 Task: Look for space in João Pessoa, Brazil from 15th June, 2023 to 21st June, 2023 for 5 adults in price range Rs.14000 to Rs.25000. Place can be entire place with 3 bedrooms having 3 beds and 3 bathrooms. Property type can be house, flat, guest house. Booking option can be shelf check-in. Required host language is Spanish.
Action: Mouse moved to (506, 116)
Screenshot: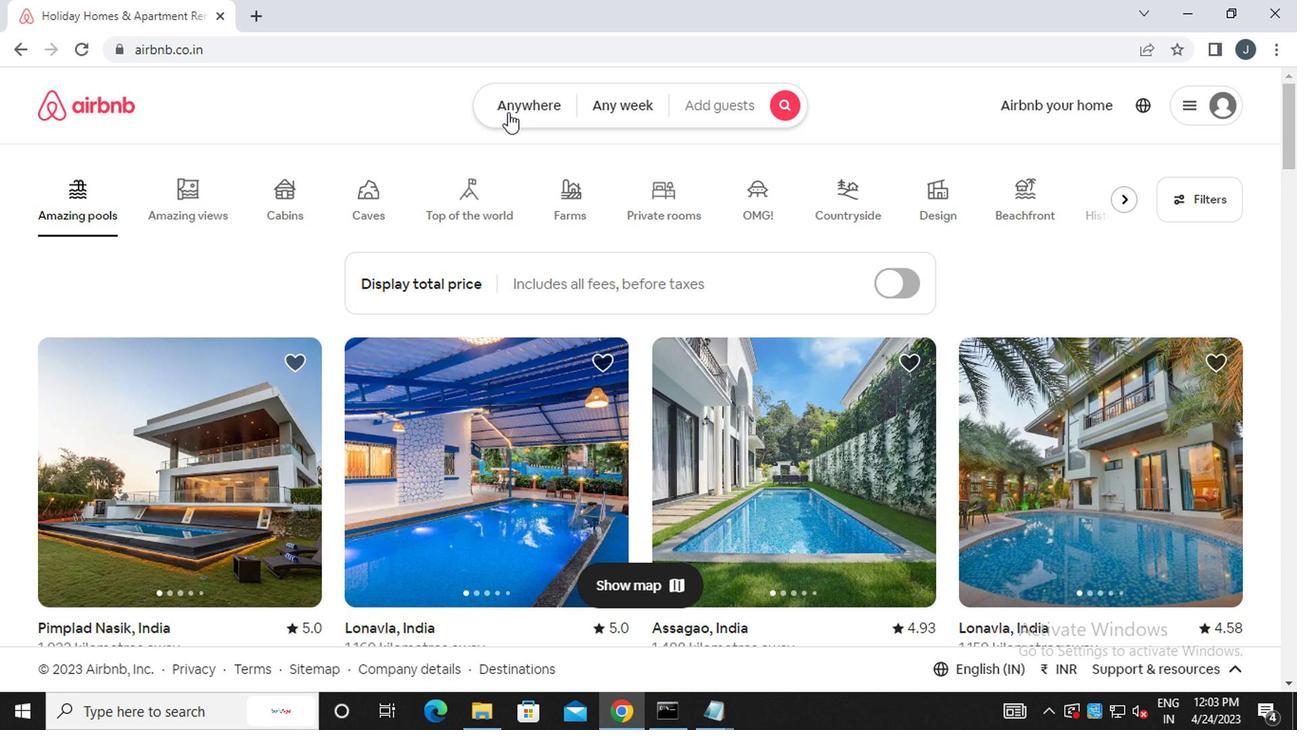 
Action: Mouse pressed left at (506, 116)
Screenshot: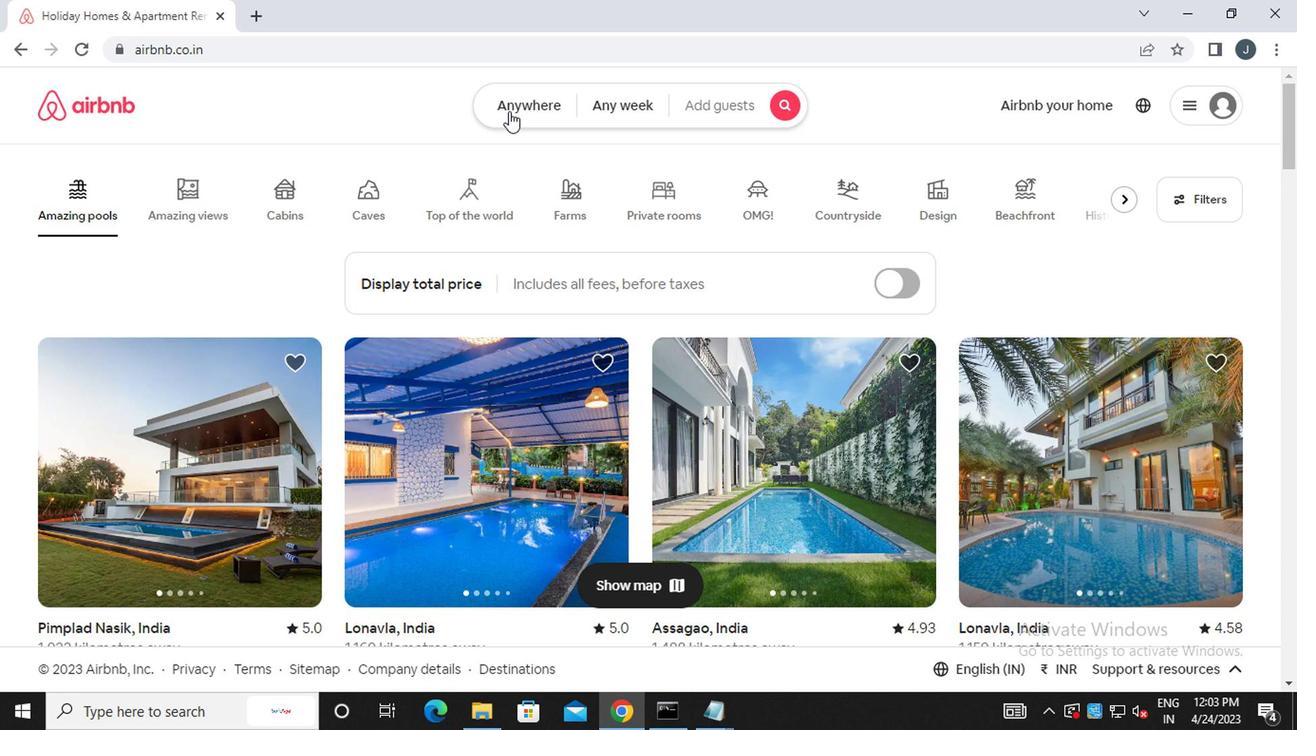 
Action: Mouse moved to (375, 191)
Screenshot: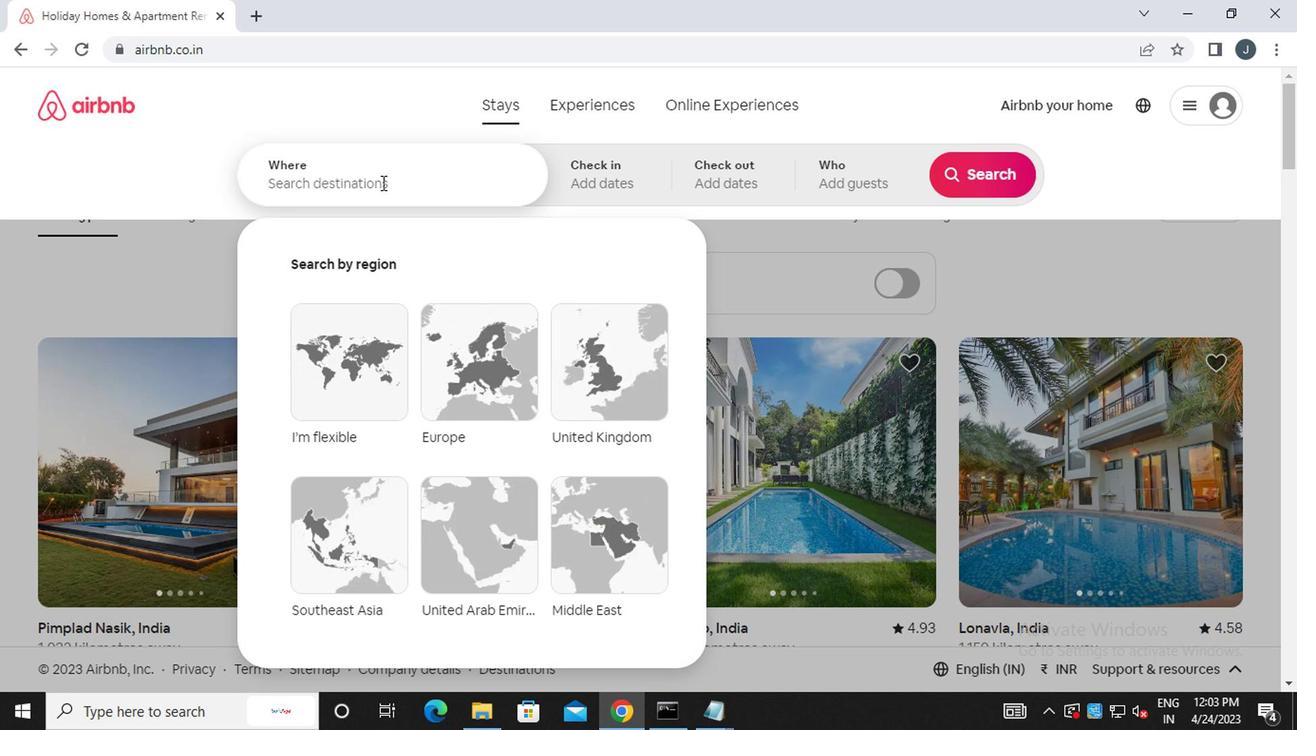 
Action: Mouse pressed left at (375, 191)
Screenshot: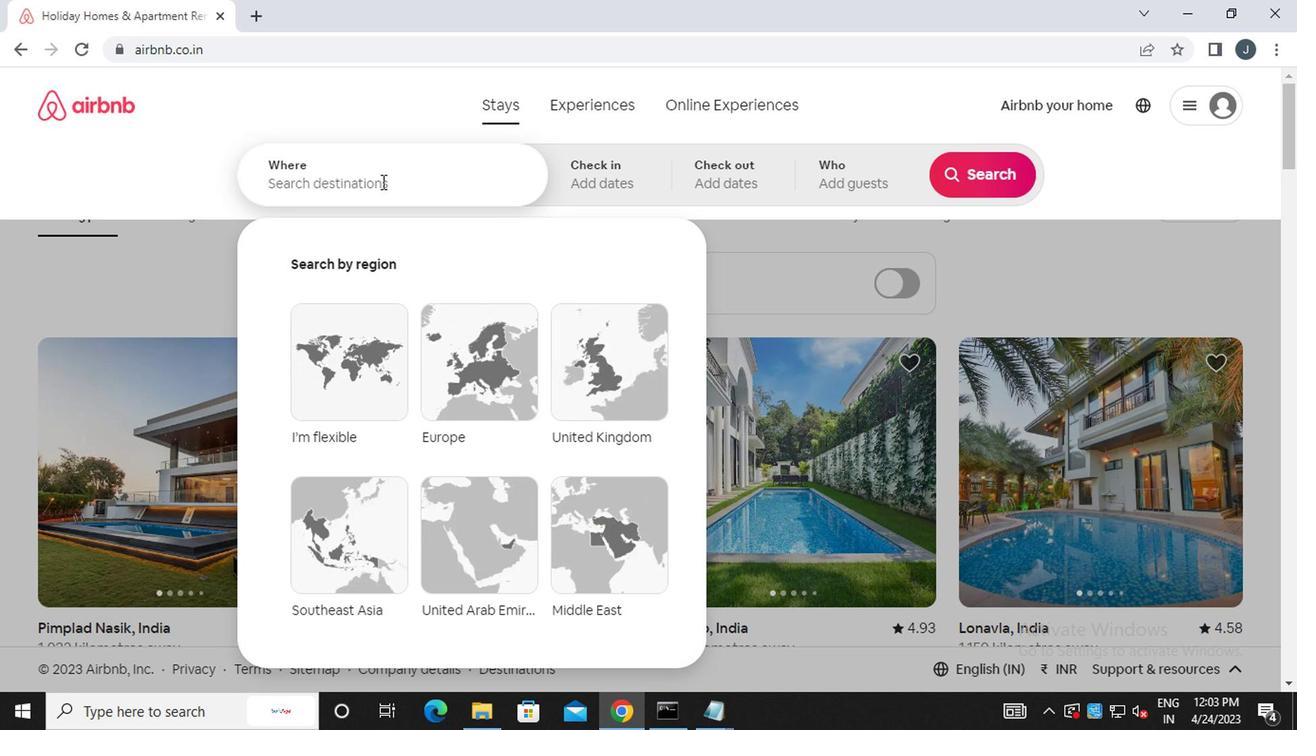 
Action: Mouse moved to (375, 191)
Screenshot: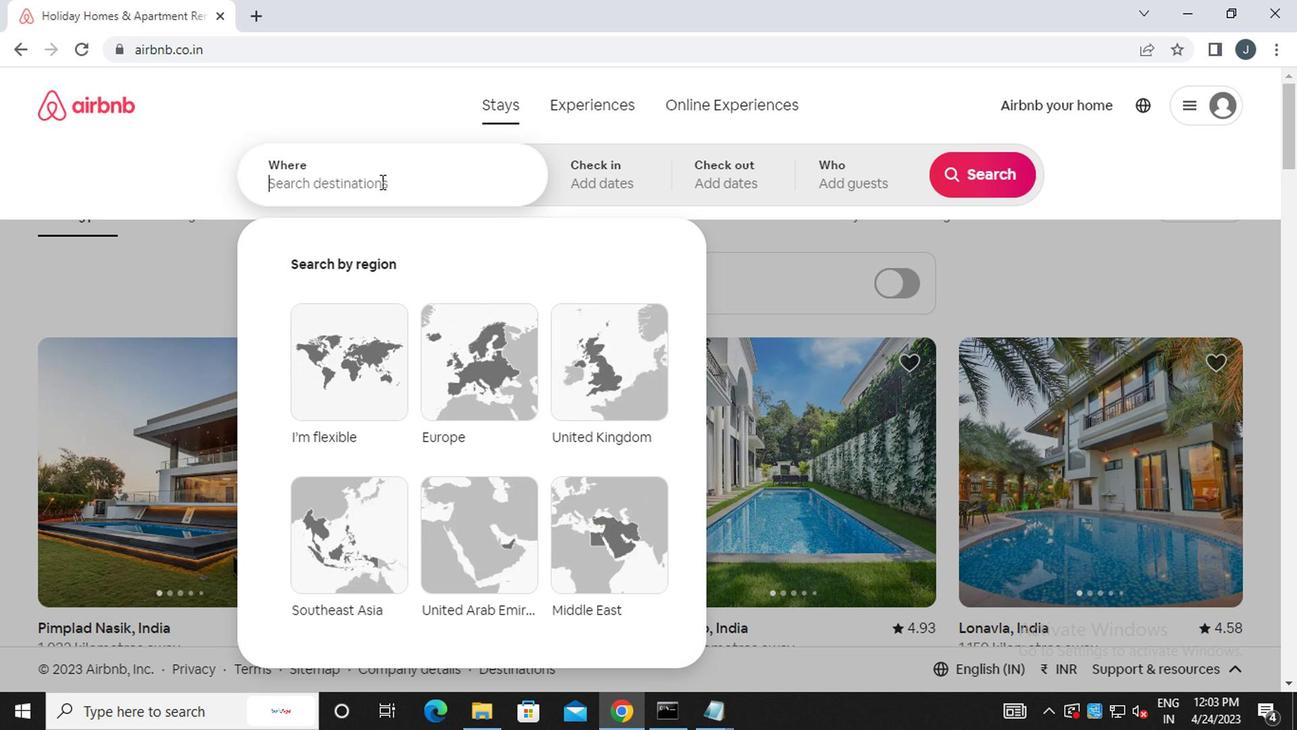 
Action: Key pressed j<Key.caps_lock>oao<Key.space><Key.caps_lock>p<Key.caps_lock>essoa,<Key.space><Key.caps_lock>brazil<Key.backspace><Key.backspace><Key.backspace><Key.backspace><Key.backspace><Key.caps_lock>razil
Screenshot: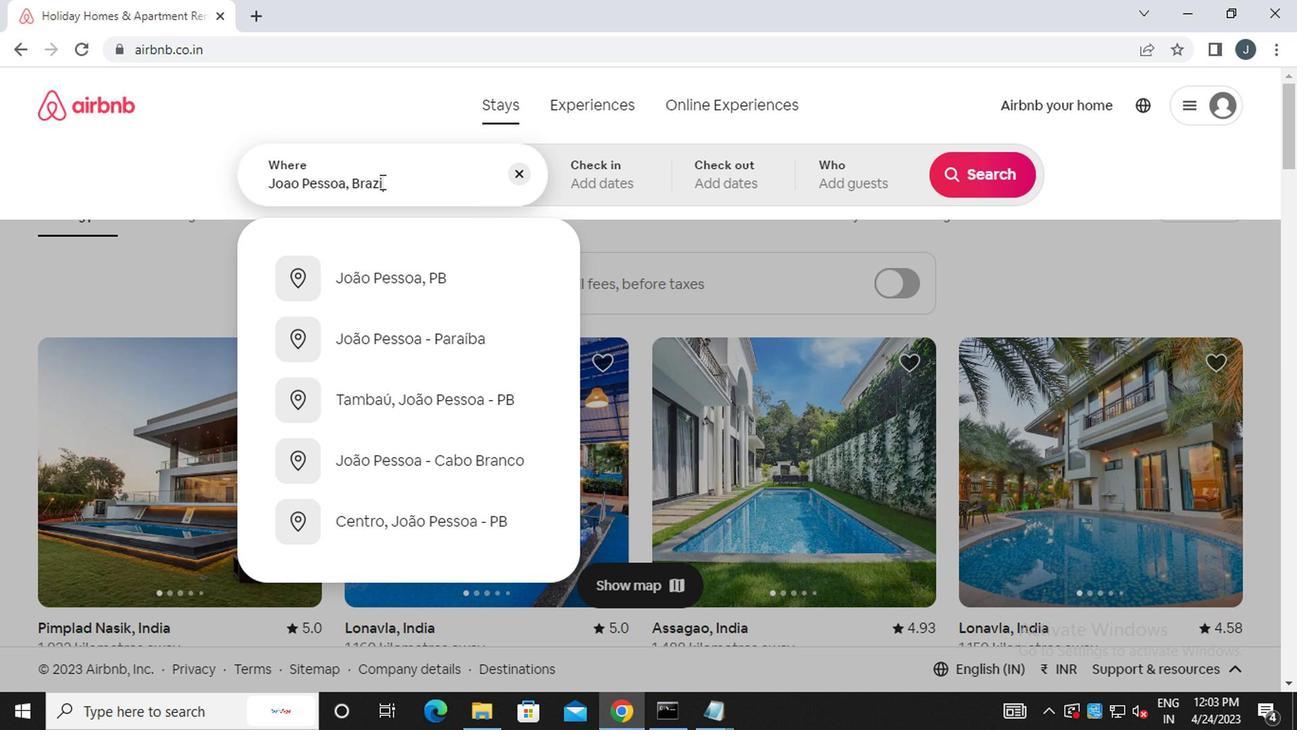 
Action: Mouse moved to (635, 189)
Screenshot: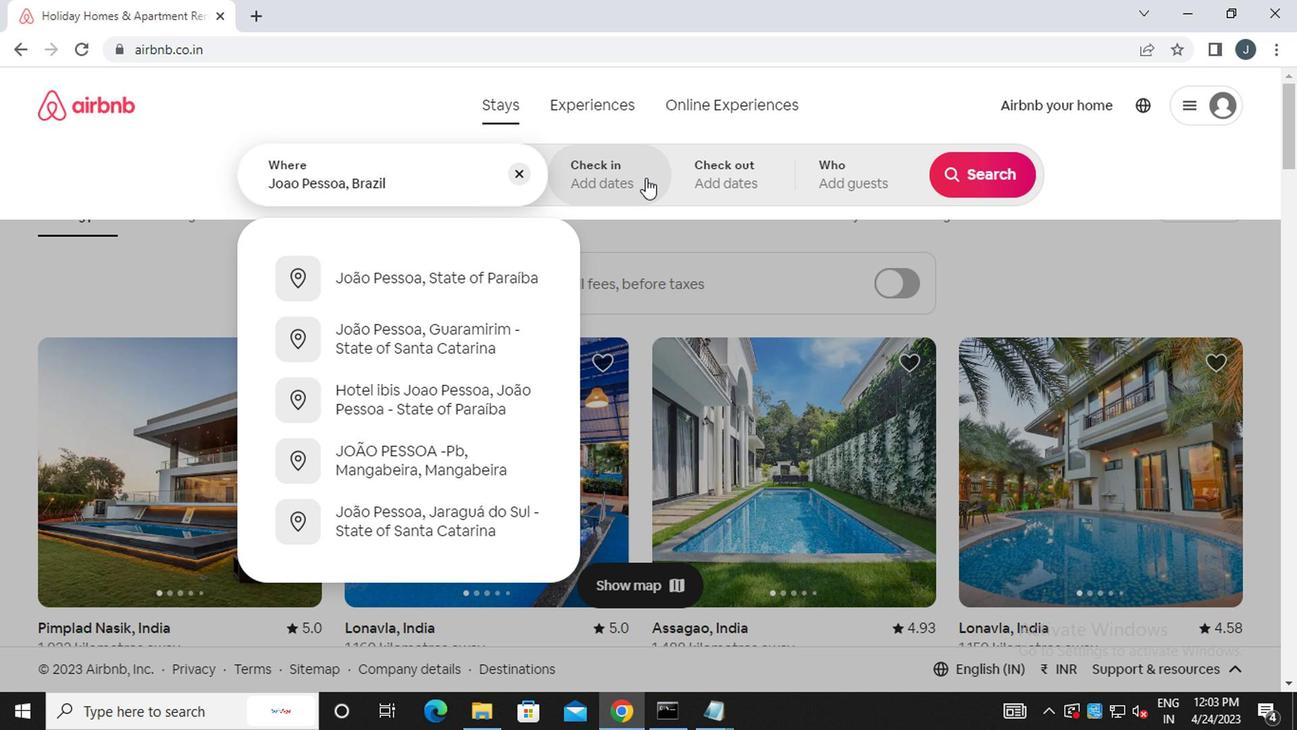 
Action: Mouse pressed left at (635, 189)
Screenshot: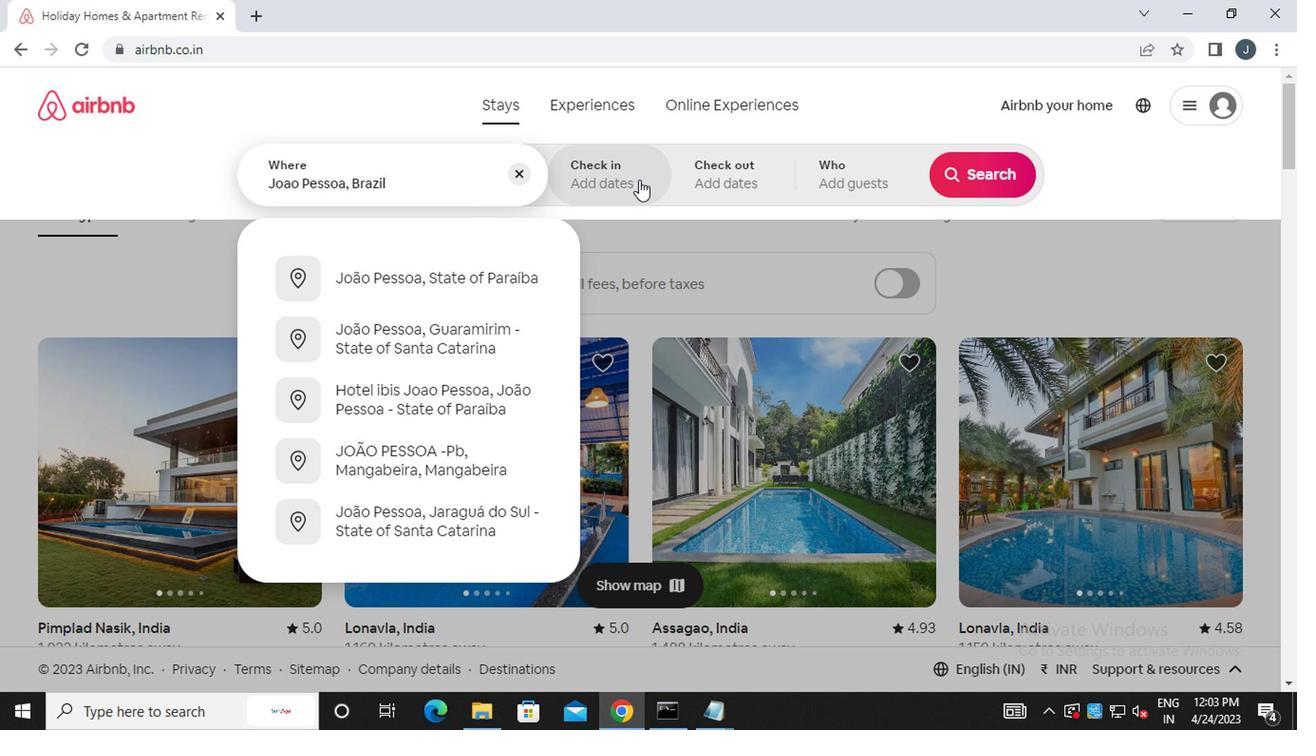 
Action: Mouse moved to (973, 338)
Screenshot: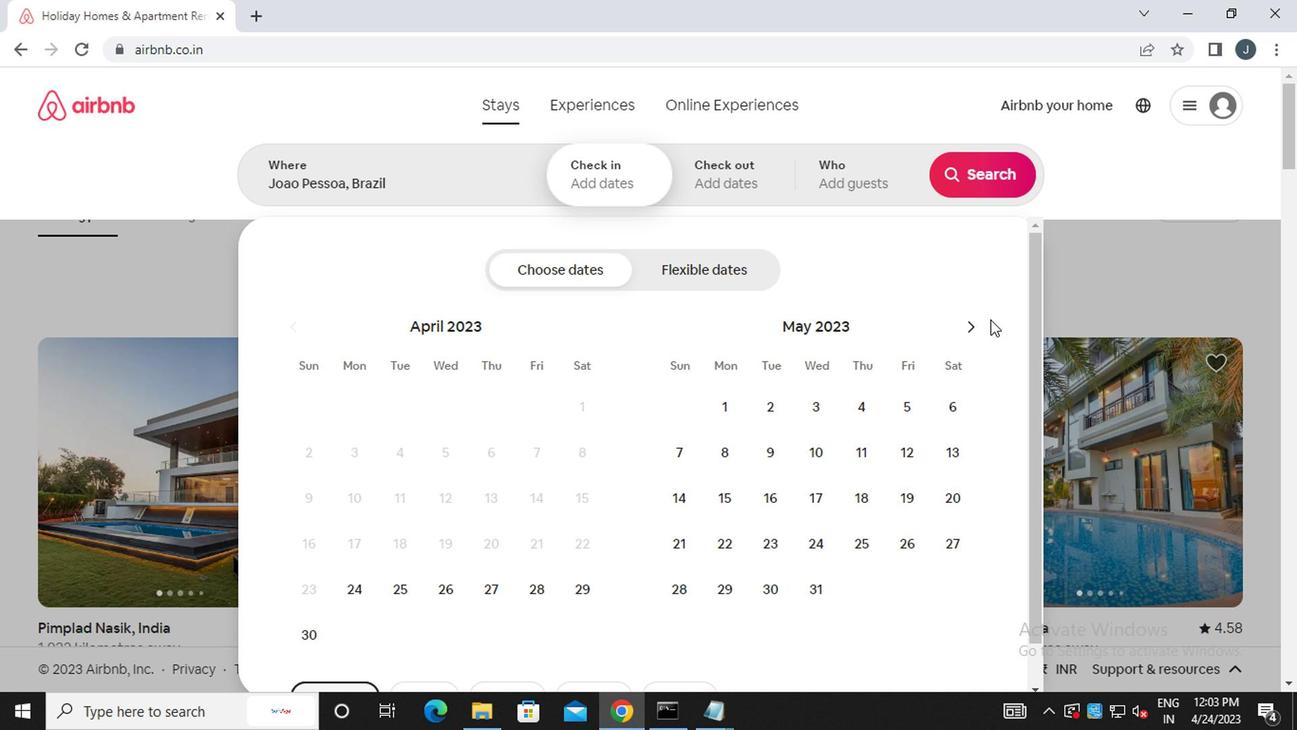 
Action: Mouse pressed left at (973, 338)
Screenshot: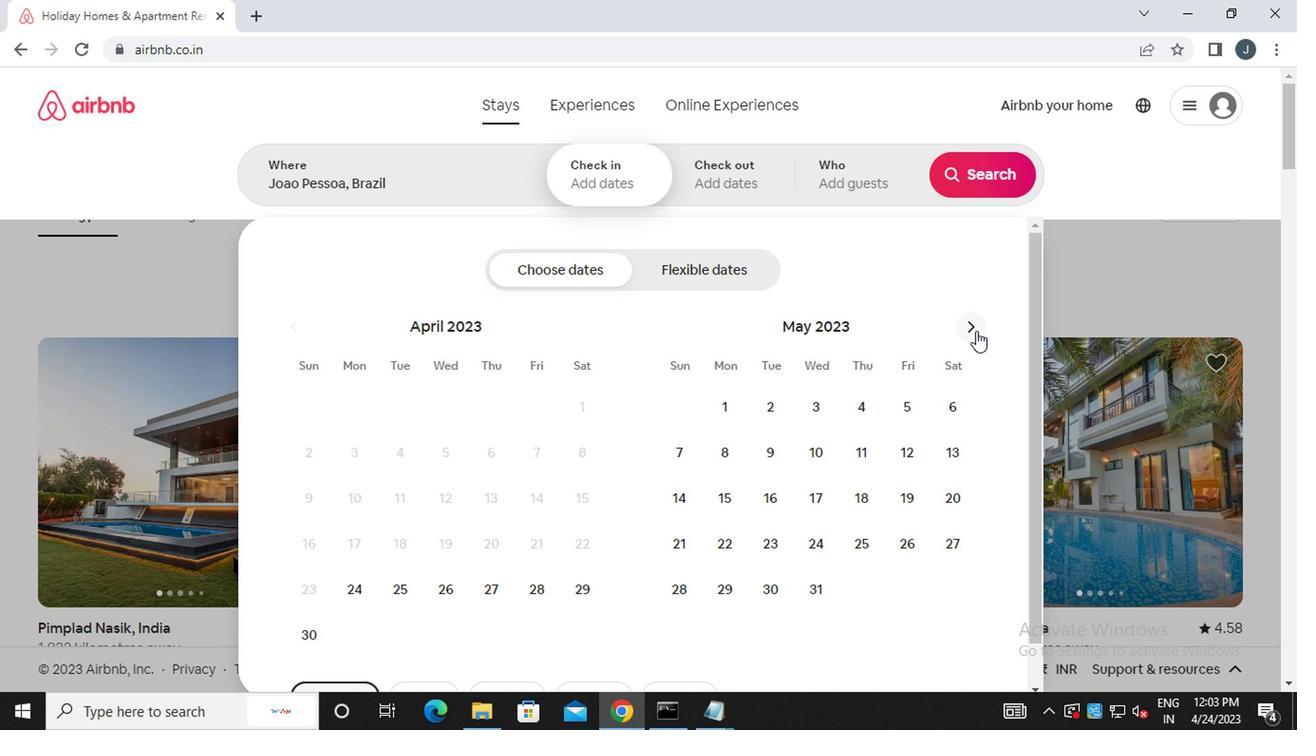 
Action: Mouse moved to (855, 500)
Screenshot: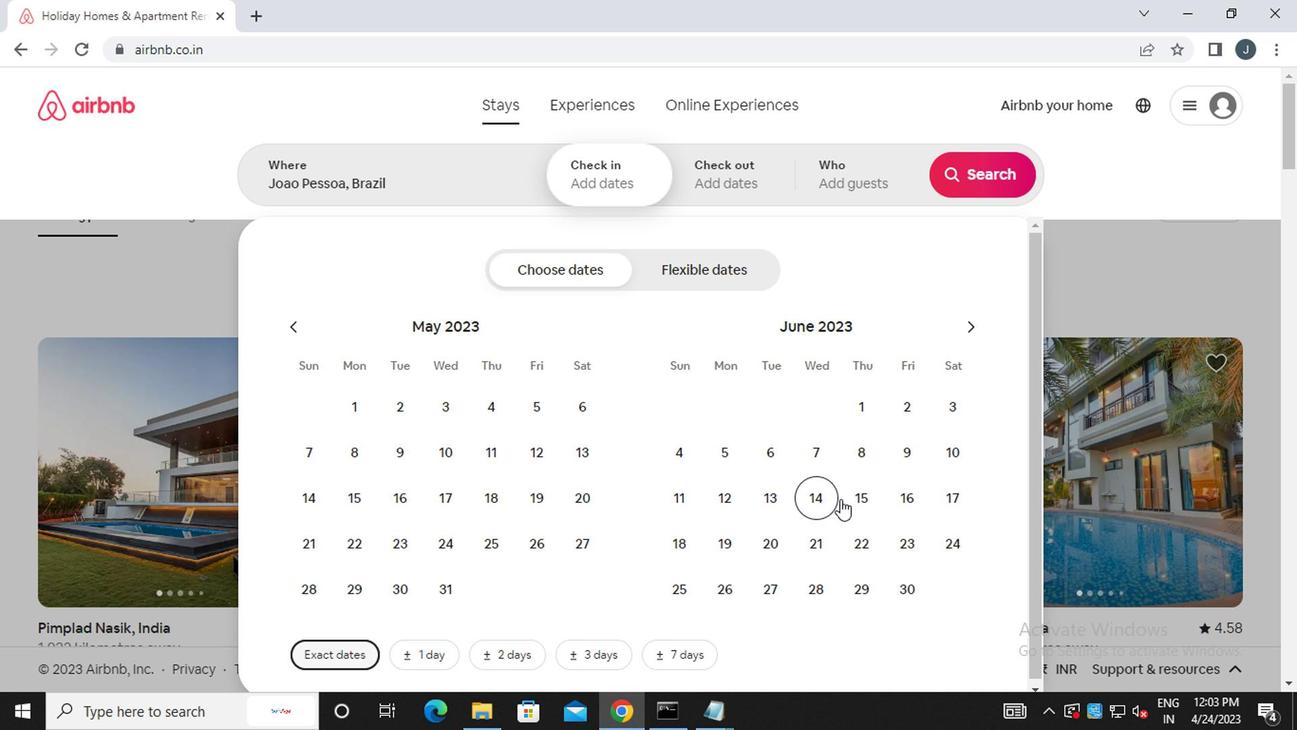 
Action: Mouse pressed left at (855, 500)
Screenshot: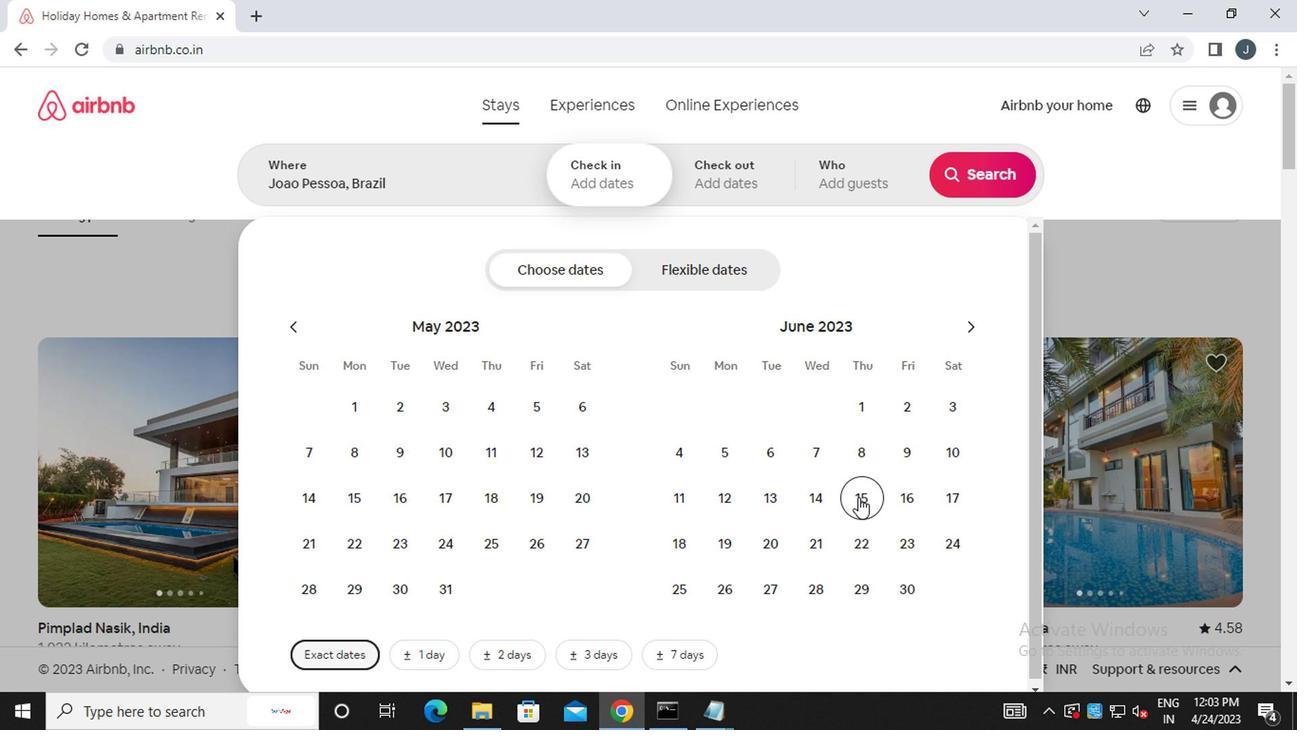 
Action: Mouse moved to (824, 552)
Screenshot: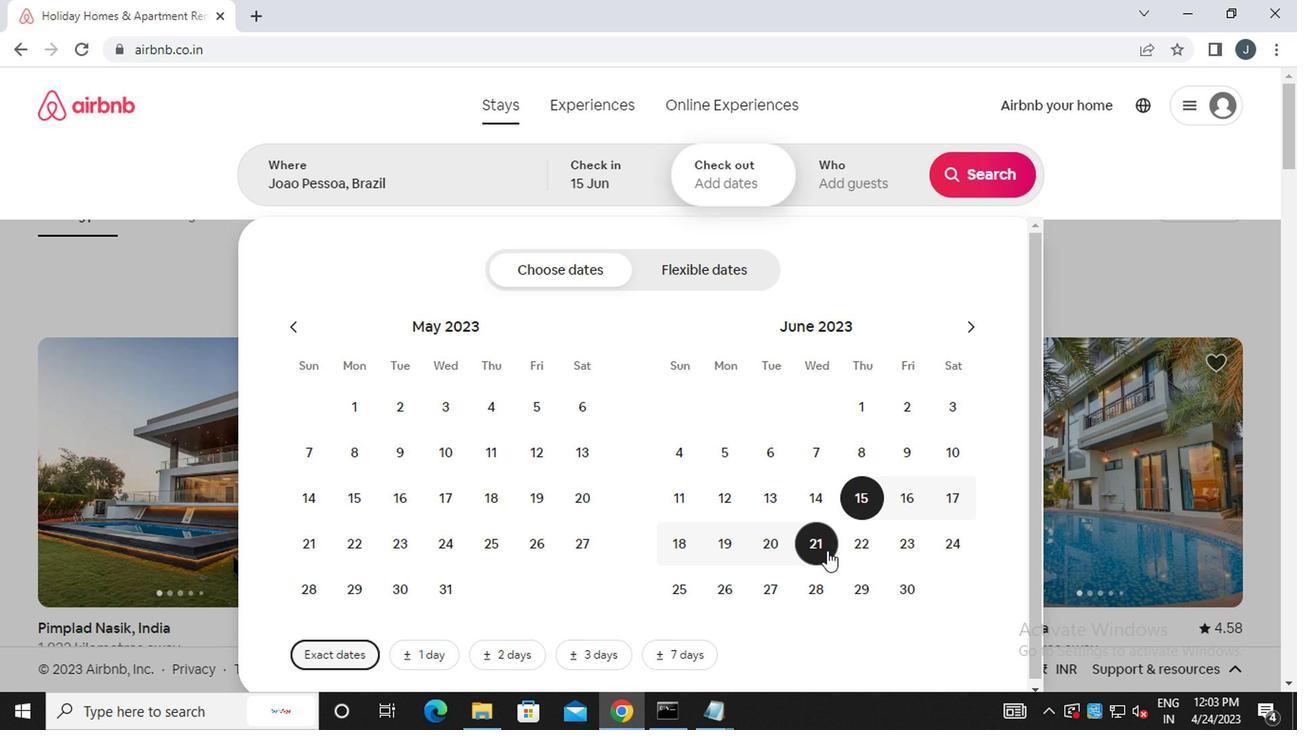 
Action: Mouse pressed left at (824, 552)
Screenshot: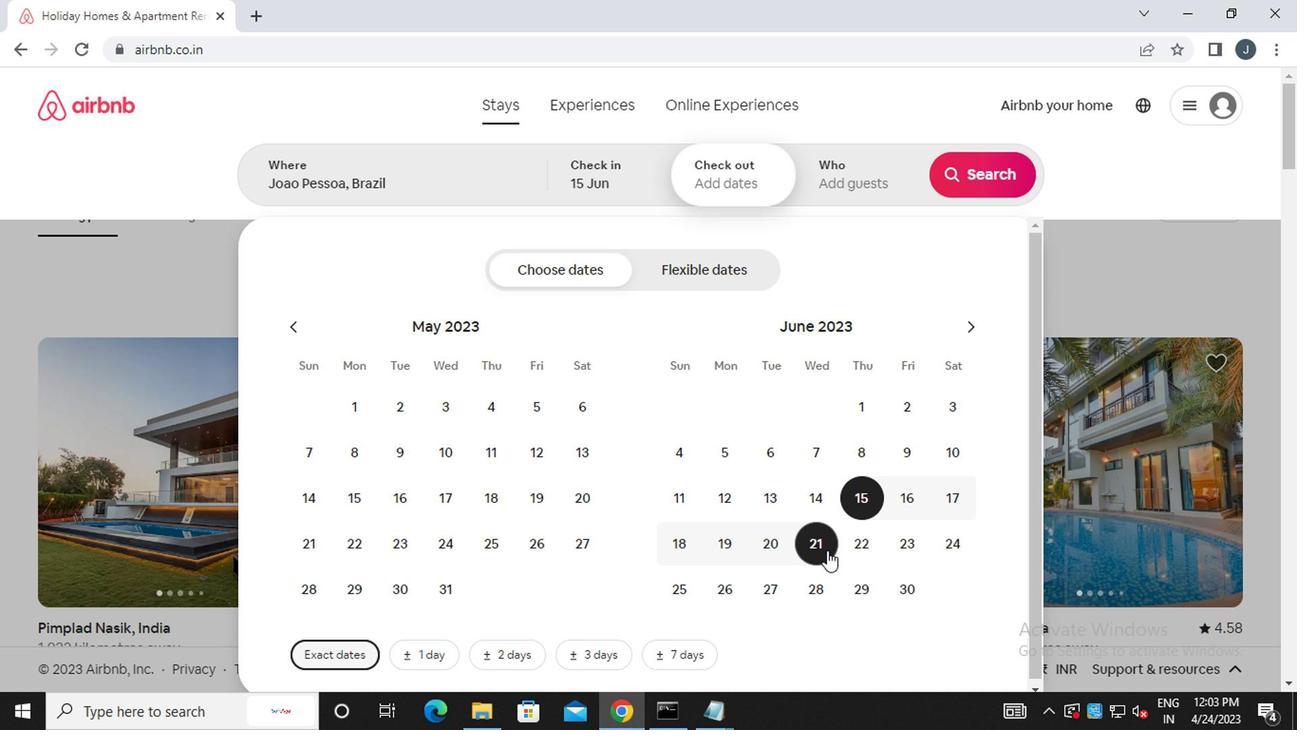 
Action: Mouse moved to (861, 198)
Screenshot: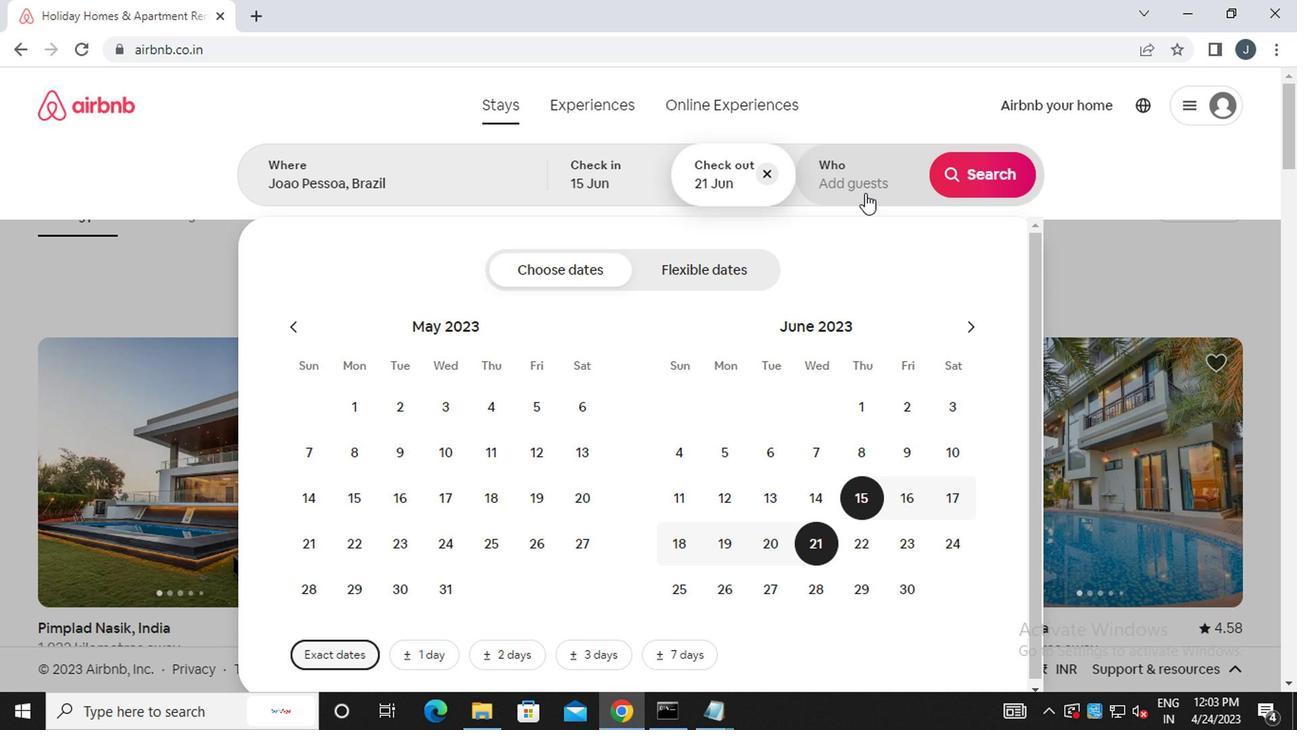 
Action: Mouse pressed left at (861, 198)
Screenshot: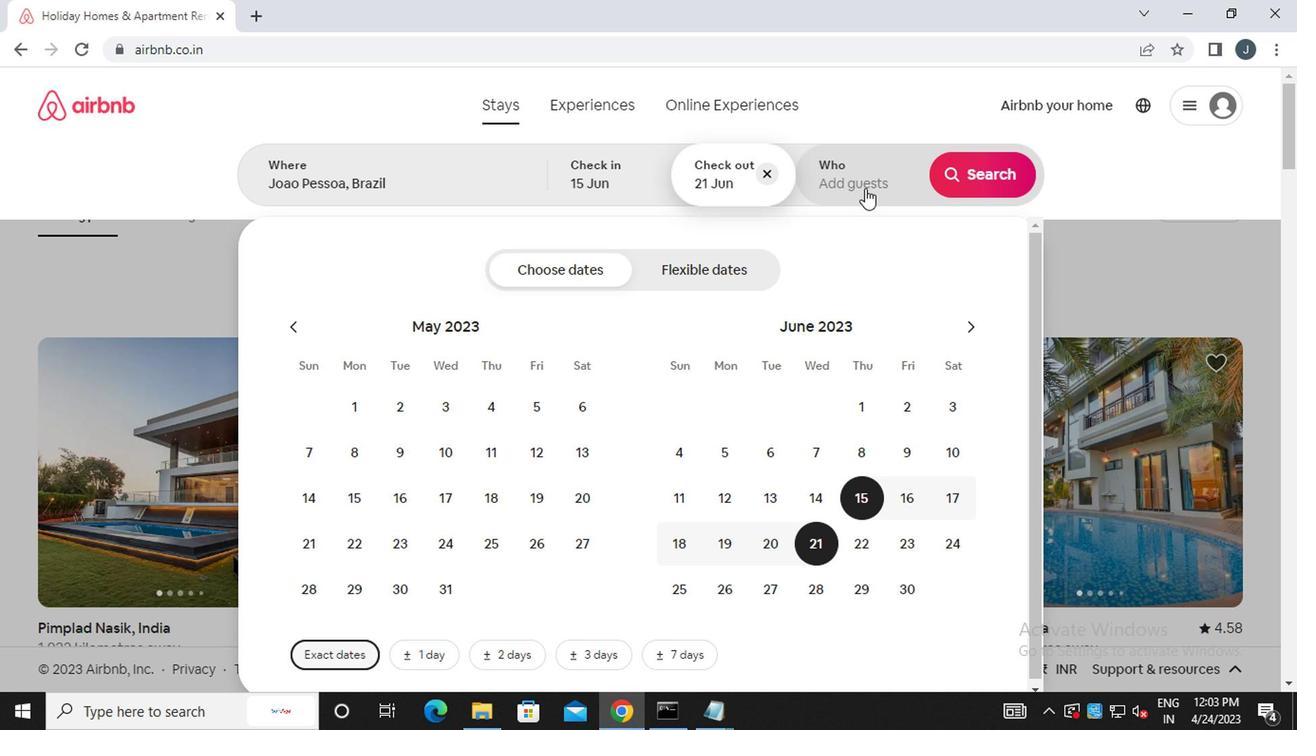 
Action: Mouse moved to (994, 285)
Screenshot: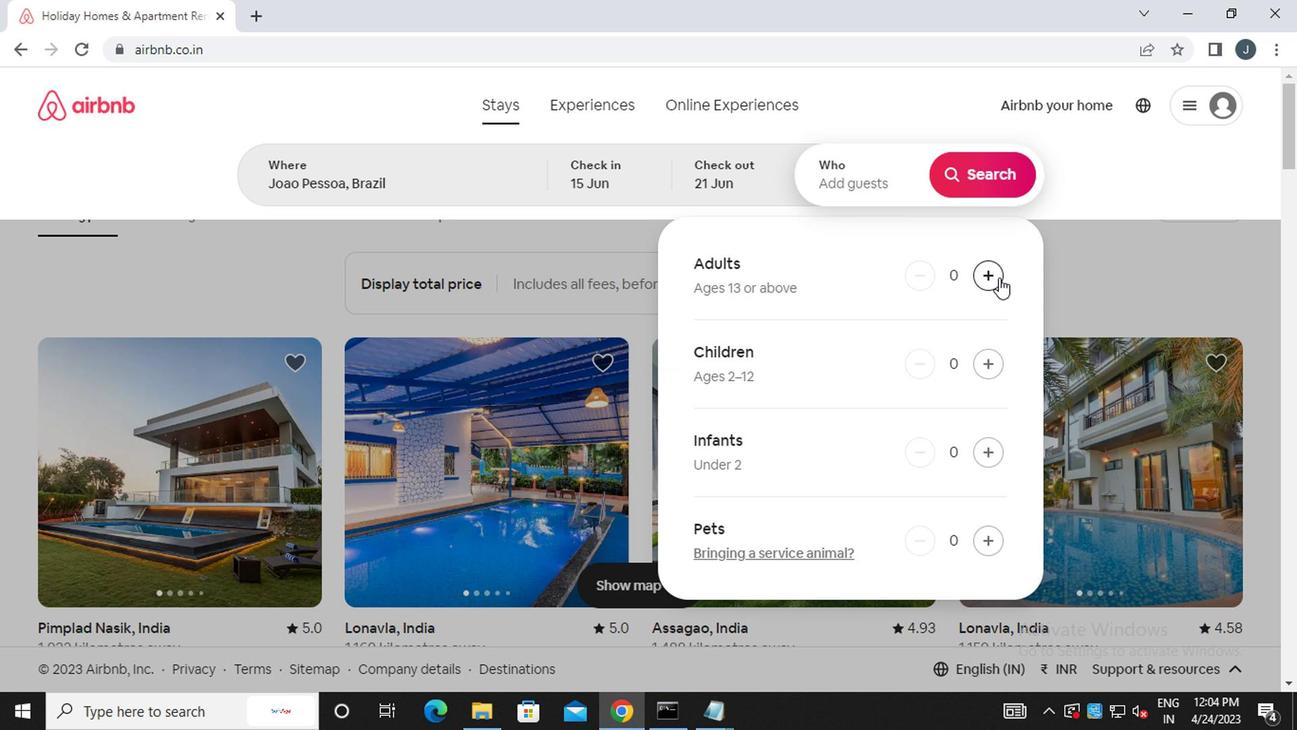 
Action: Mouse pressed left at (994, 285)
Screenshot: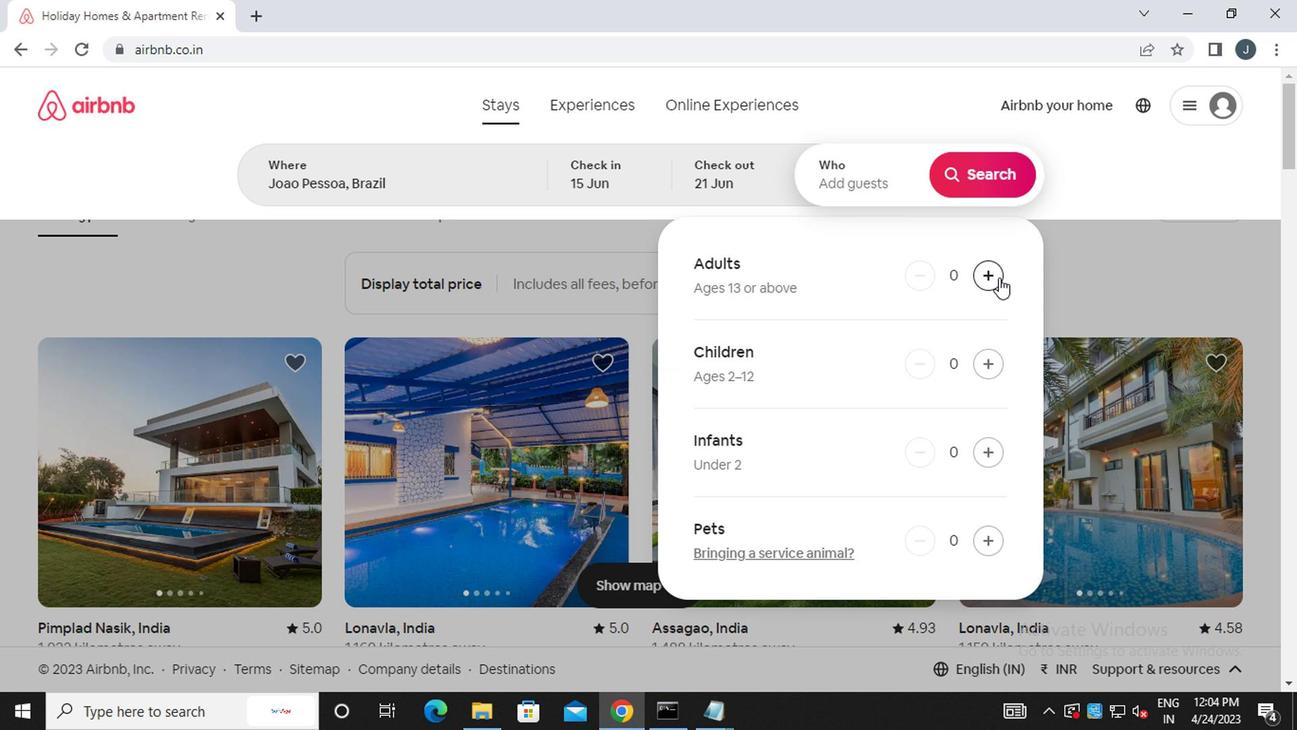 
Action: Mouse pressed left at (994, 285)
Screenshot: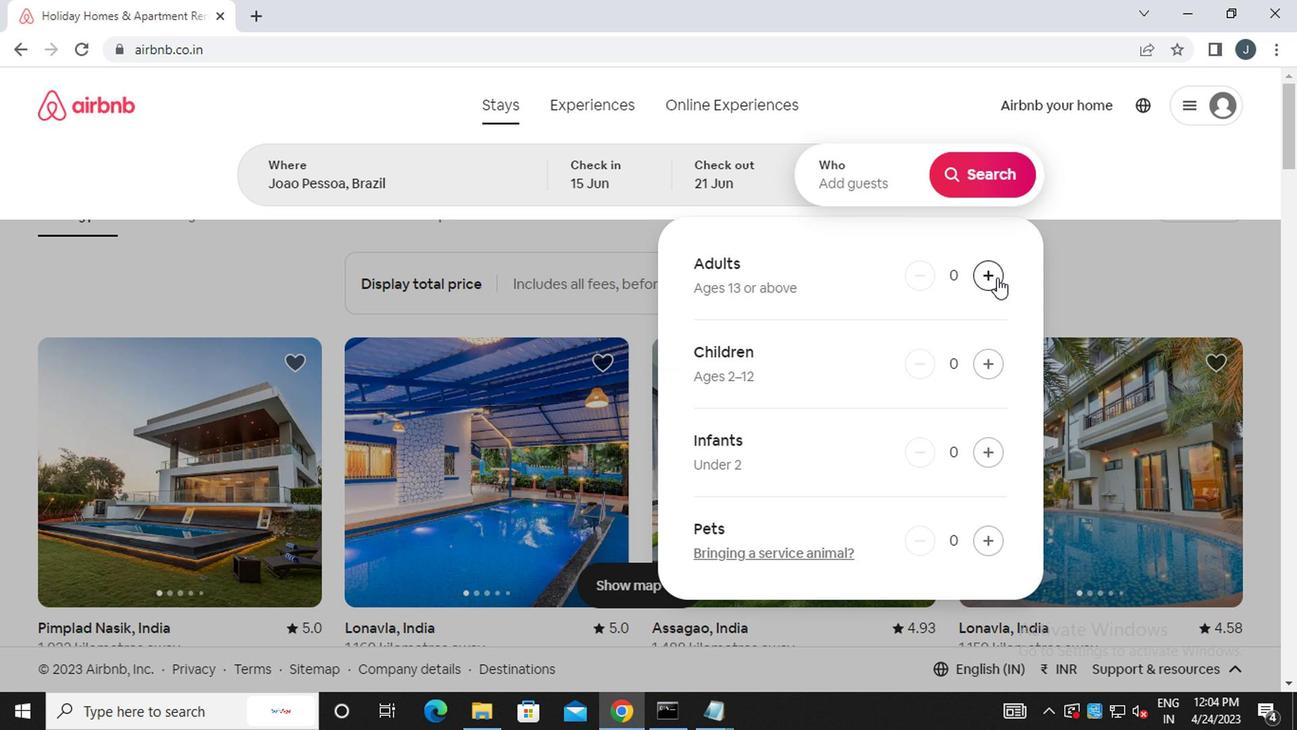 
Action: Mouse pressed left at (994, 285)
Screenshot: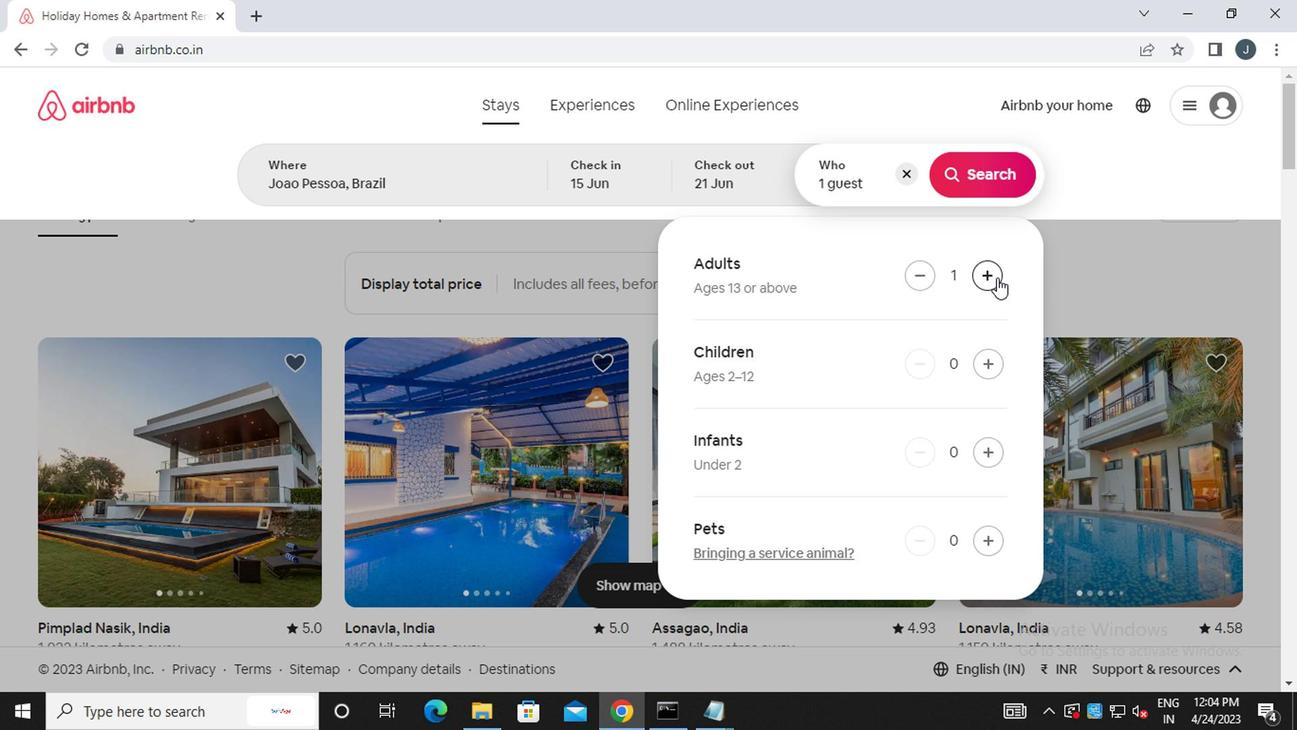 
Action: Mouse pressed left at (994, 285)
Screenshot: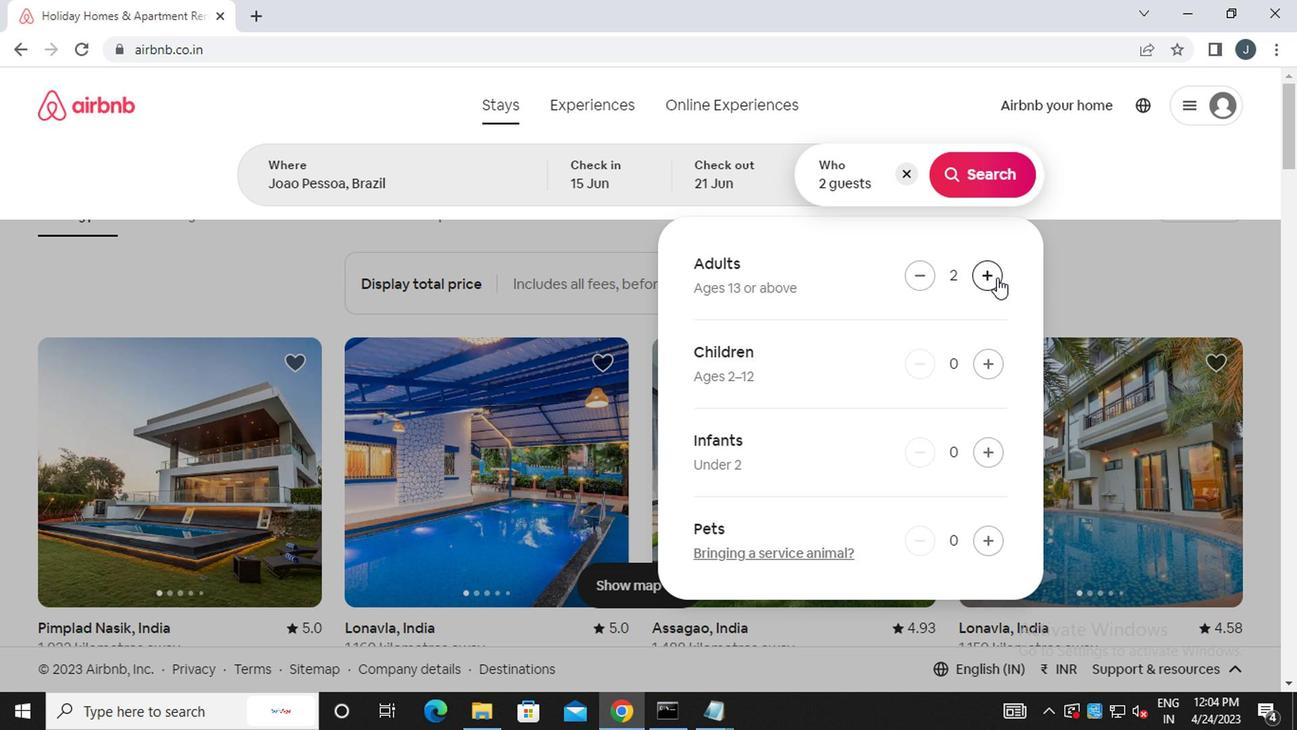 
Action: Mouse pressed left at (994, 285)
Screenshot: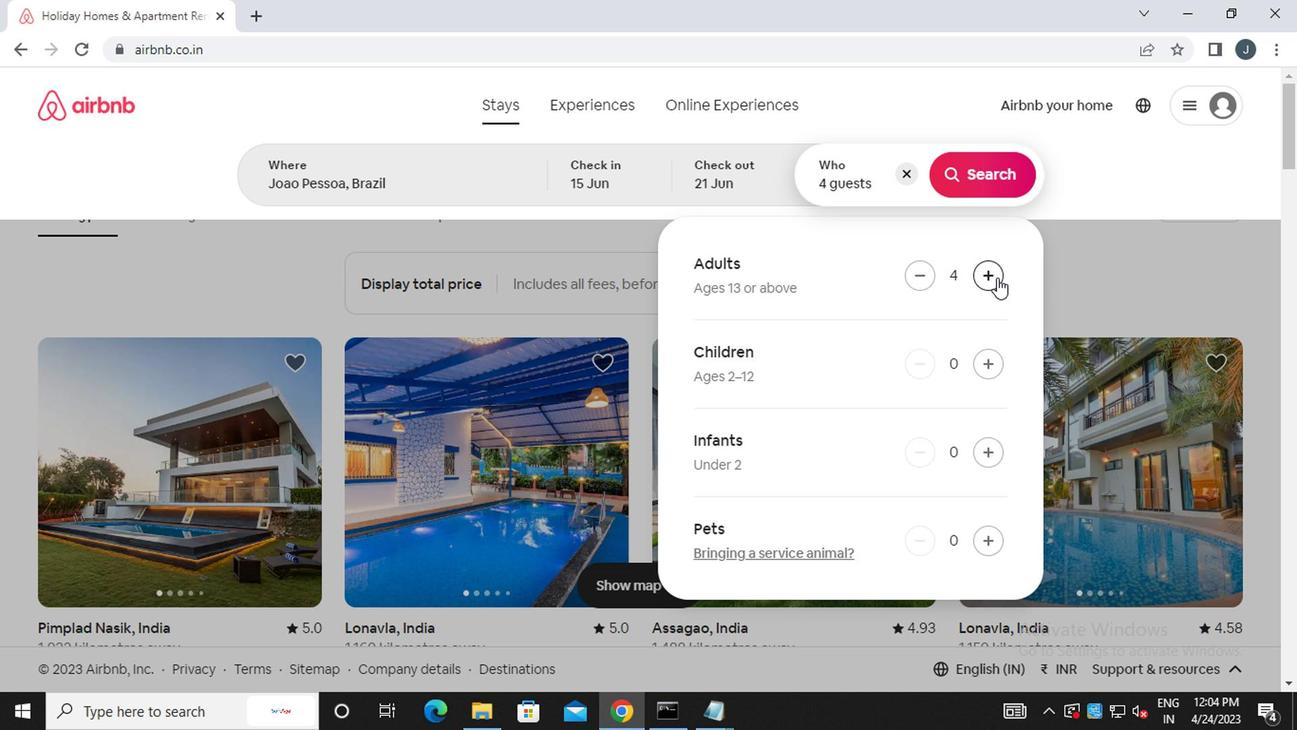 
Action: Mouse moved to (986, 195)
Screenshot: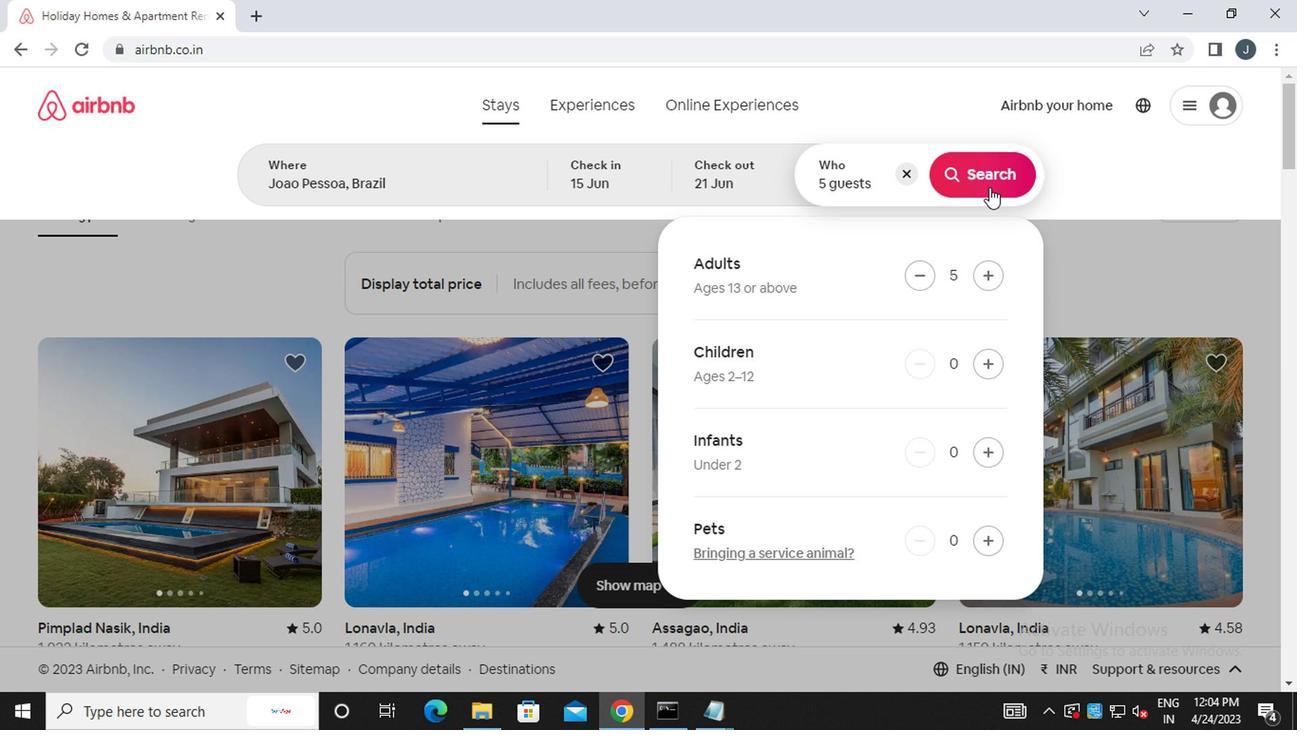 
Action: Mouse pressed left at (986, 195)
Screenshot: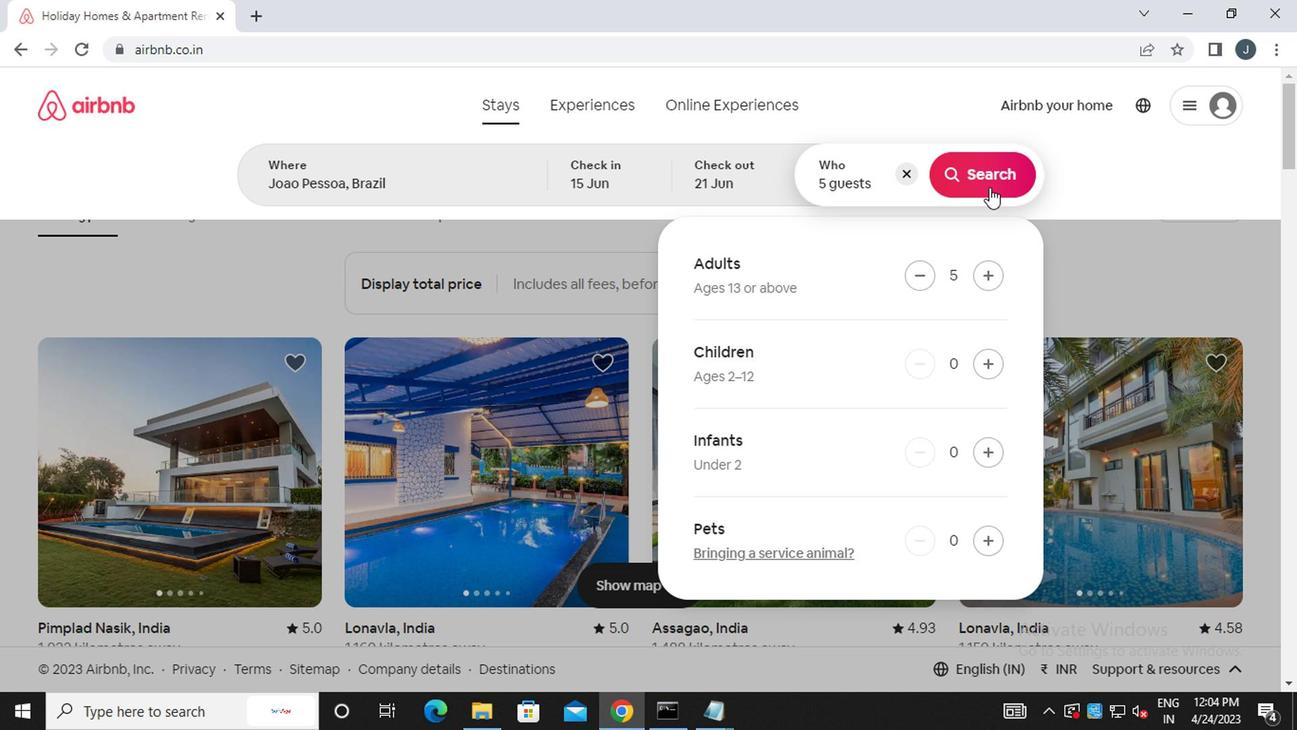 
Action: Mouse moved to (1206, 187)
Screenshot: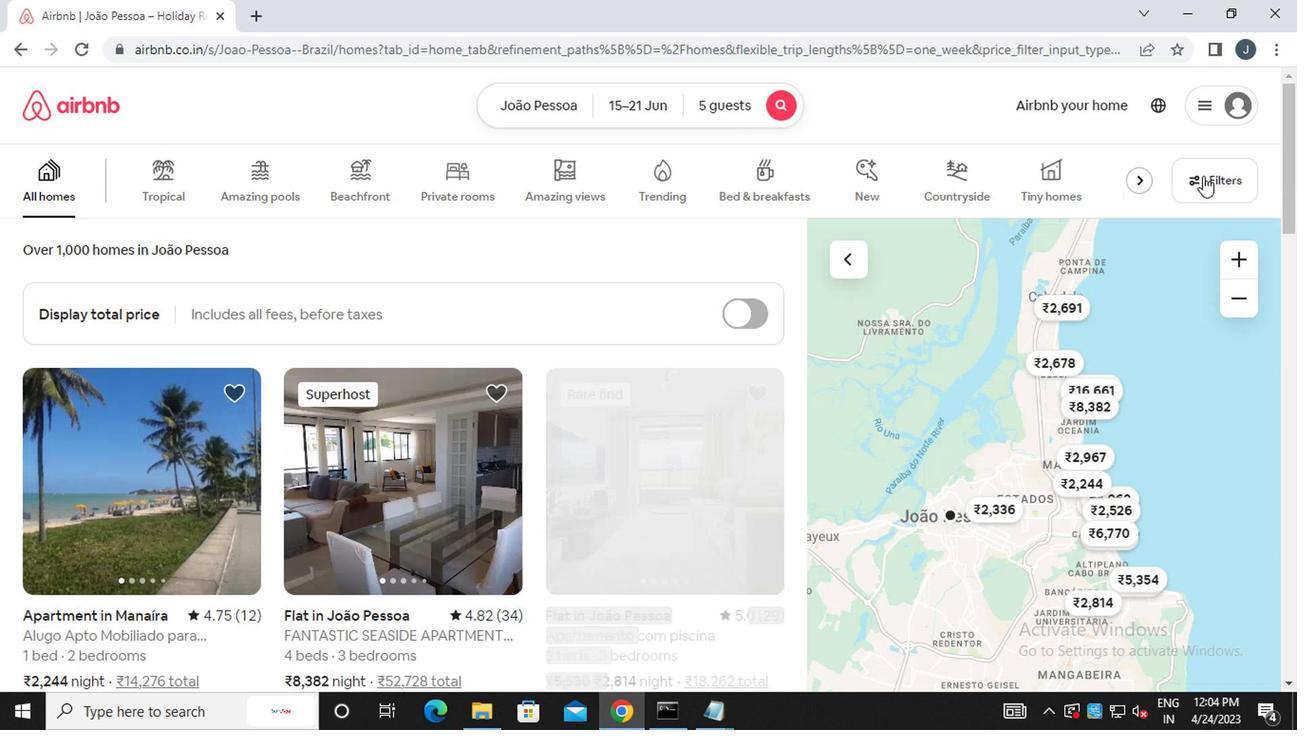 
Action: Mouse pressed left at (1206, 187)
Screenshot: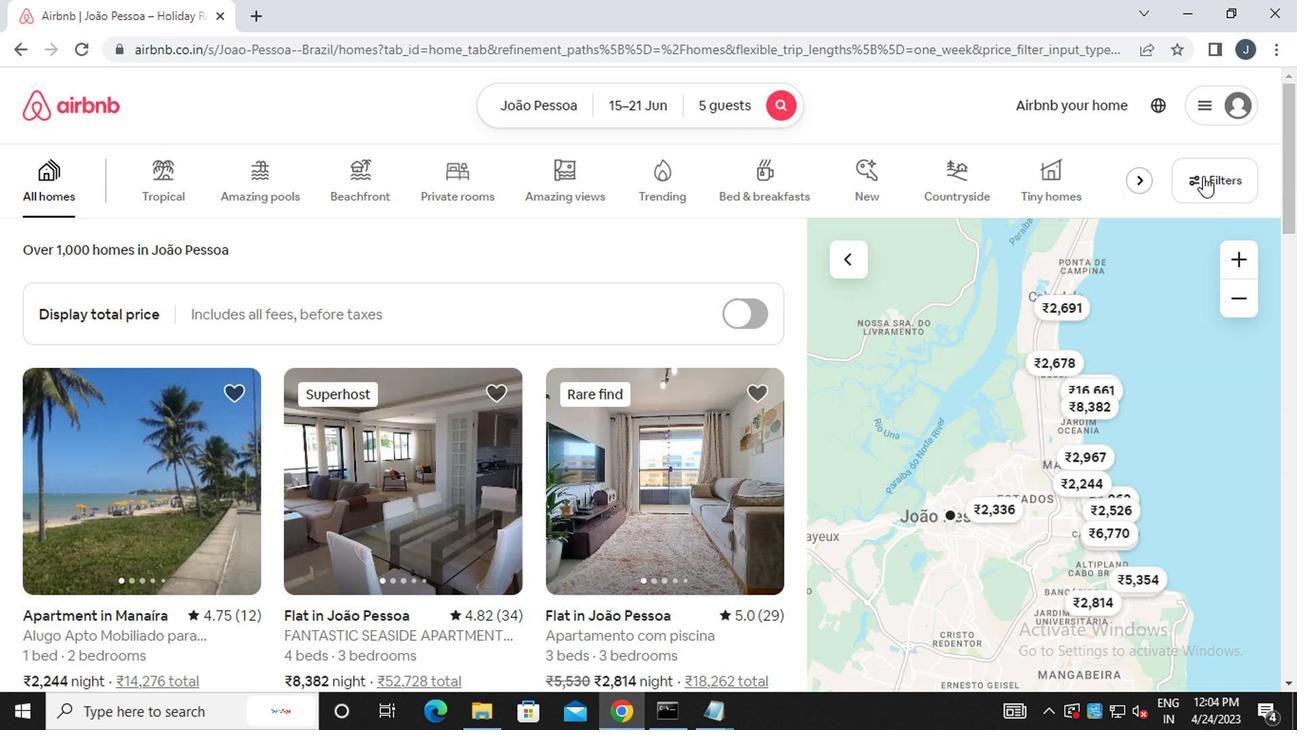 
Action: Mouse moved to (440, 417)
Screenshot: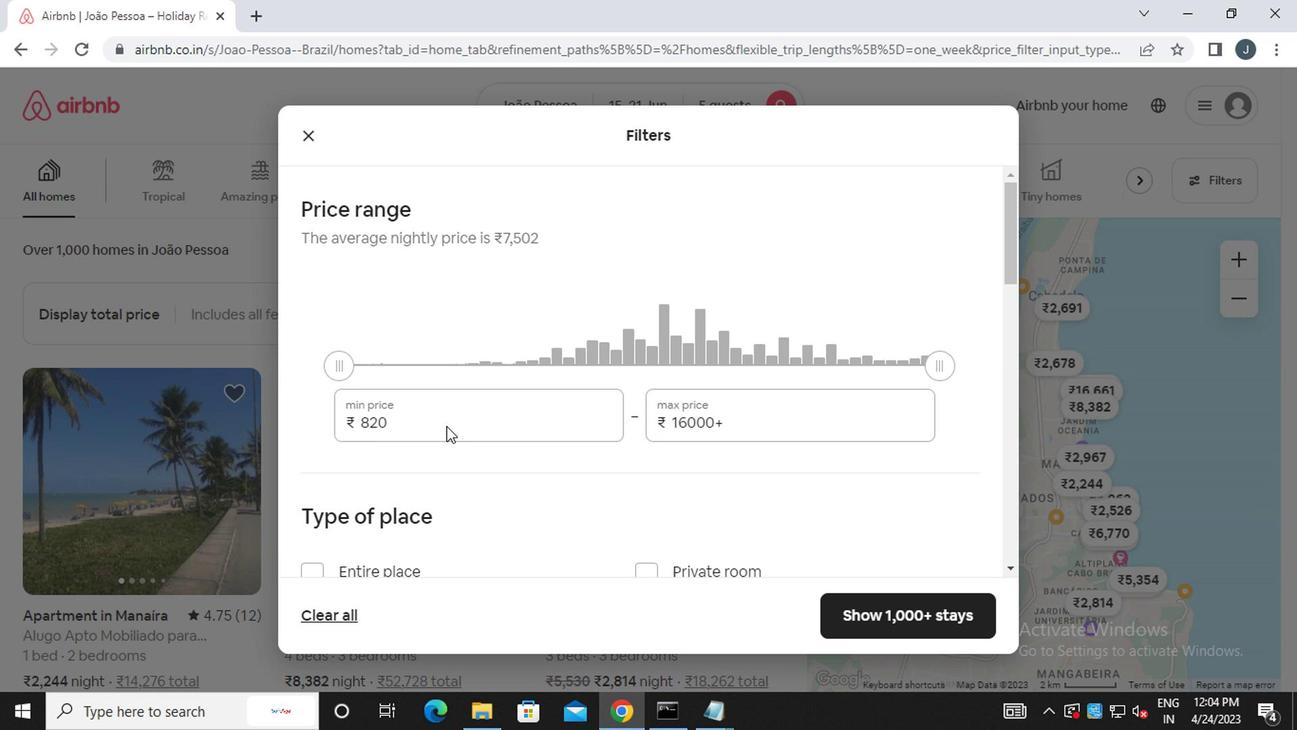 
Action: Mouse pressed left at (440, 417)
Screenshot: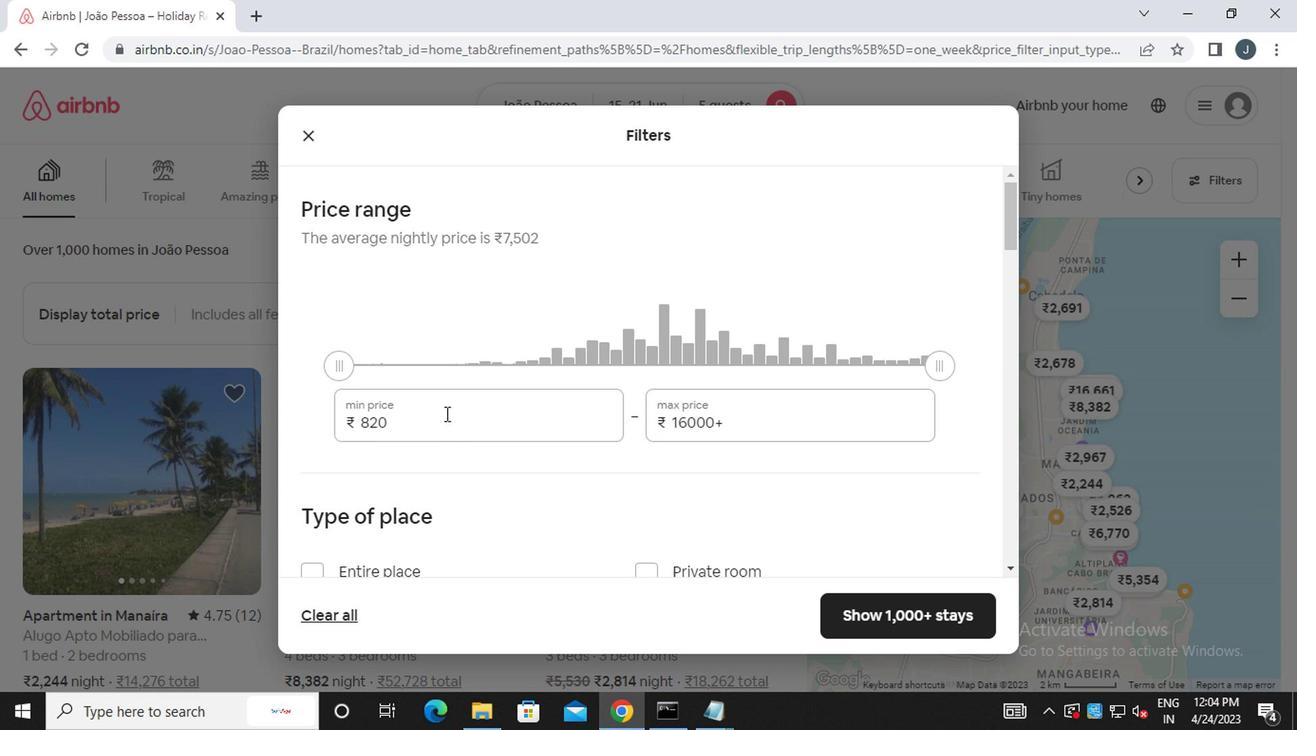 
Action: Mouse moved to (440, 417)
Screenshot: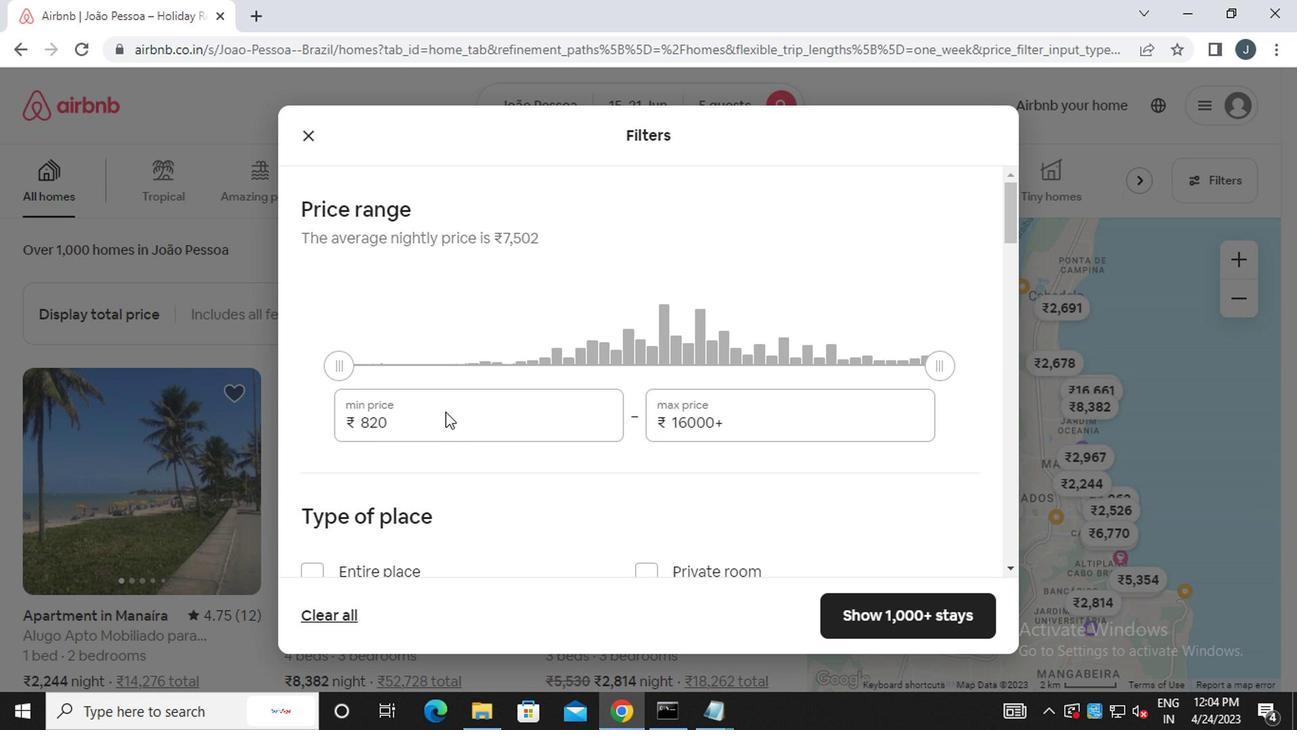 
Action: Key pressed <Key.backspace><Key.backspace><Key.backspace><<97>><<100>><<96>><<96>><<96>>
Screenshot: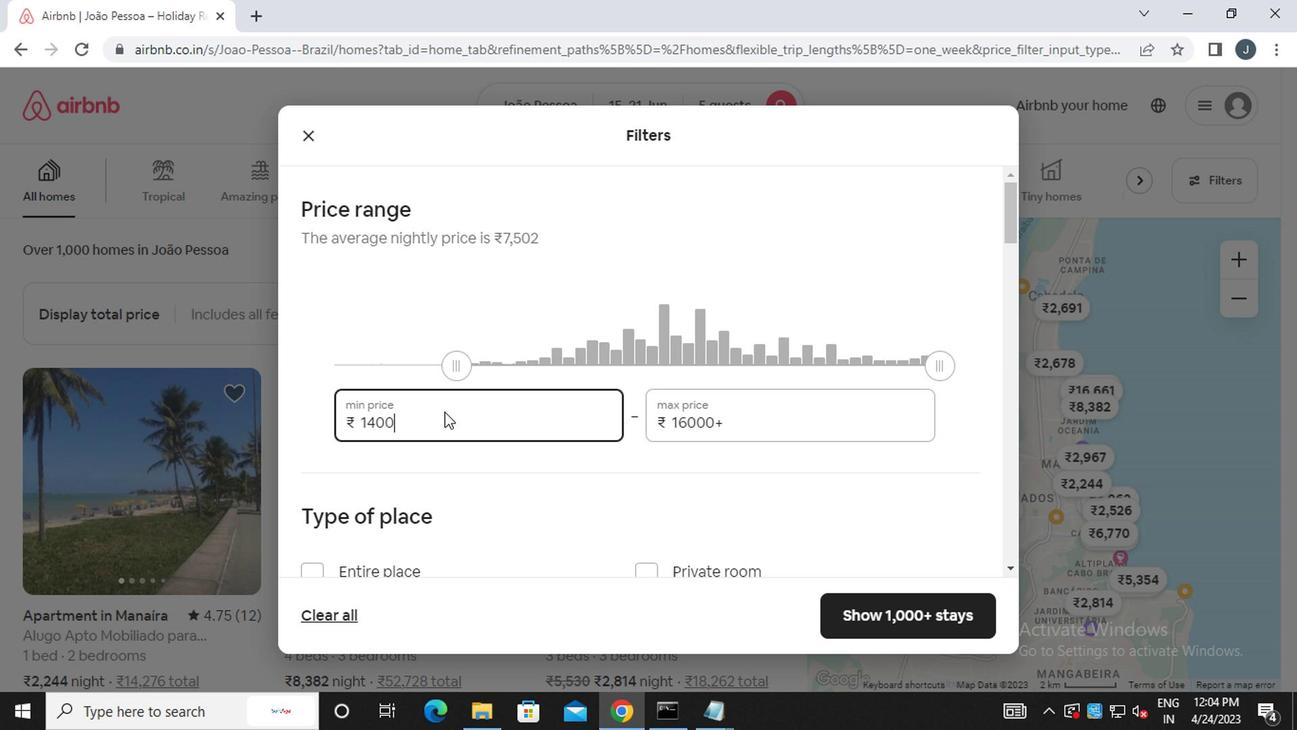 
Action: Mouse moved to (787, 434)
Screenshot: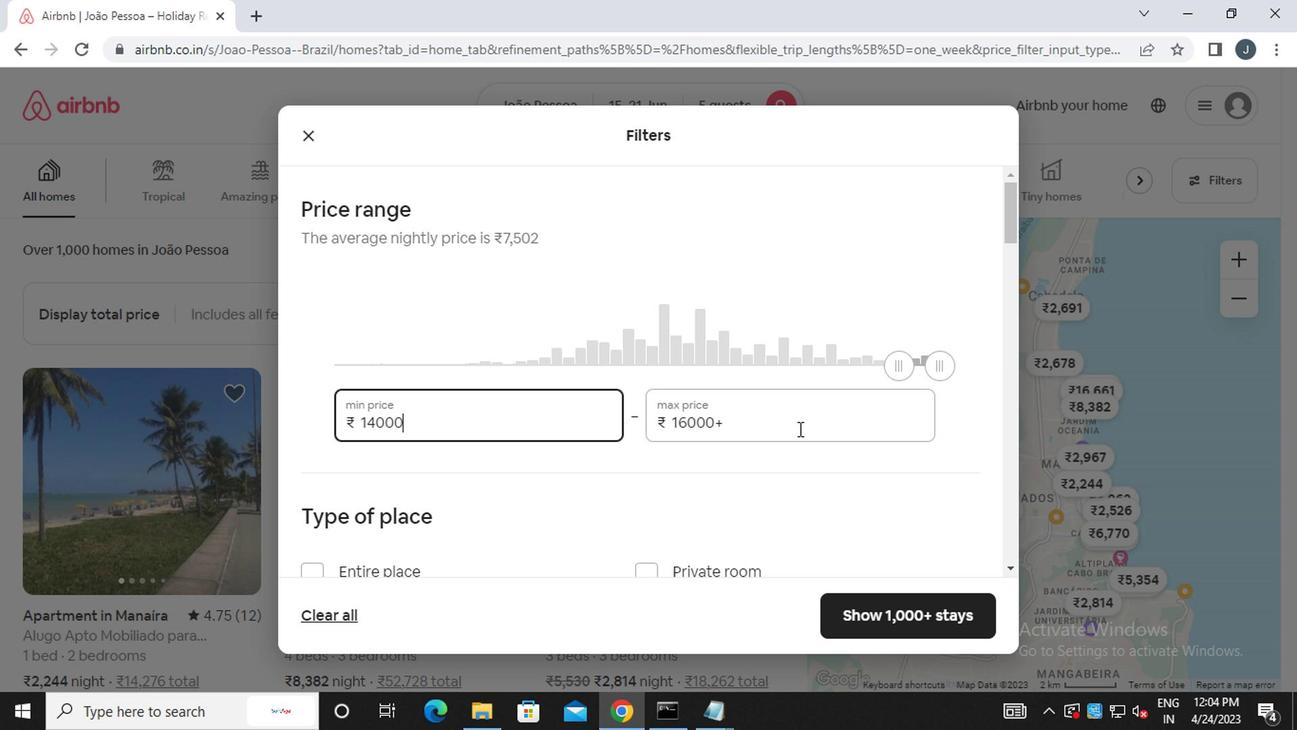
Action: Mouse pressed left at (787, 434)
Screenshot: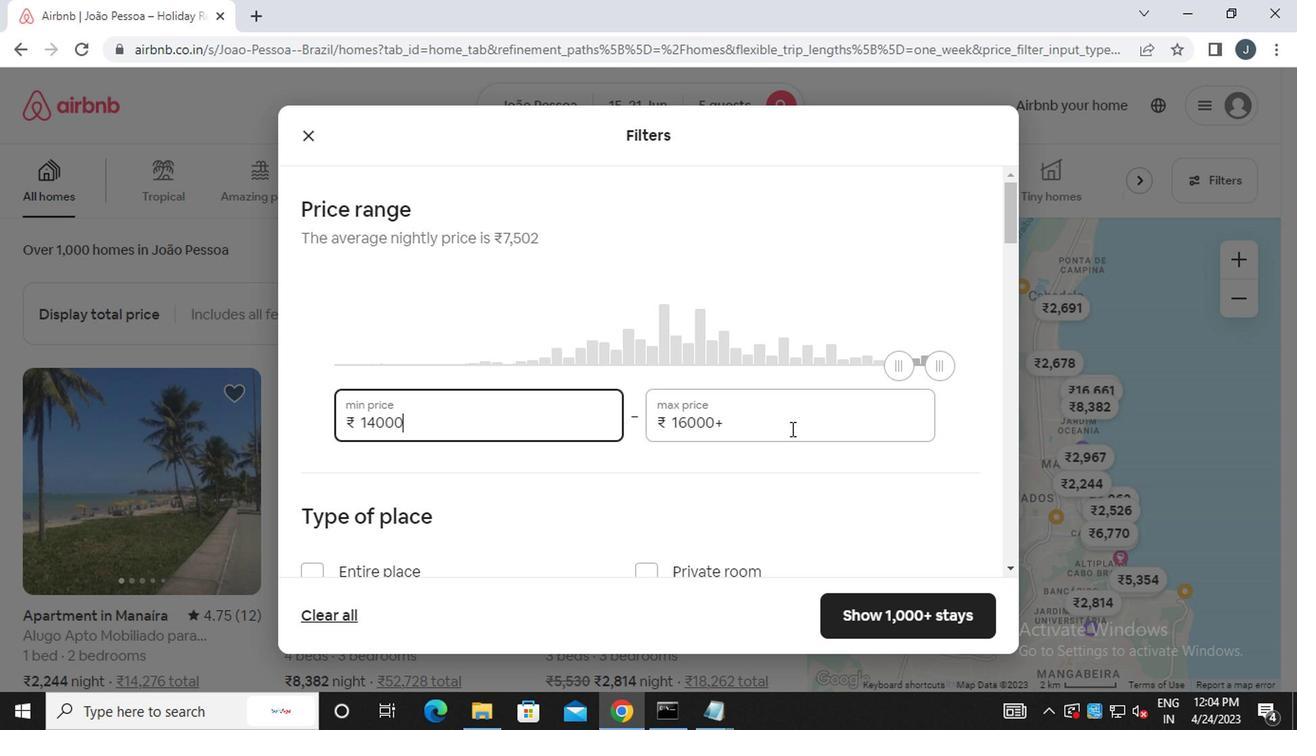 
Action: Mouse moved to (790, 434)
Screenshot: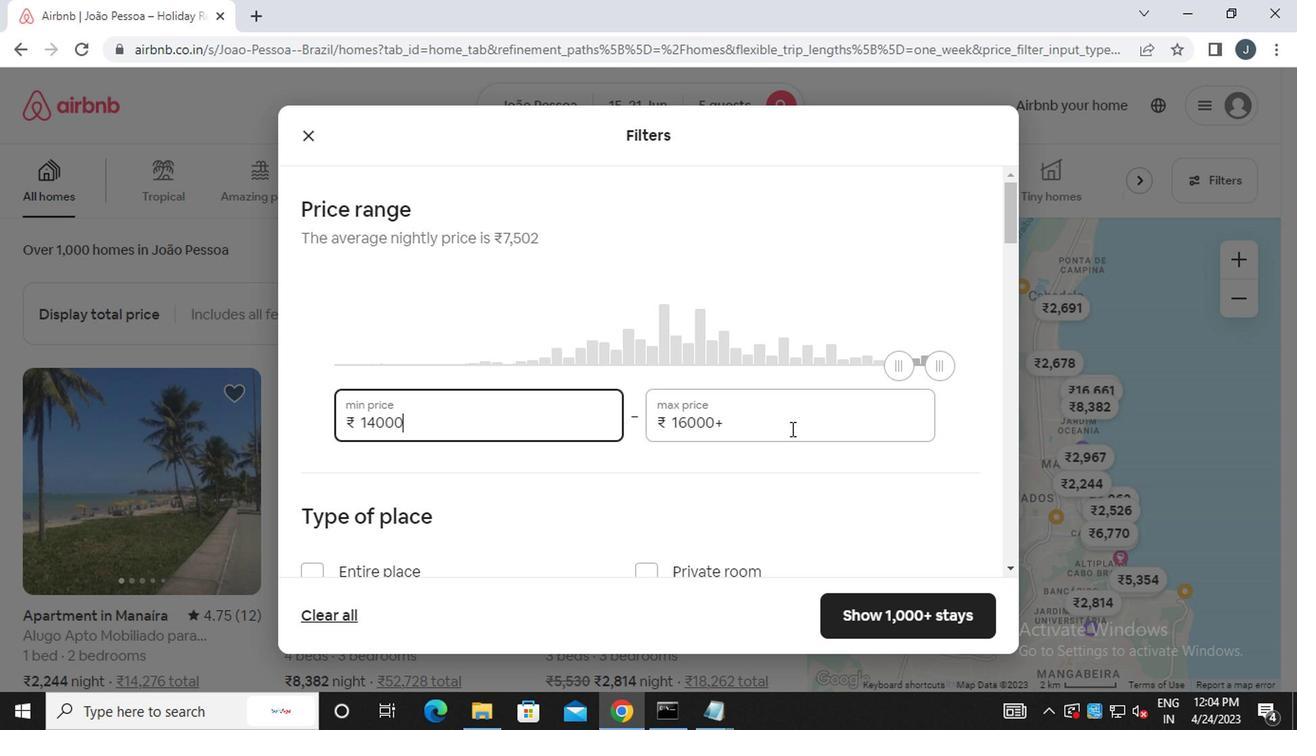 
Action: Key pressed <Key.backspace><Key.backspace><Key.backspace><Key.backspace><Key.backspace><Key.backspace><Key.backspace><Key.backspace><Key.backspace><Key.backspace><Key.backspace><Key.backspace><Key.backspace><Key.backspace><Key.backspace><Key.backspace><Key.backspace><Key.backspace><Key.backspace><Key.backspace><Key.backspace><Key.backspace><<98>><<101>><<96>><<96>><<96>>
Screenshot: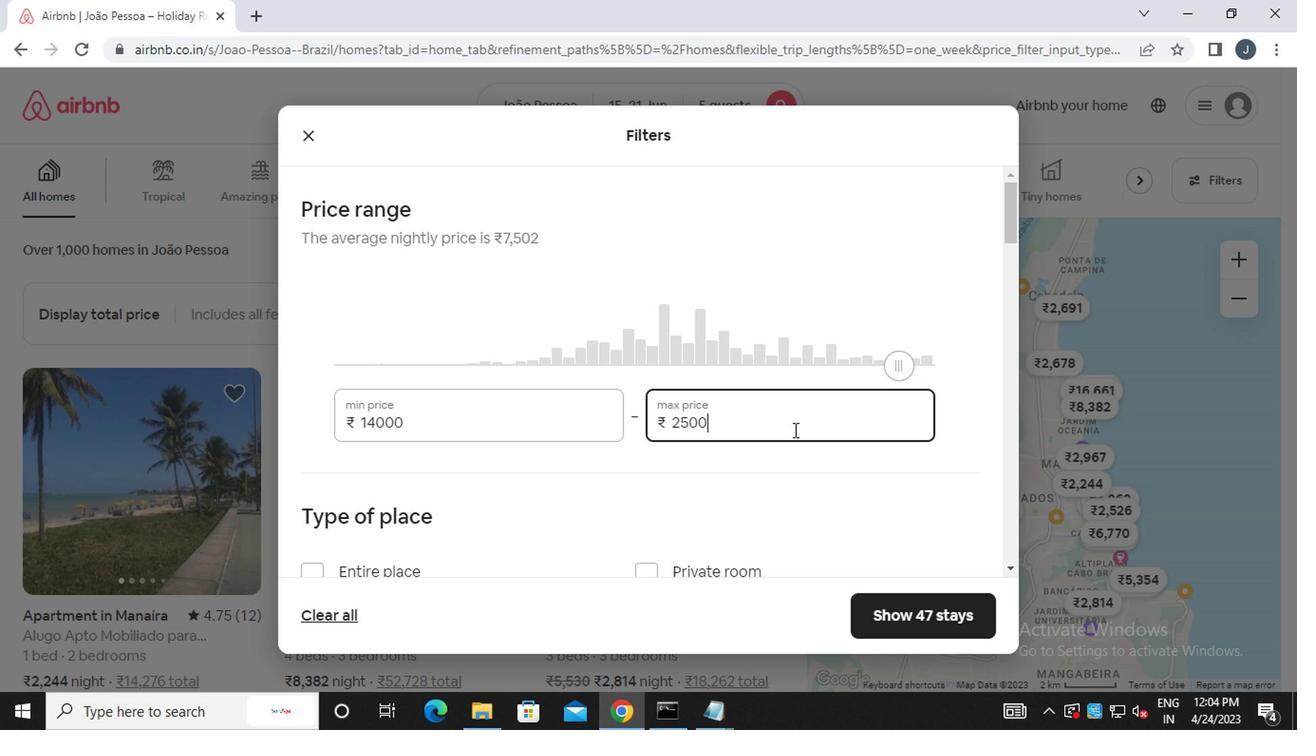 
Action: Mouse moved to (820, 448)
Screenshot: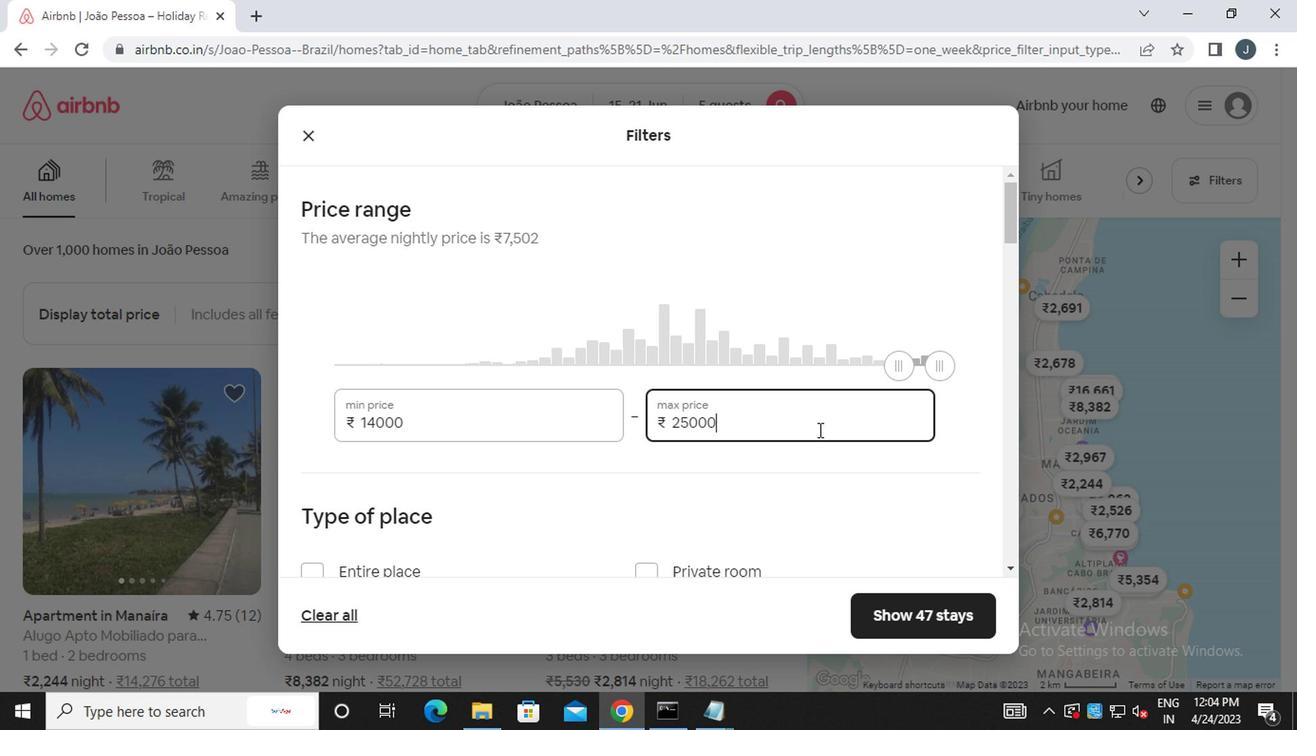 
Action: Mouse scrolled (820, 446) with delta (0, -1)
Screenshot: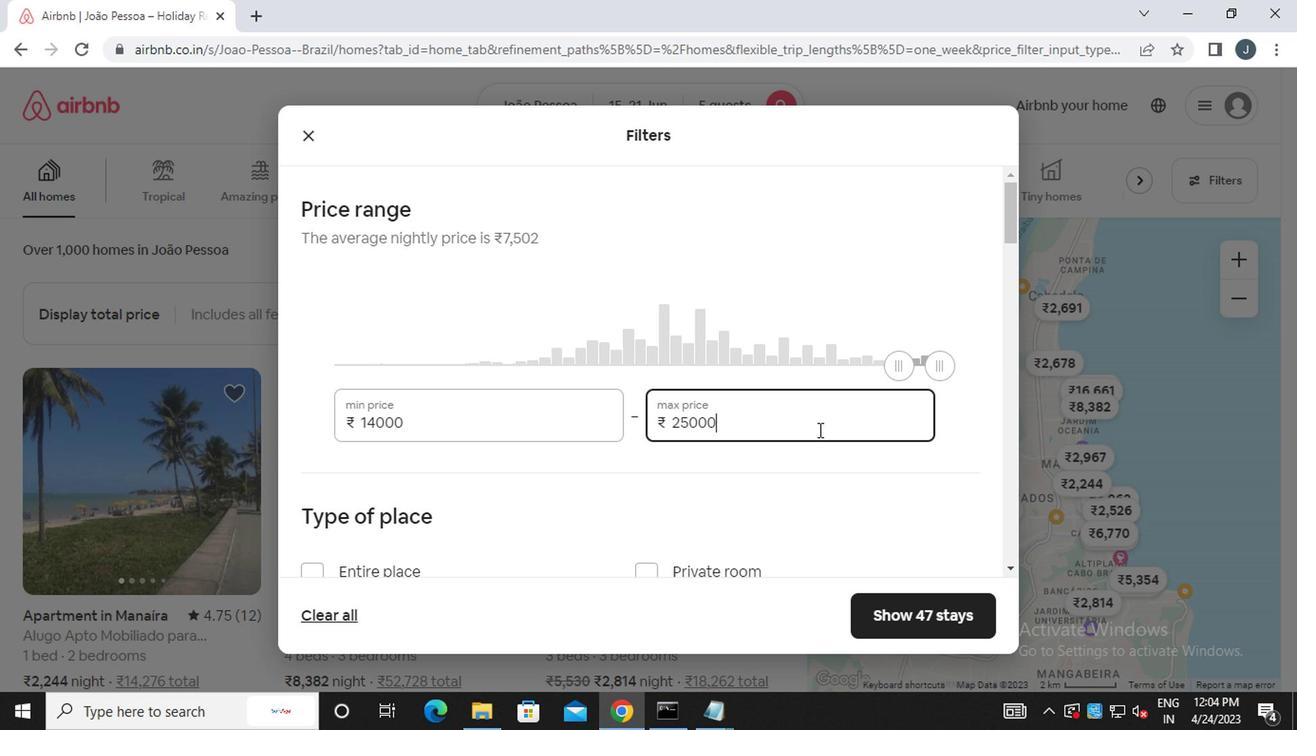 
Action: Mouse scrolled (820, 446) with delta (0, -1)
Screenshot: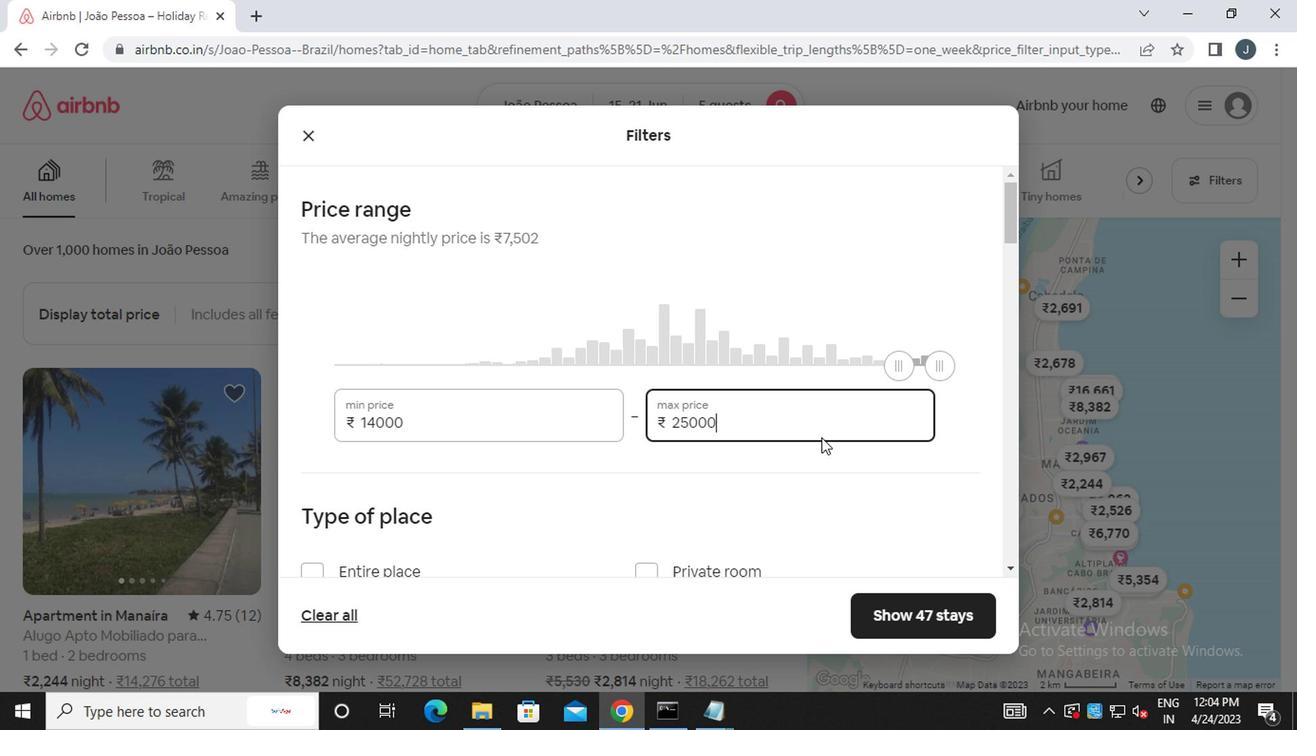 
Action: Mouse moved to (412, 396)
Screenshot: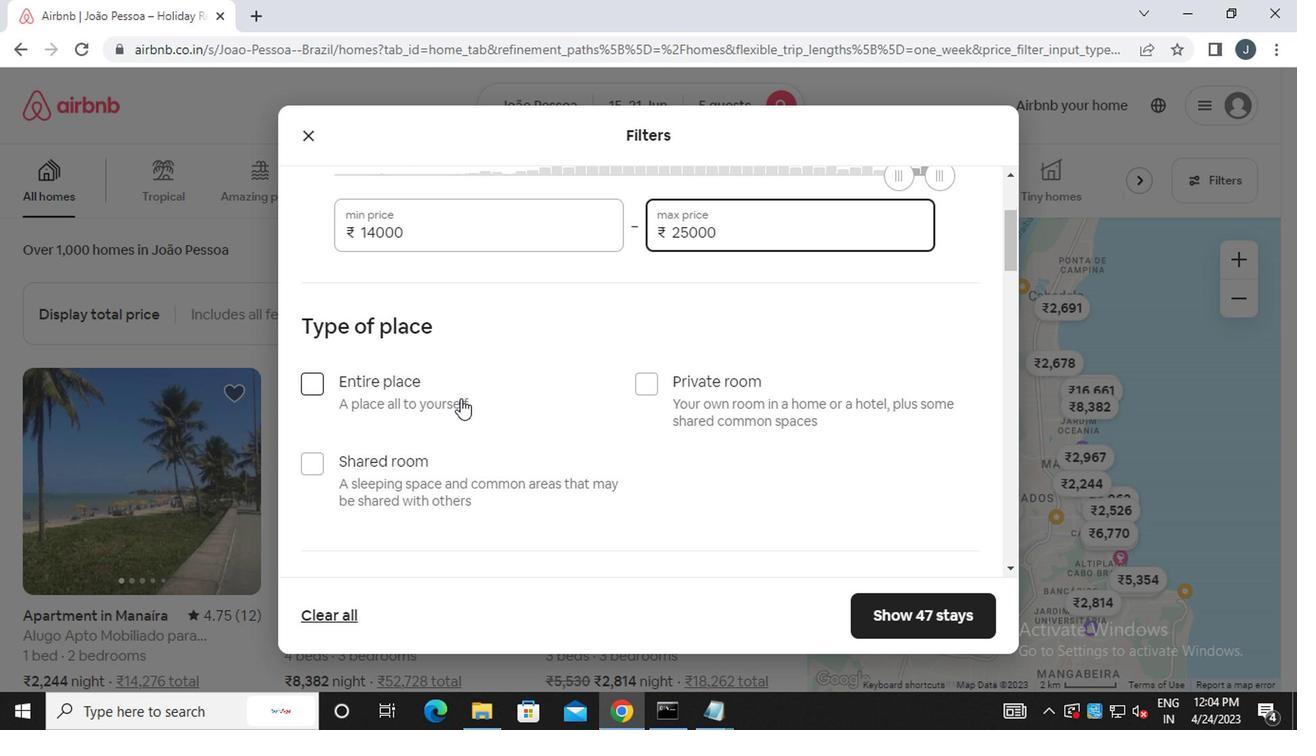 
Action: Mouse pressed left at (412, 396)
Screenshot: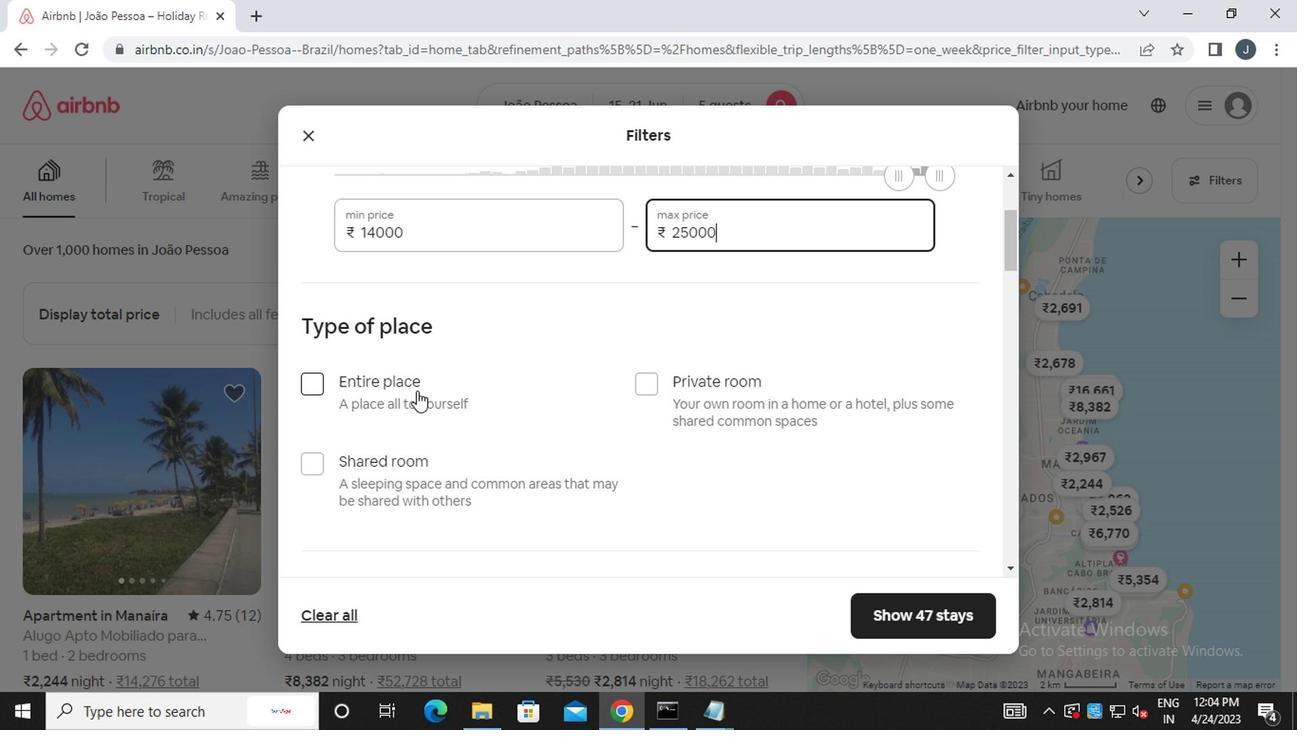 
Action: Mouse moved to (535, 412)
Screenshot: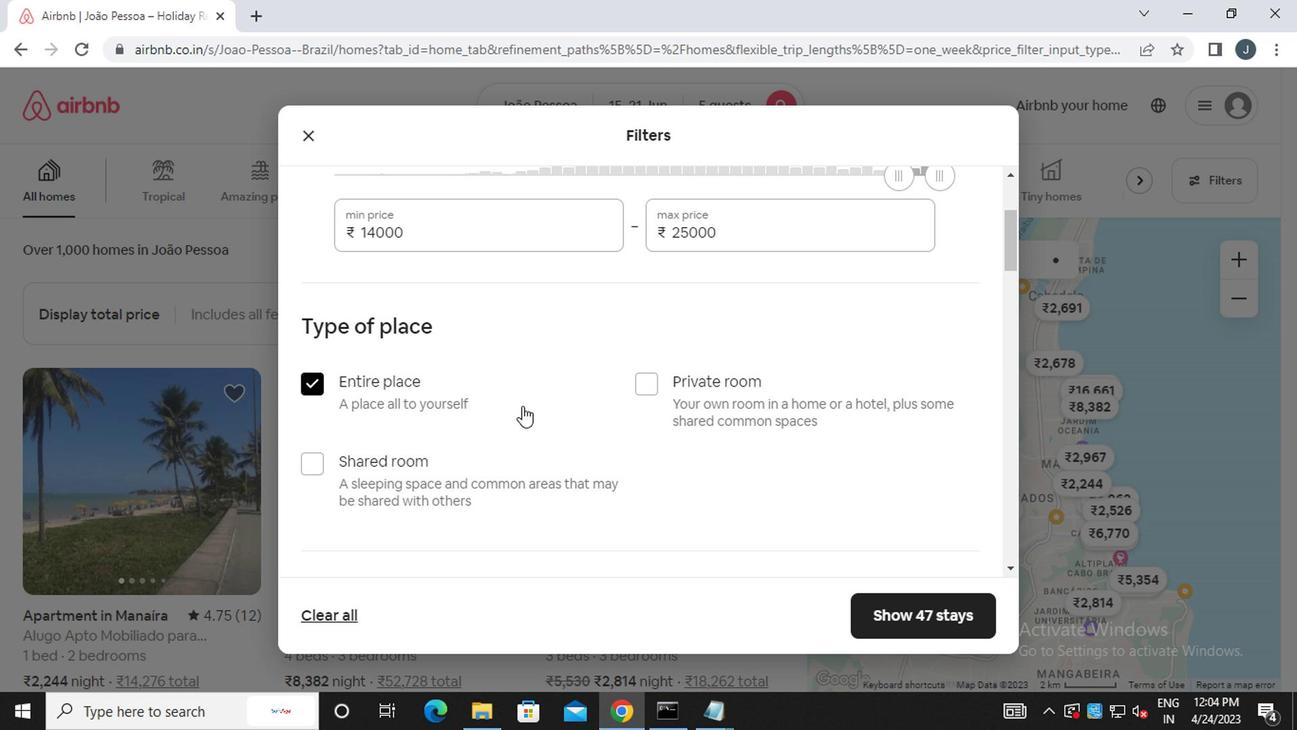 
Action: Mouse scrolled (535, 411) with delta (0, 0)
Screenshot: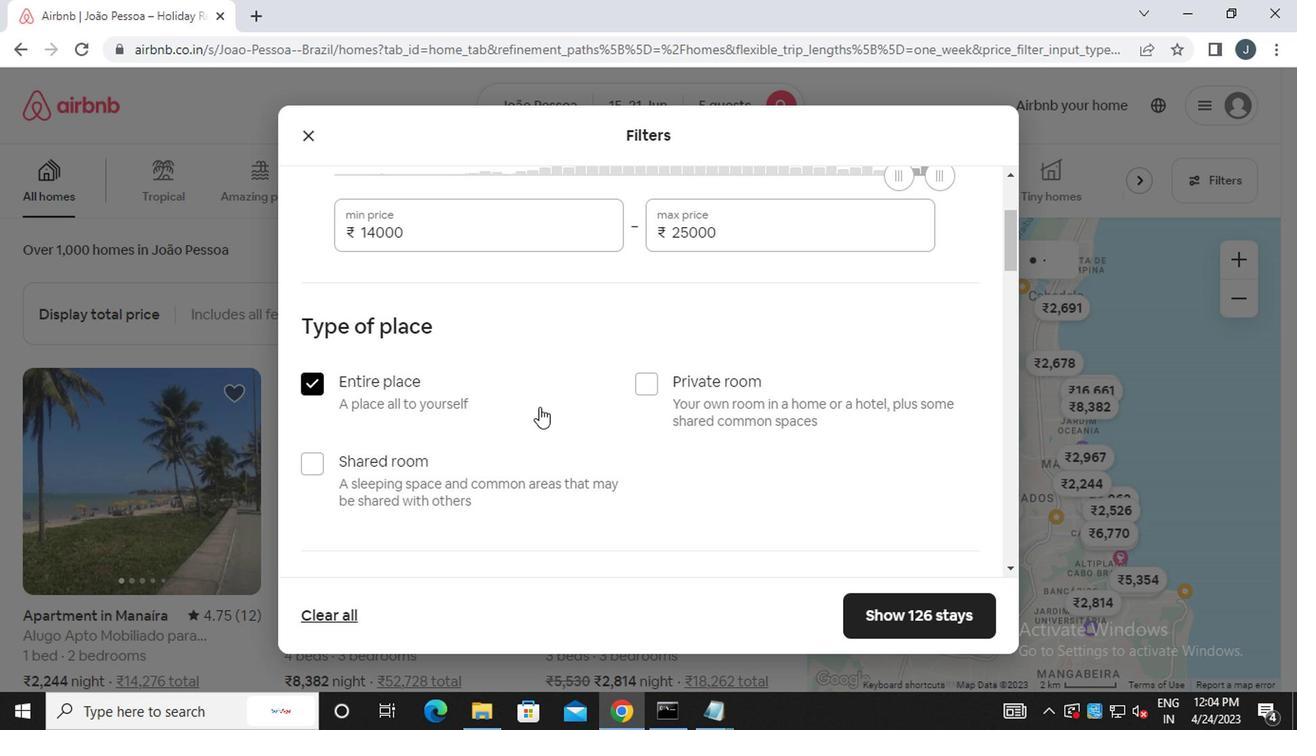 
Action: Mouse scrolled (535, 411) with delta (0, 0)
Screenshot: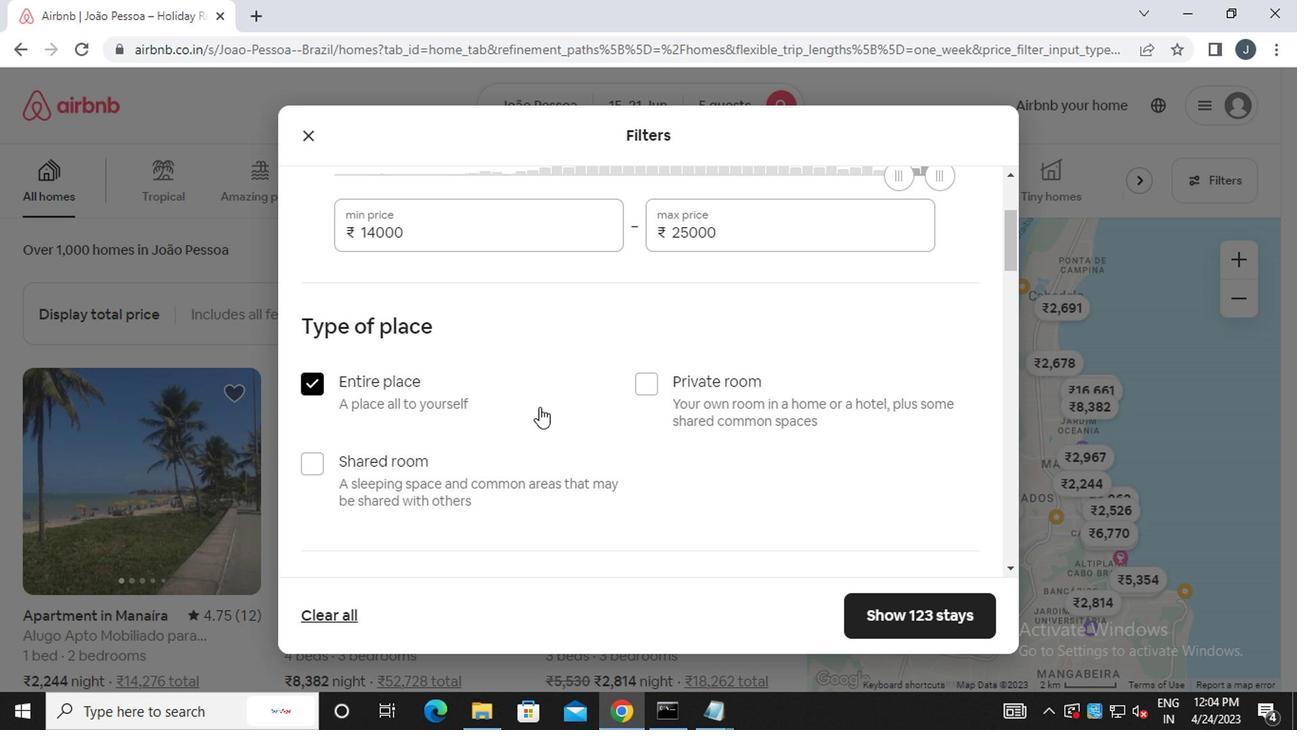 
Action: Mouse scrolled (535, 411) with delta (0, 0)
Screenshot: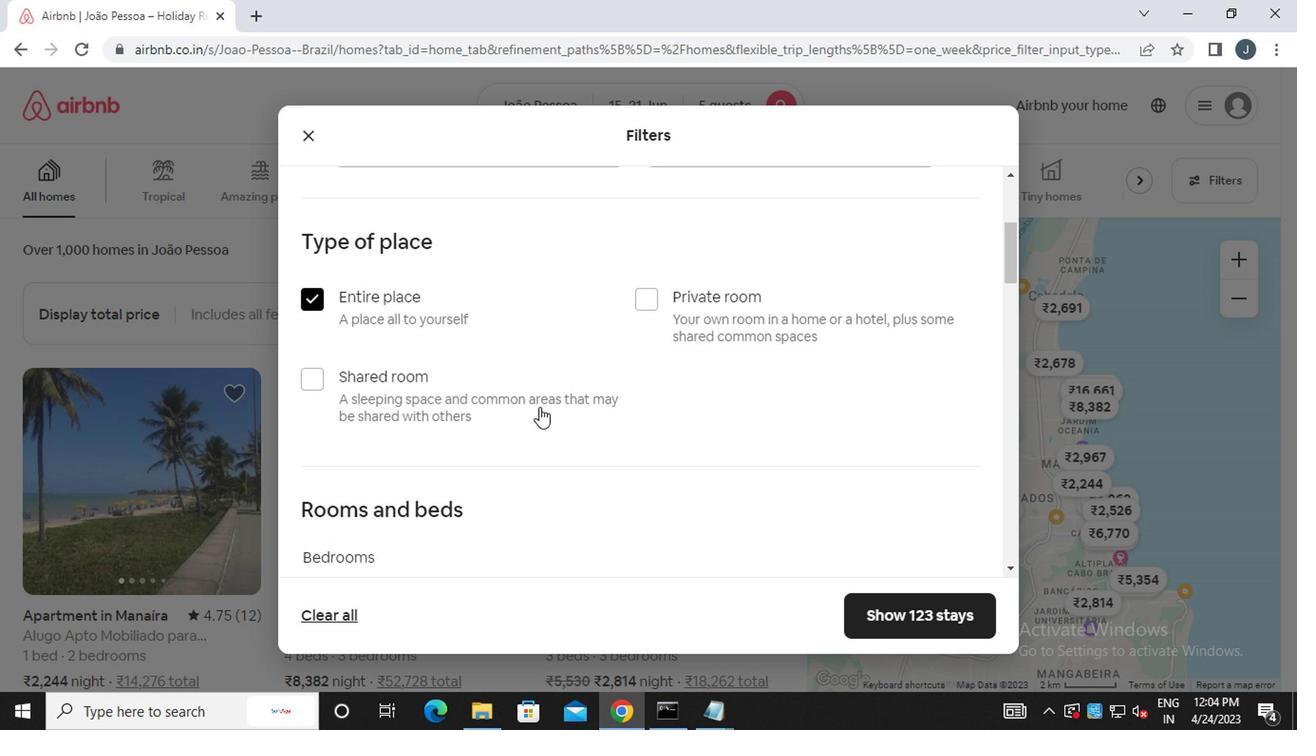 
Action: Mouse moved to (579, 419)
Screenshot: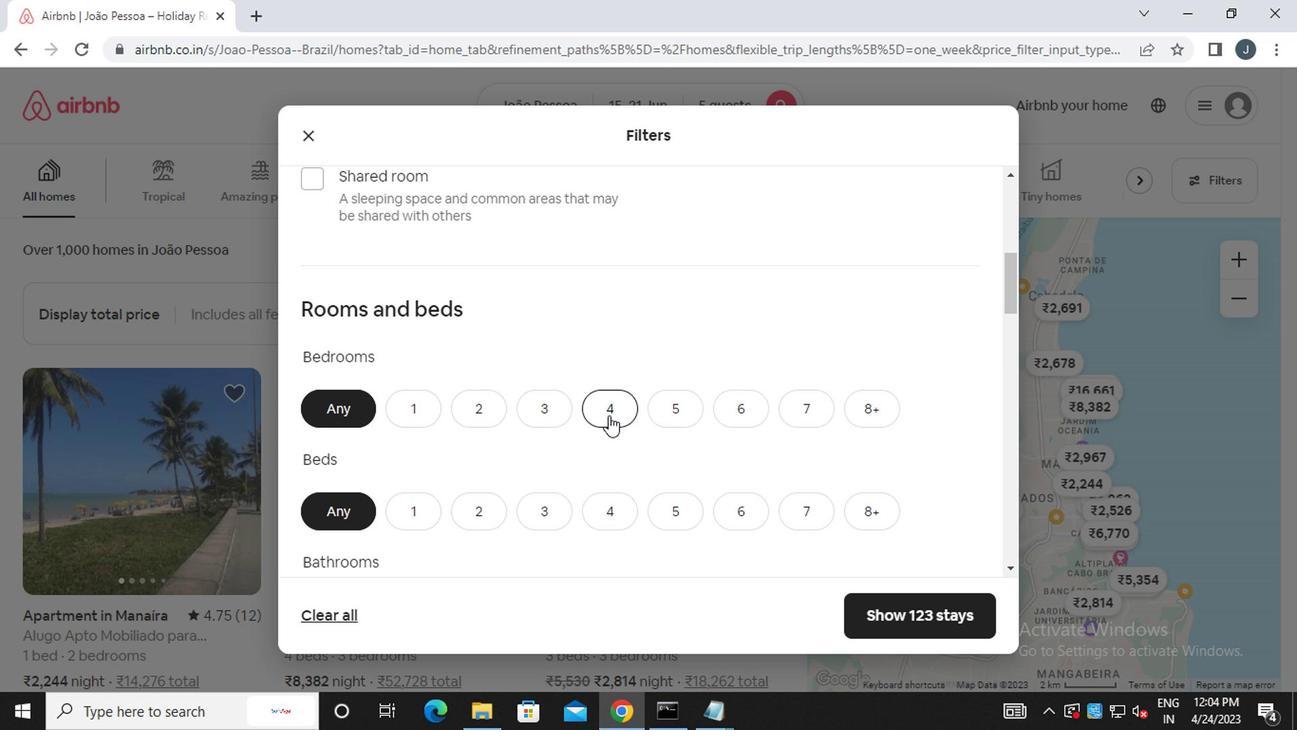 
Action: Mouse scrolled (579, 418) with delta (0, 0)
Screenshot: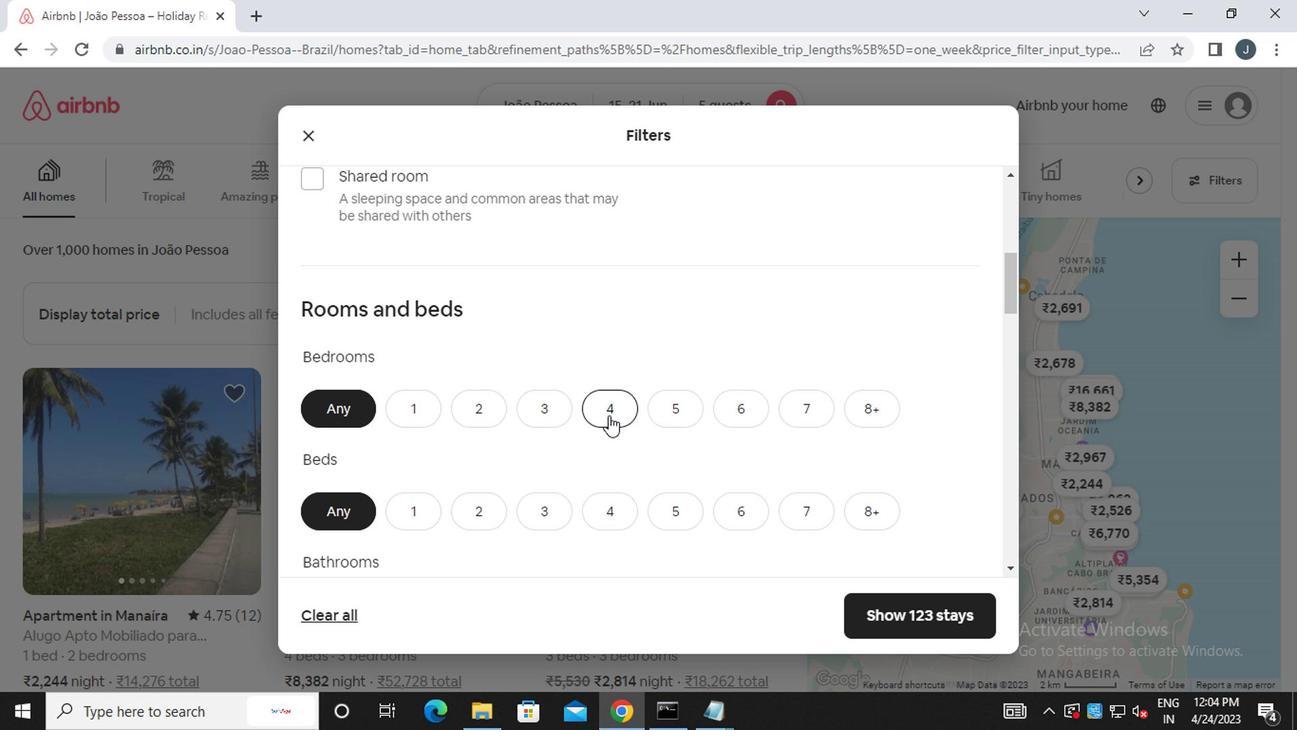 
Action: Mouse moved to (543, 325)
Screenshot: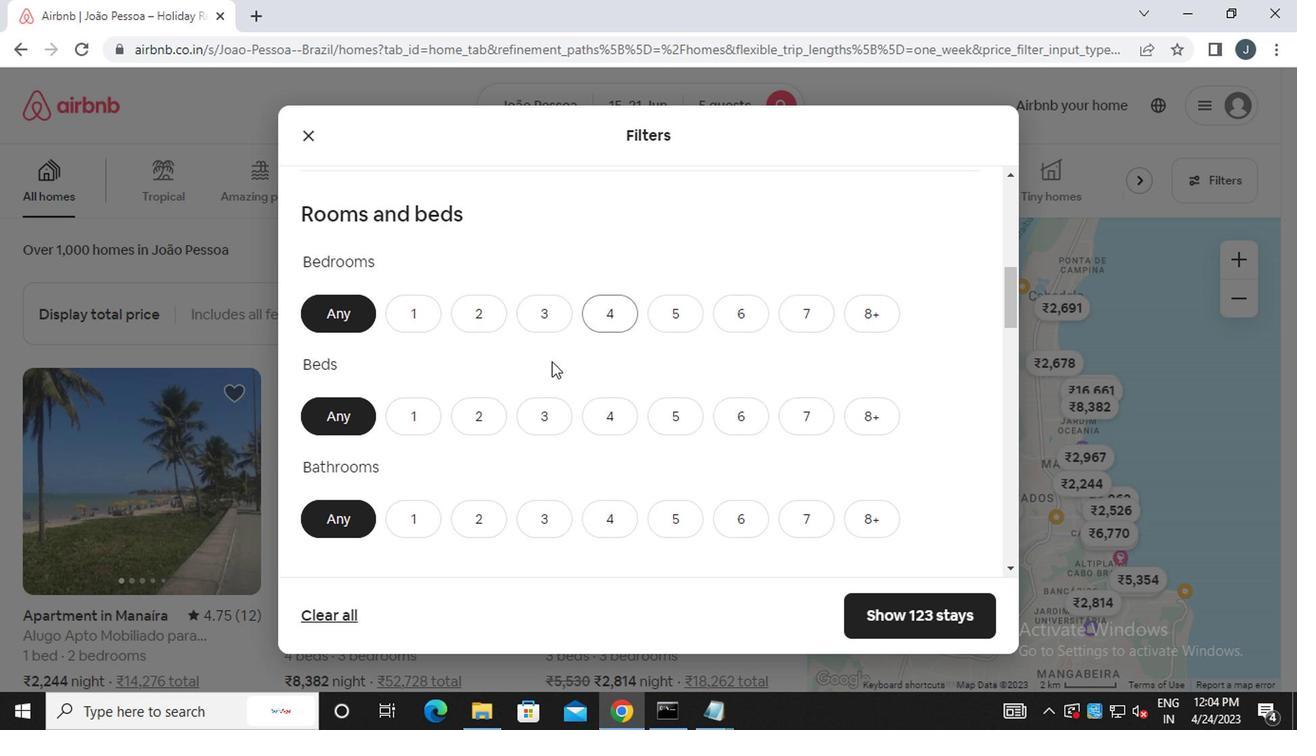 
Action: Mouse pressed left at (543, 325)
Screenshot: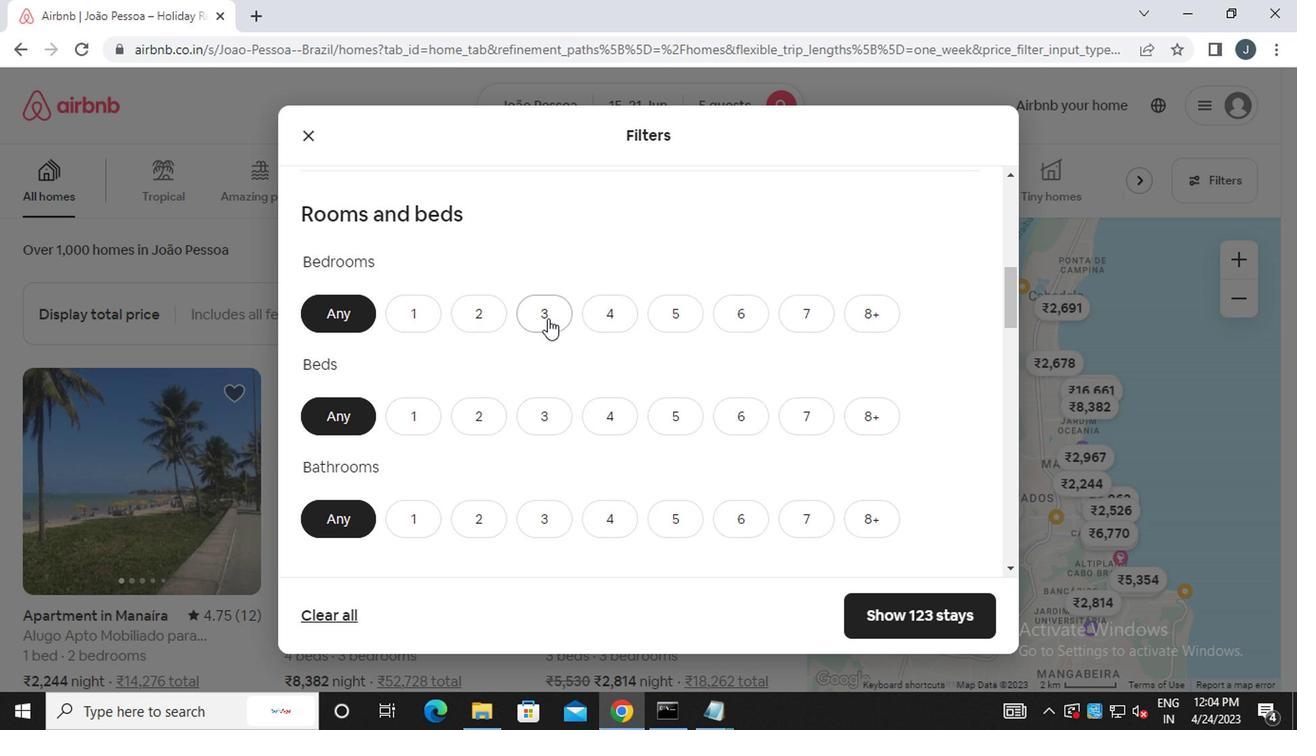 
Action: Mouse moved to (536, 416)
Screenshot: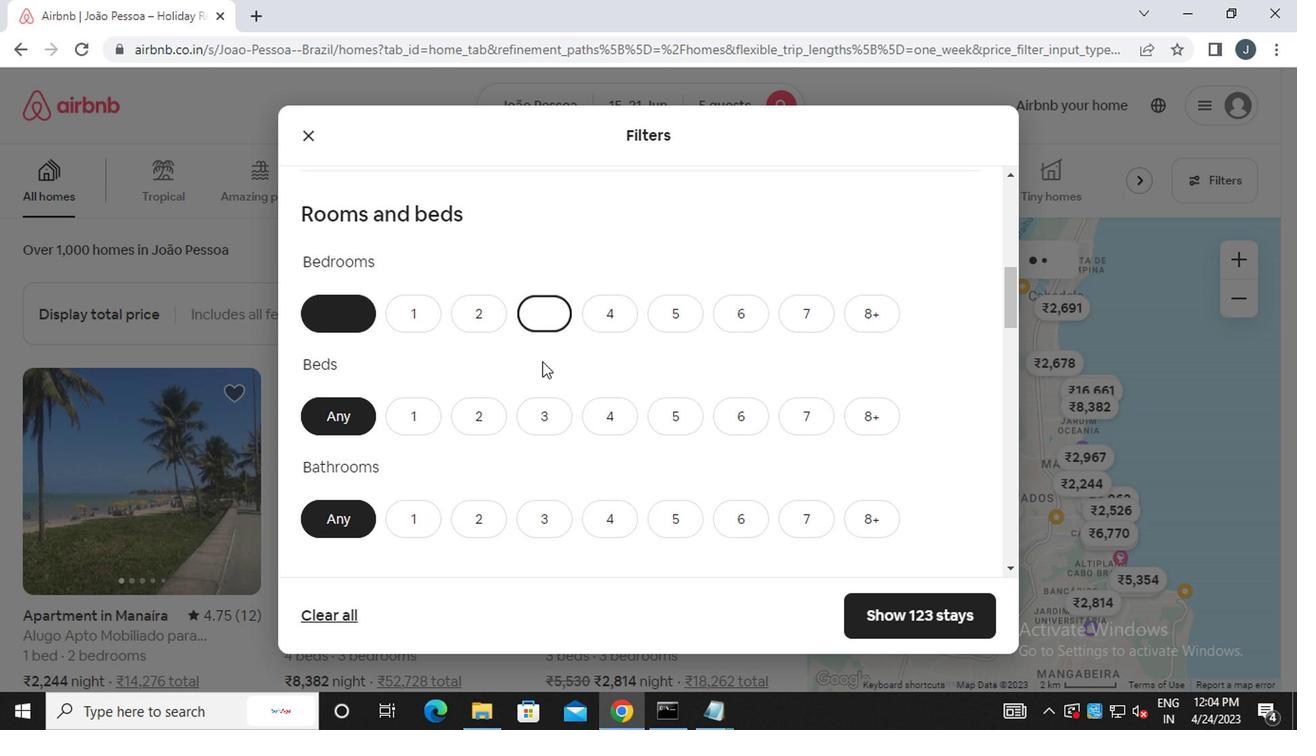 
Action: Mouse pressed left at (536, 416)
Screenshot: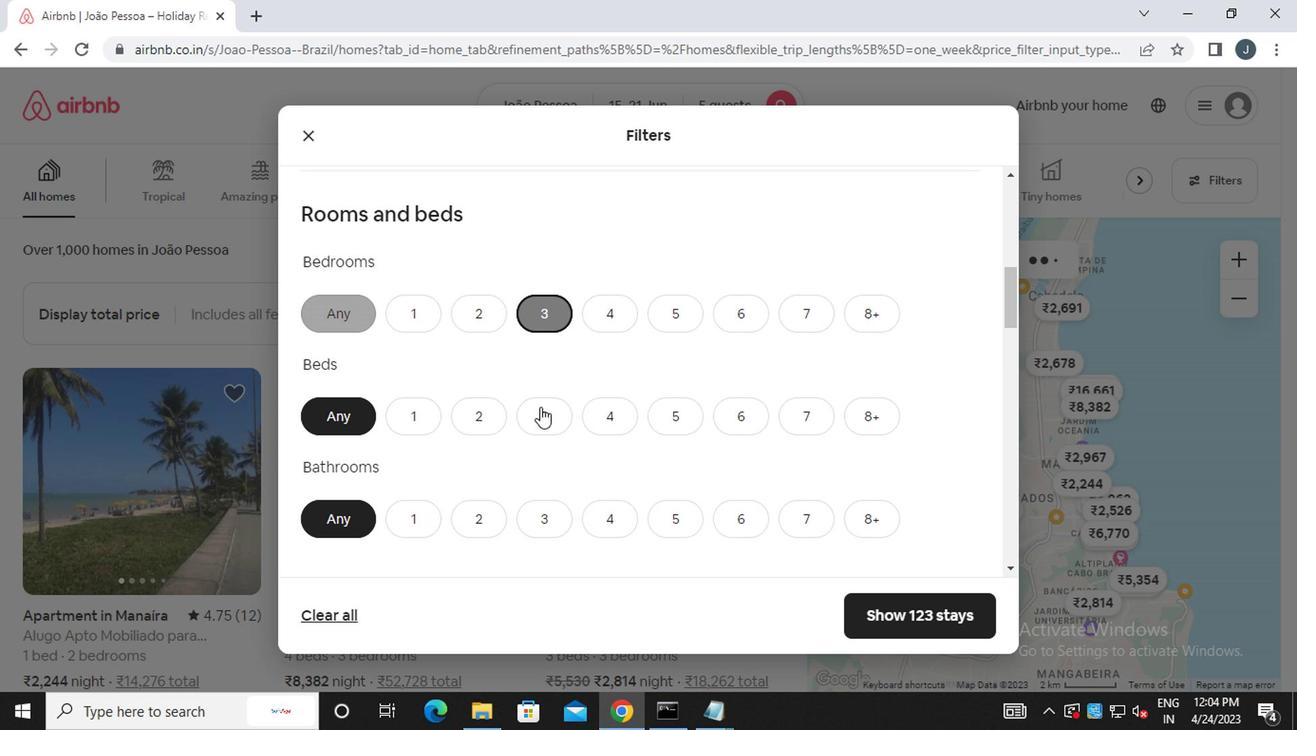 
Action: Mouse moved to (542, 524)
Screenshot: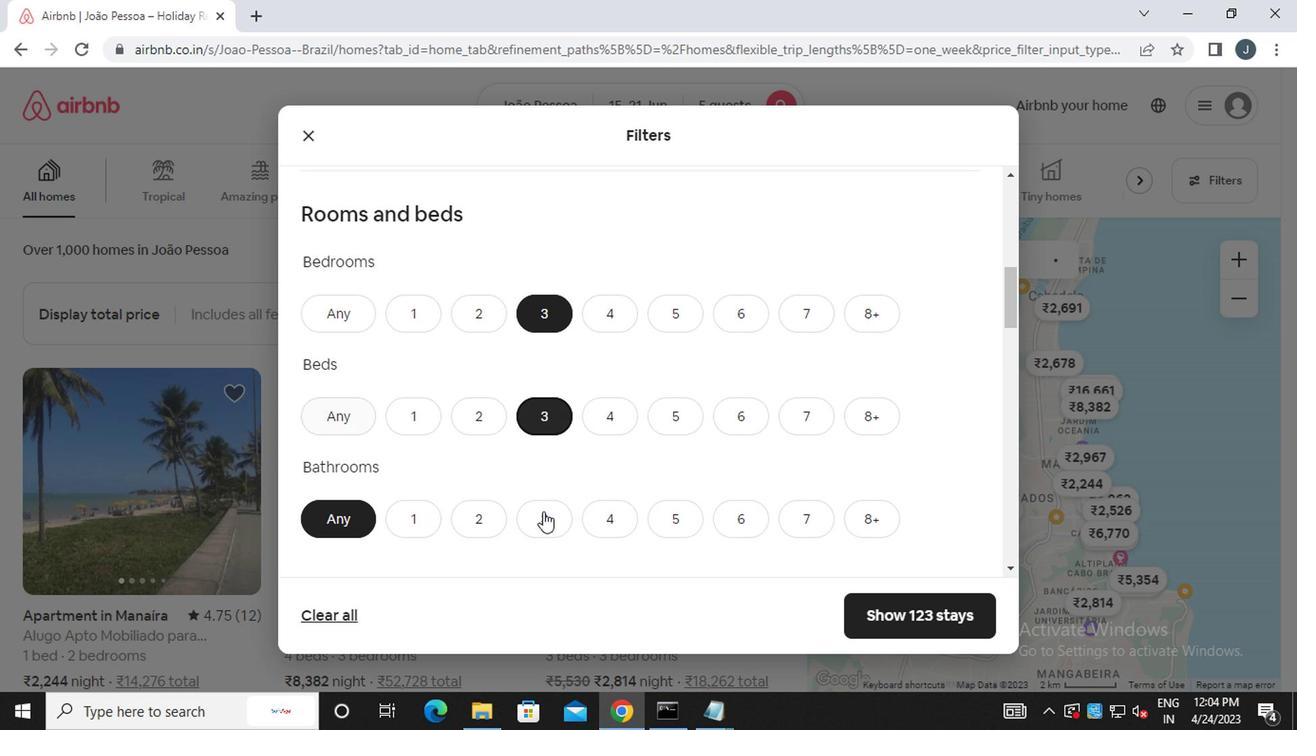 
Action: Mouse pressed left at (542, 524)
Screenshot: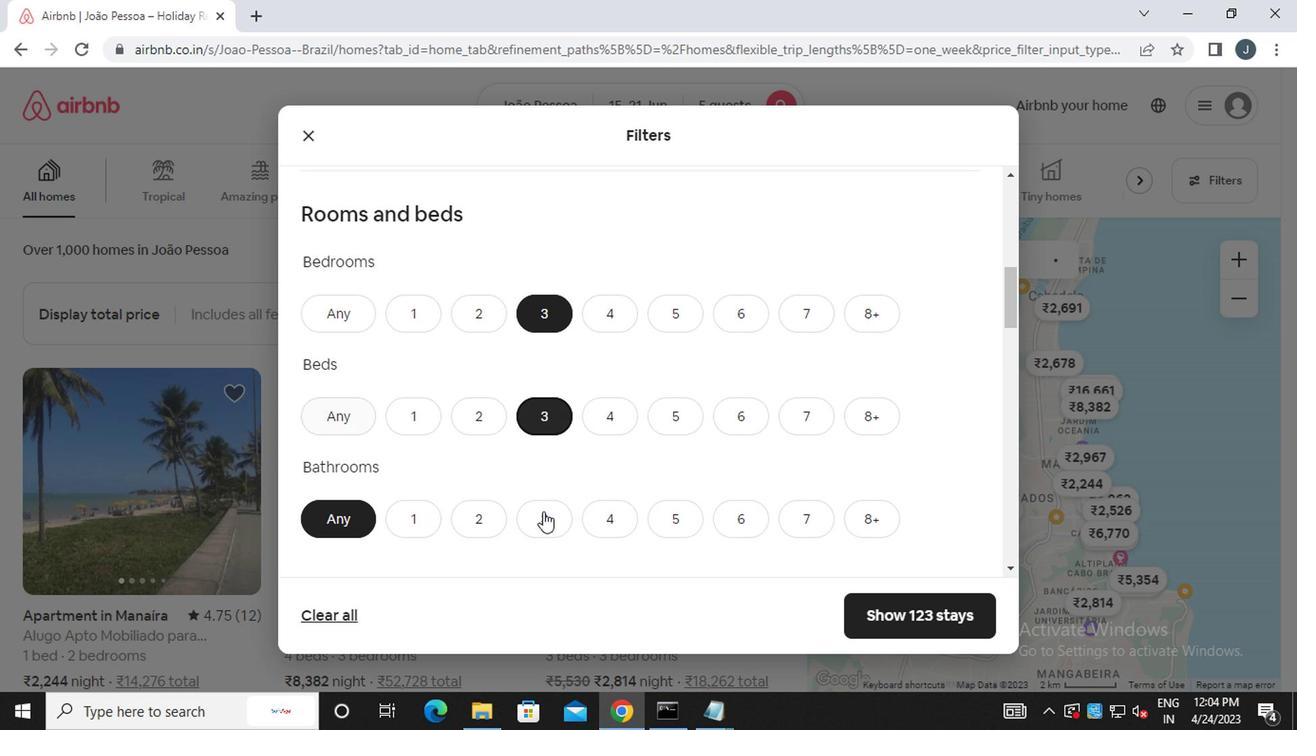 
Action: Mouse moved to (536, 519)
Screenshot: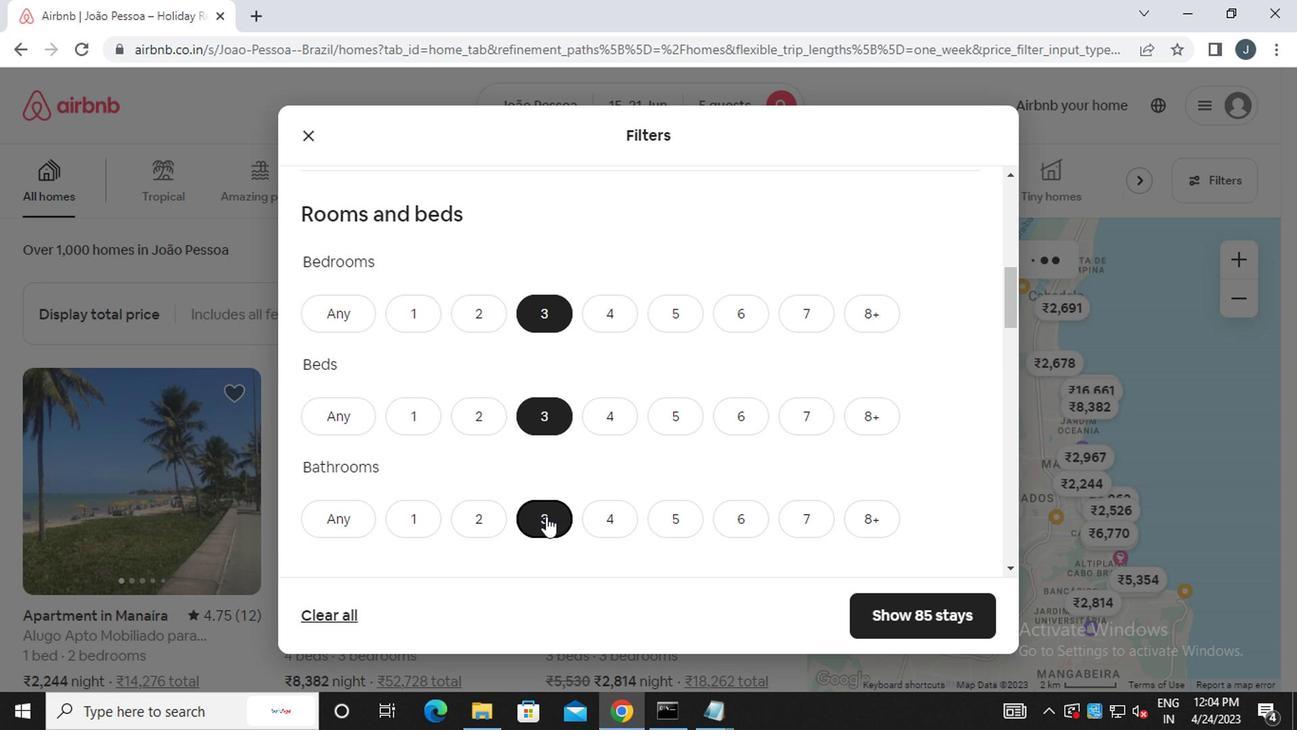 
Action: Mouse scrolled (536, 519) with delta (0, 0)
Screenshot: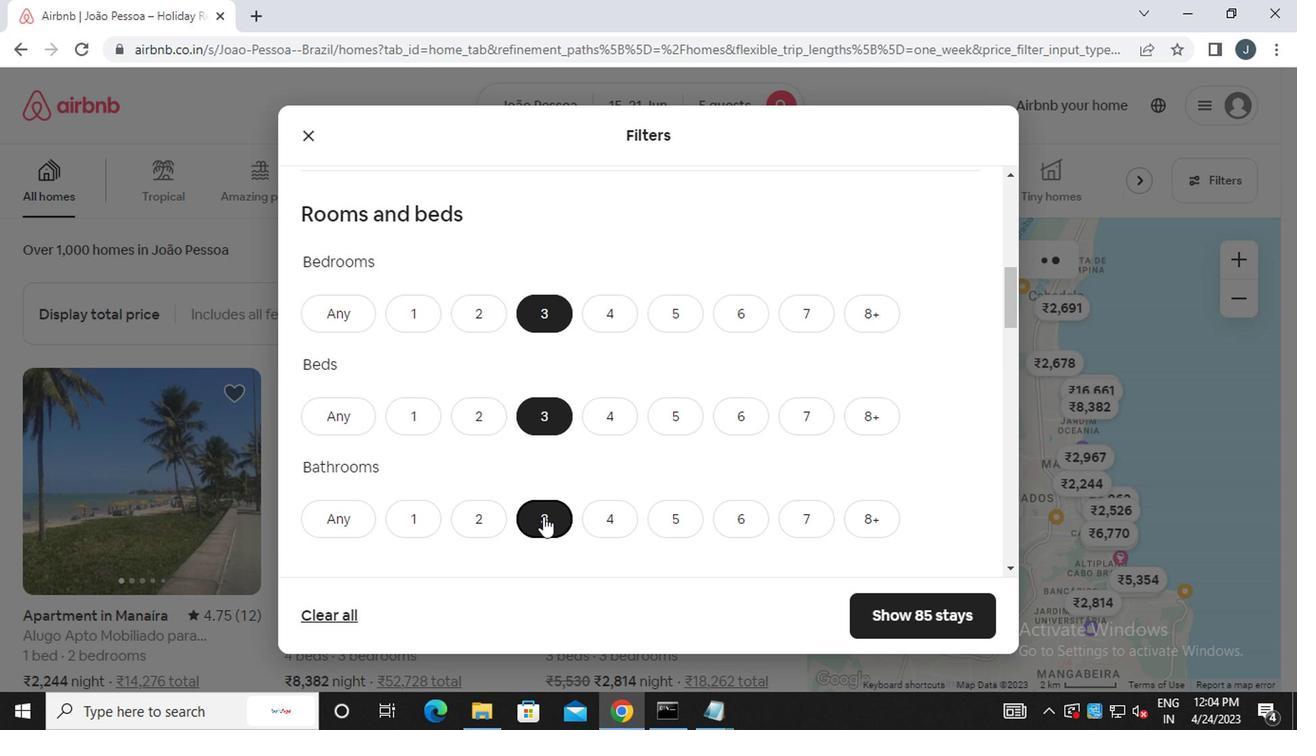 
Action: Mouse scrolled (536, 519) with delta (0, 0)
Screenshot: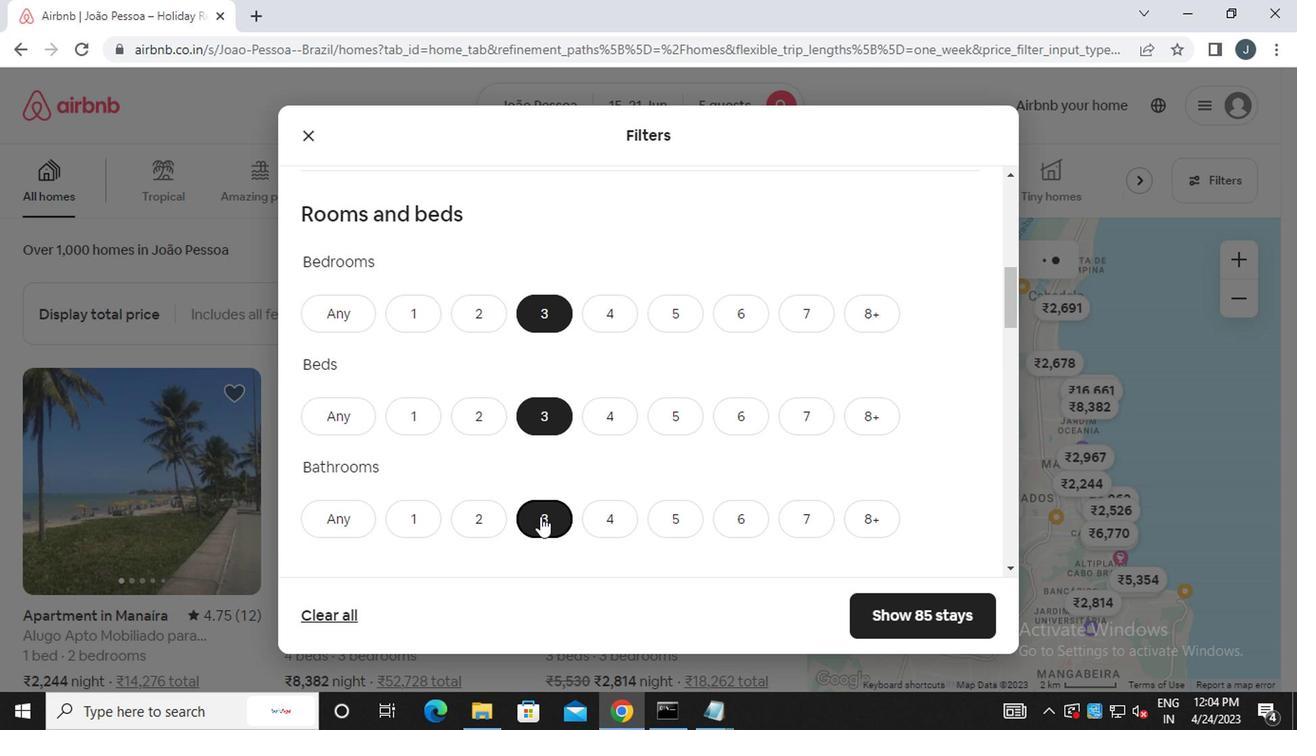 
Action: Mouse moved to (535, 507)
Screenshot: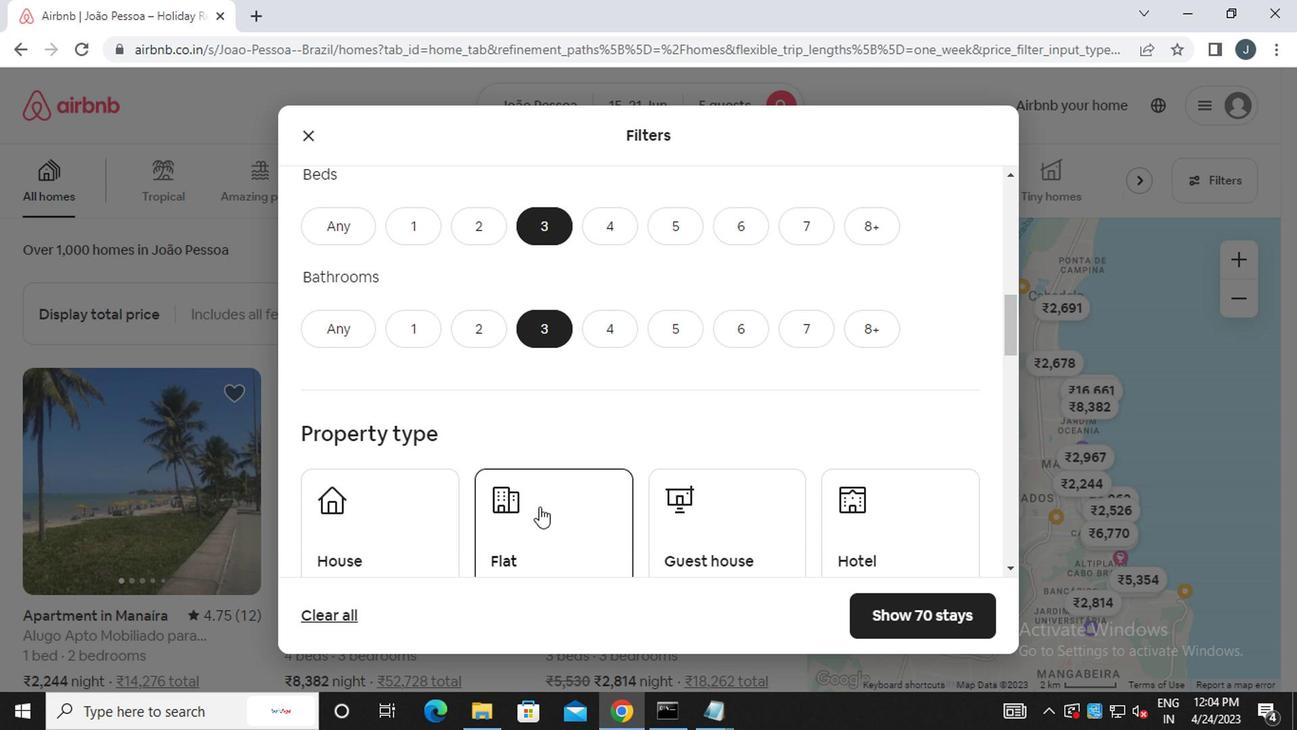 
Action: Mouse scrolled (535, 505) with delta (0, -1)
Screenshot: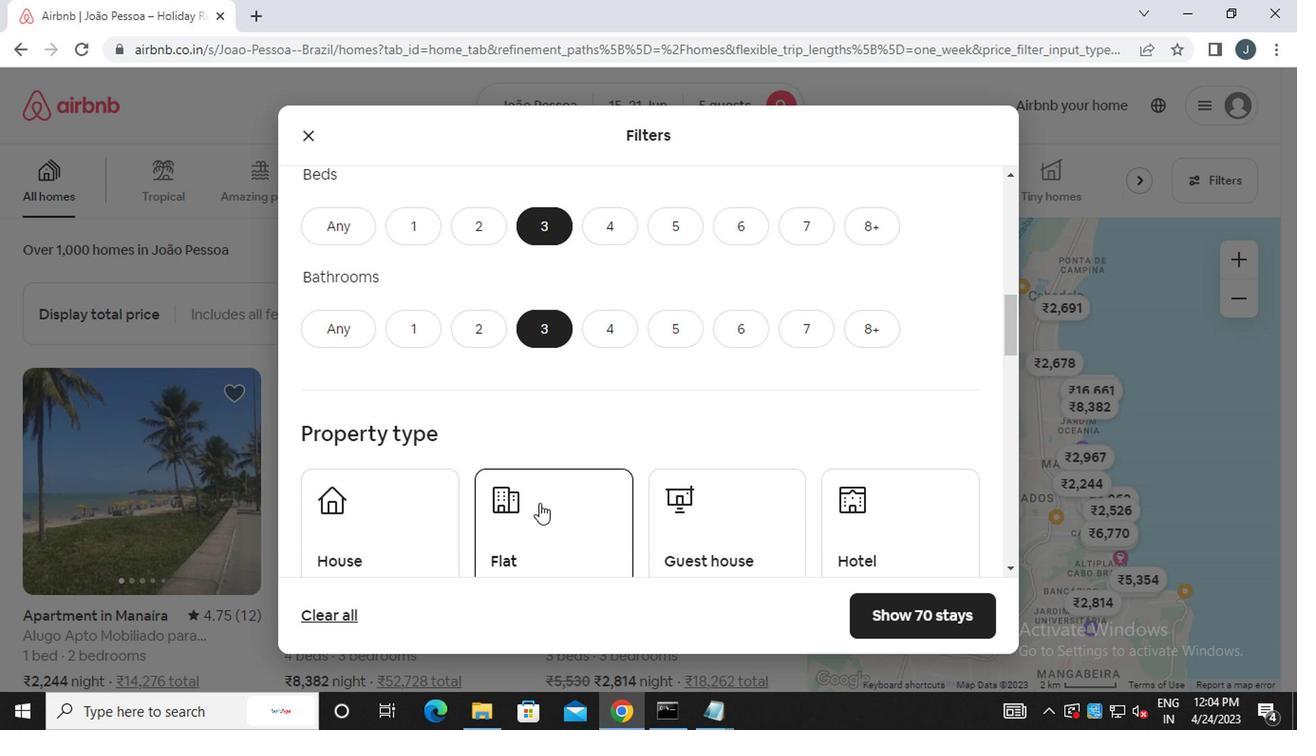 
Action: Mouse scrolled (535, 505) with delta (0, -1)
Screenshot: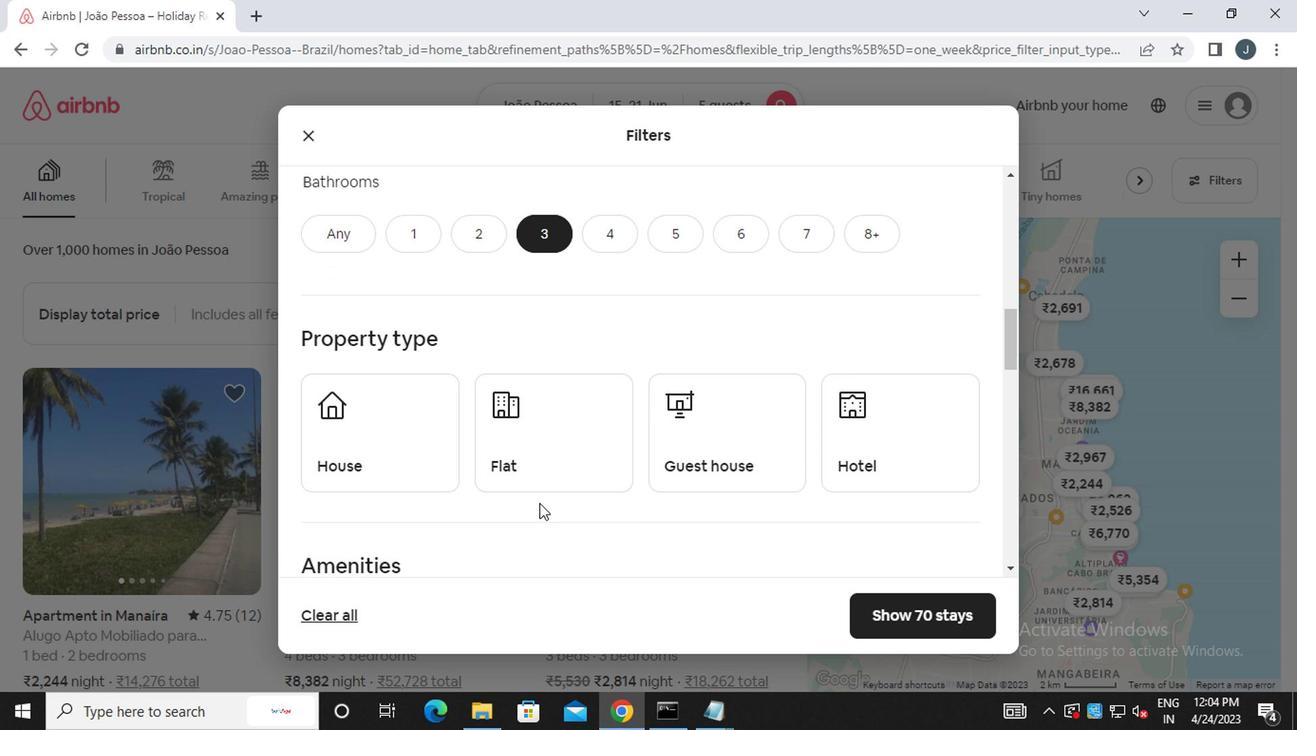 
Action: Mouse scrolled (535, 505) with delta (0, -1)
Screenshot: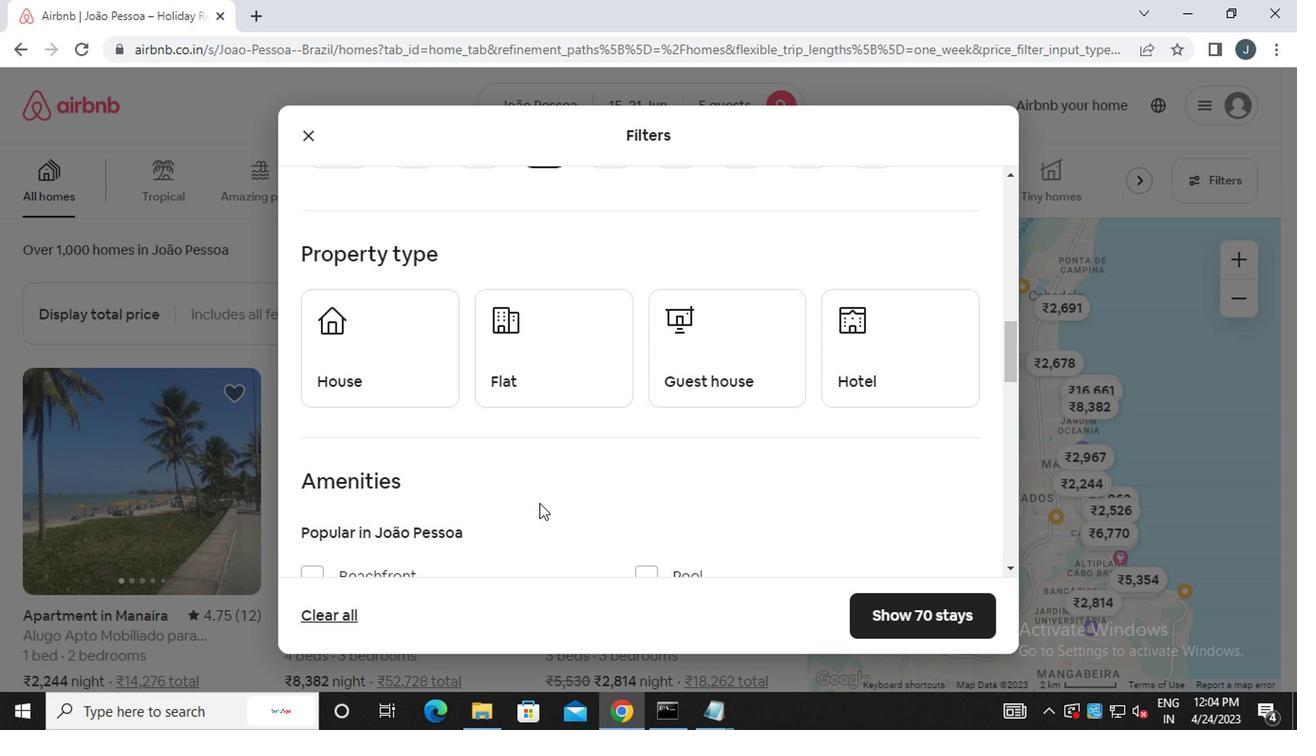 
Action: Mouse moved to (373, 264)
Screenshot: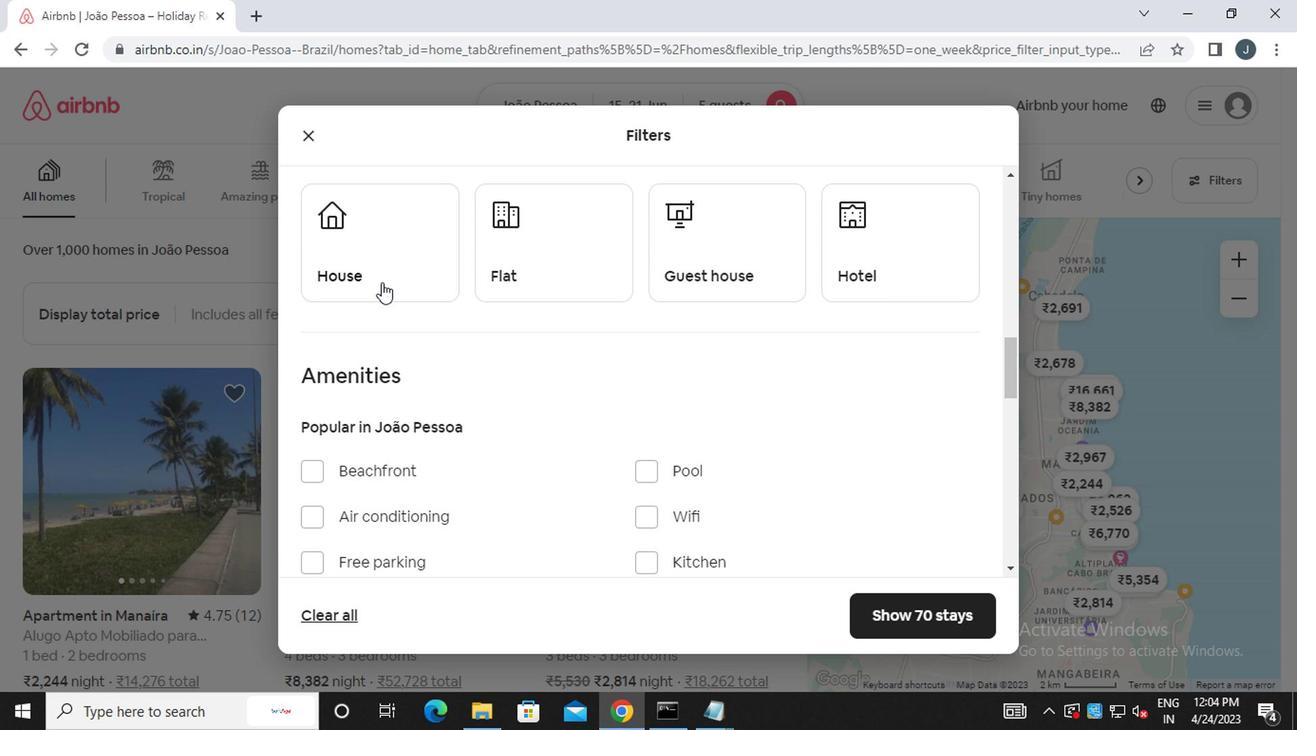 
Action: Mouse pressed left at (373, 264)
Screenshot: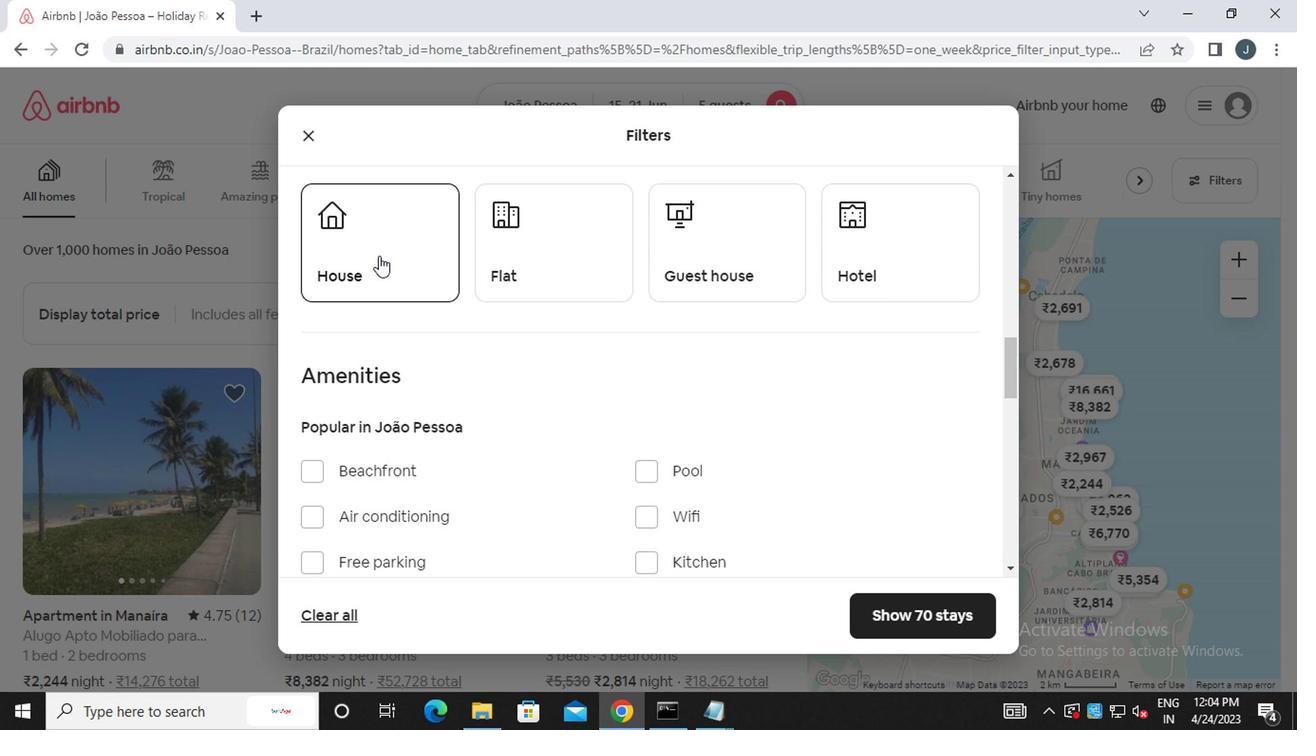 
Action: Mouse moved to (548, 285)
Screenshot: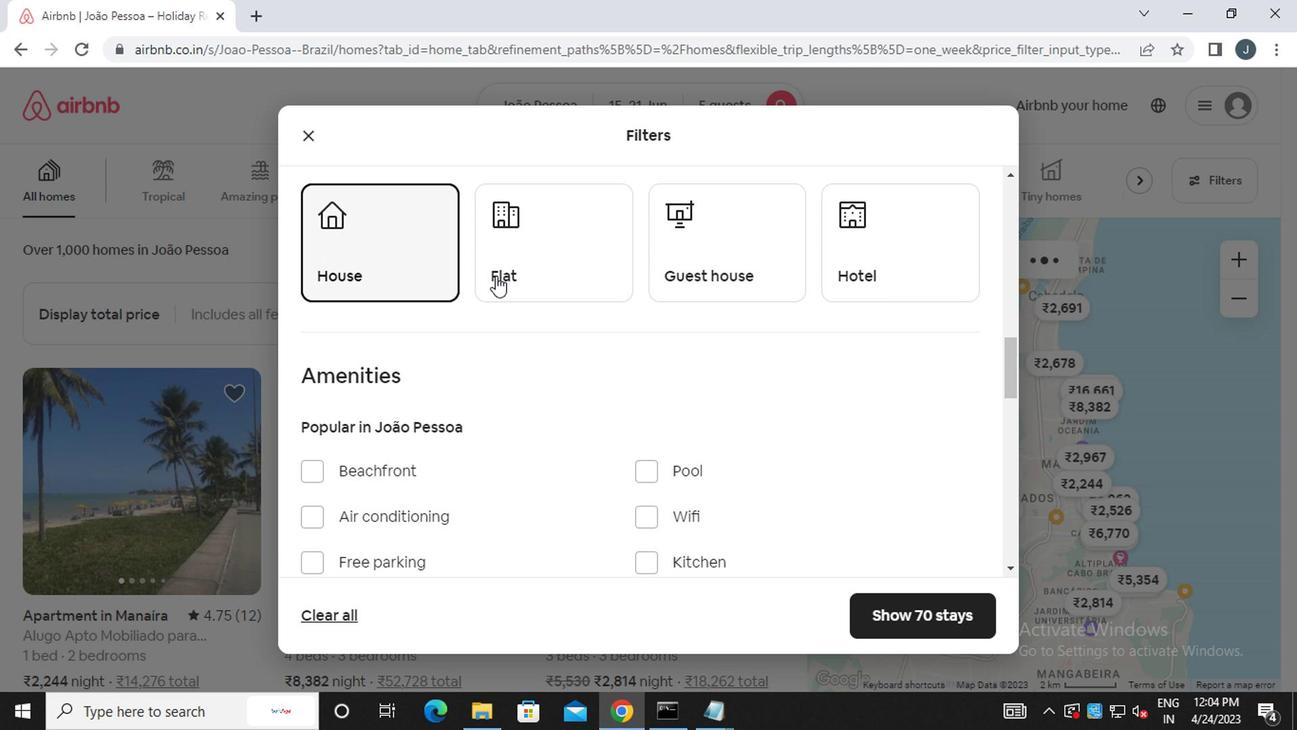
Action: Mouse pressed left at (548, 285)
Screenshot: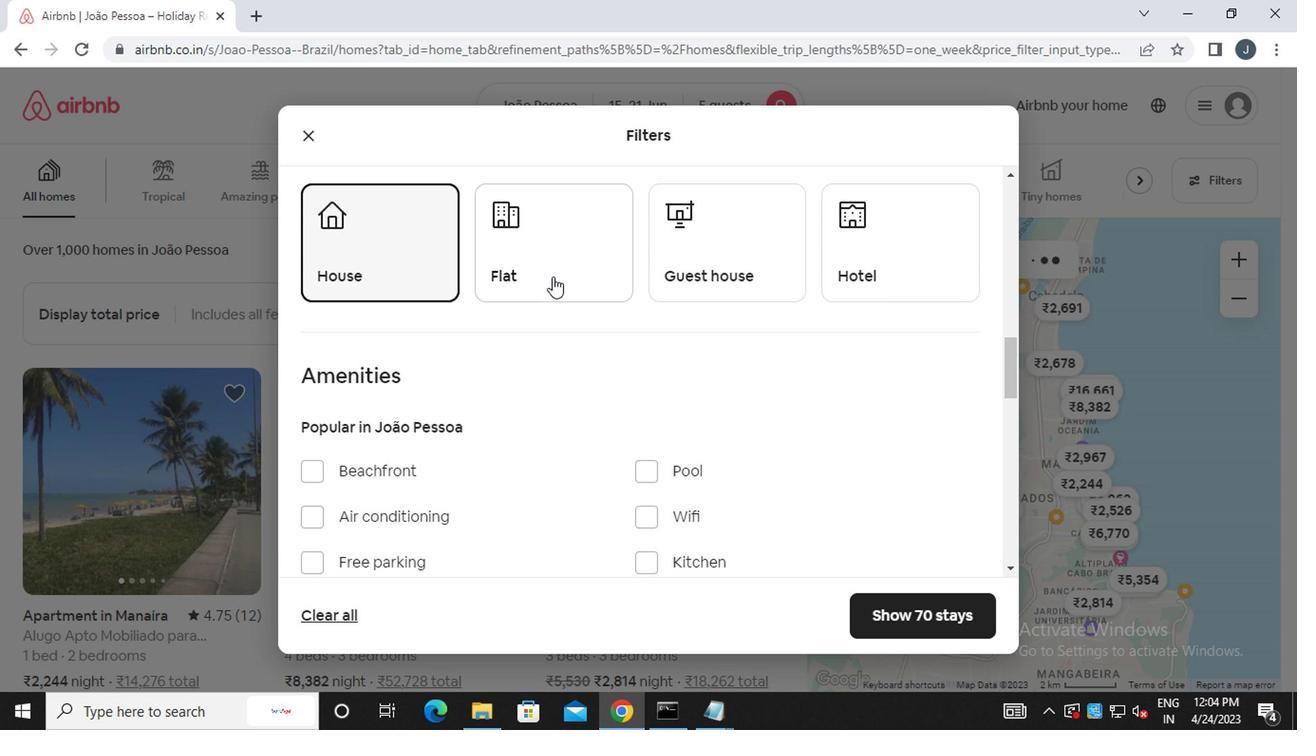 
Action: Mouse moved to (713, 269)
Screenshot: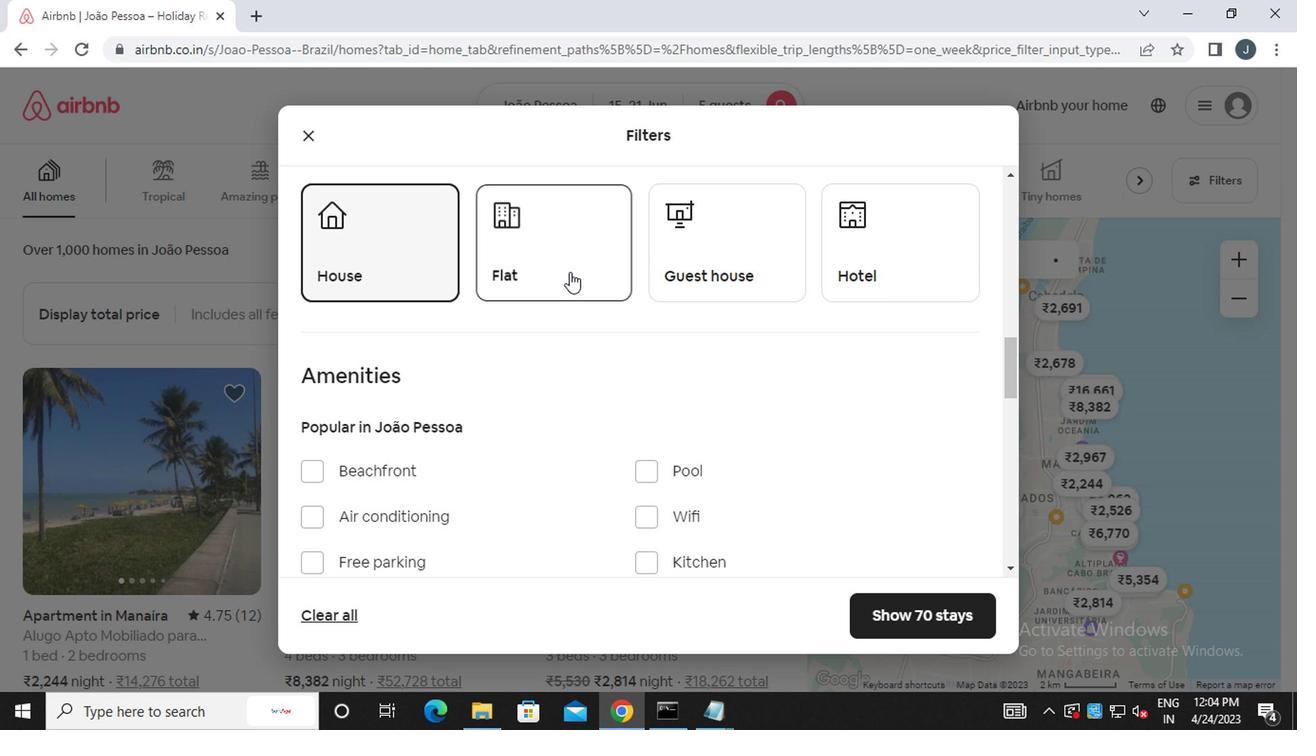 
Action: Mouse pressed left at (713, 269)
Screenshot: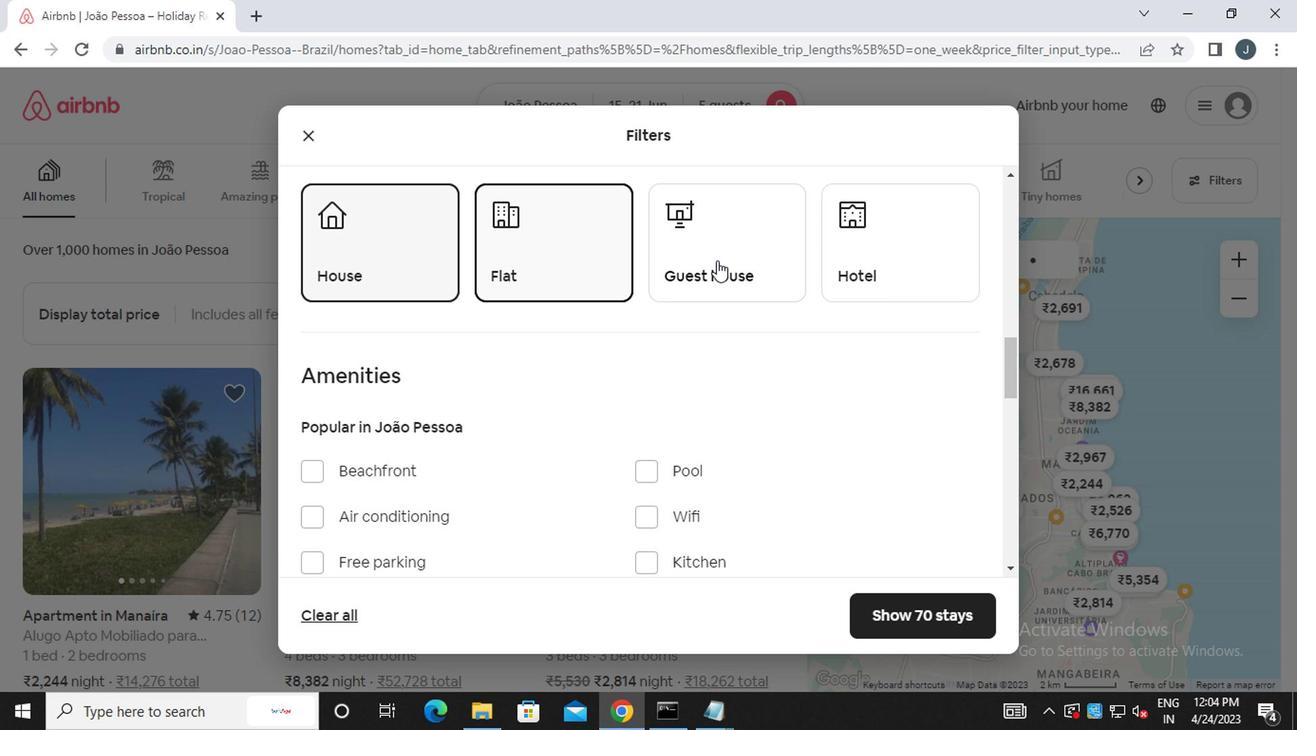 
Action: Mouse moved to (756, 313)
Screenshot: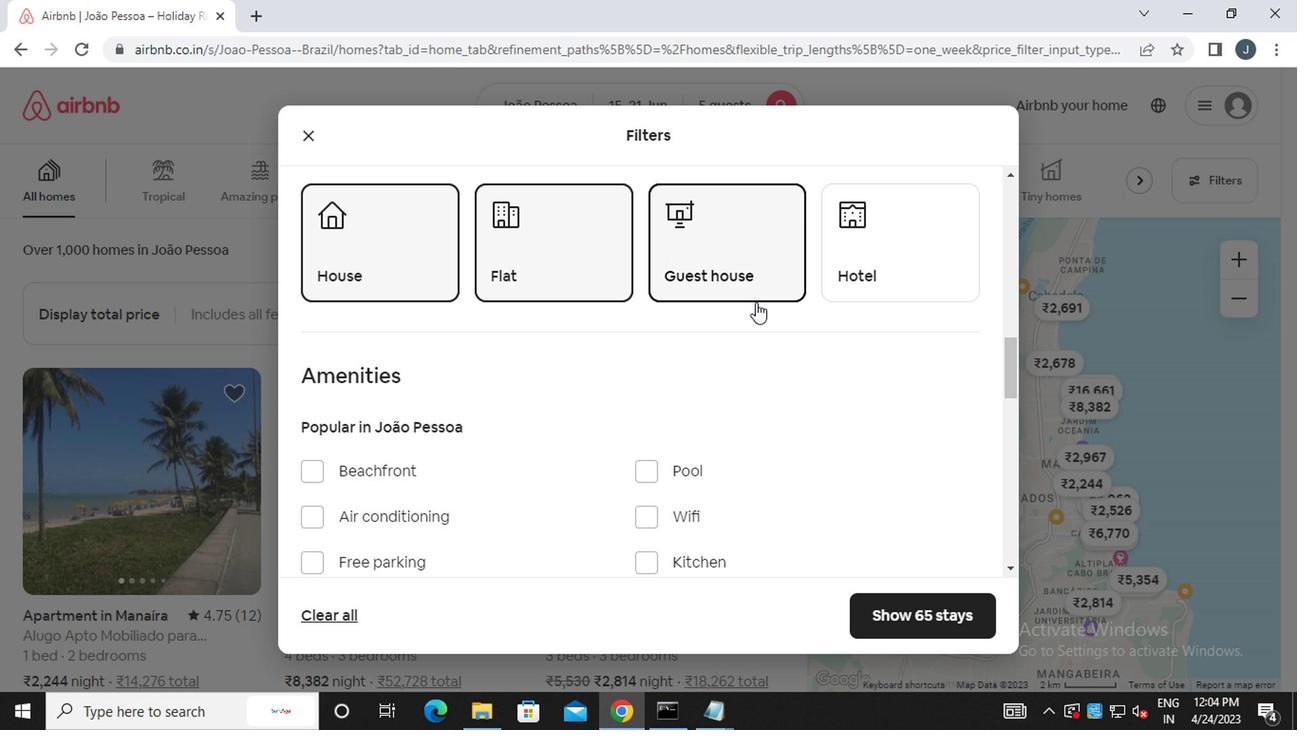 
Action: Mouse scrolled (756, 312) with delta (0, 0)
Screenshot: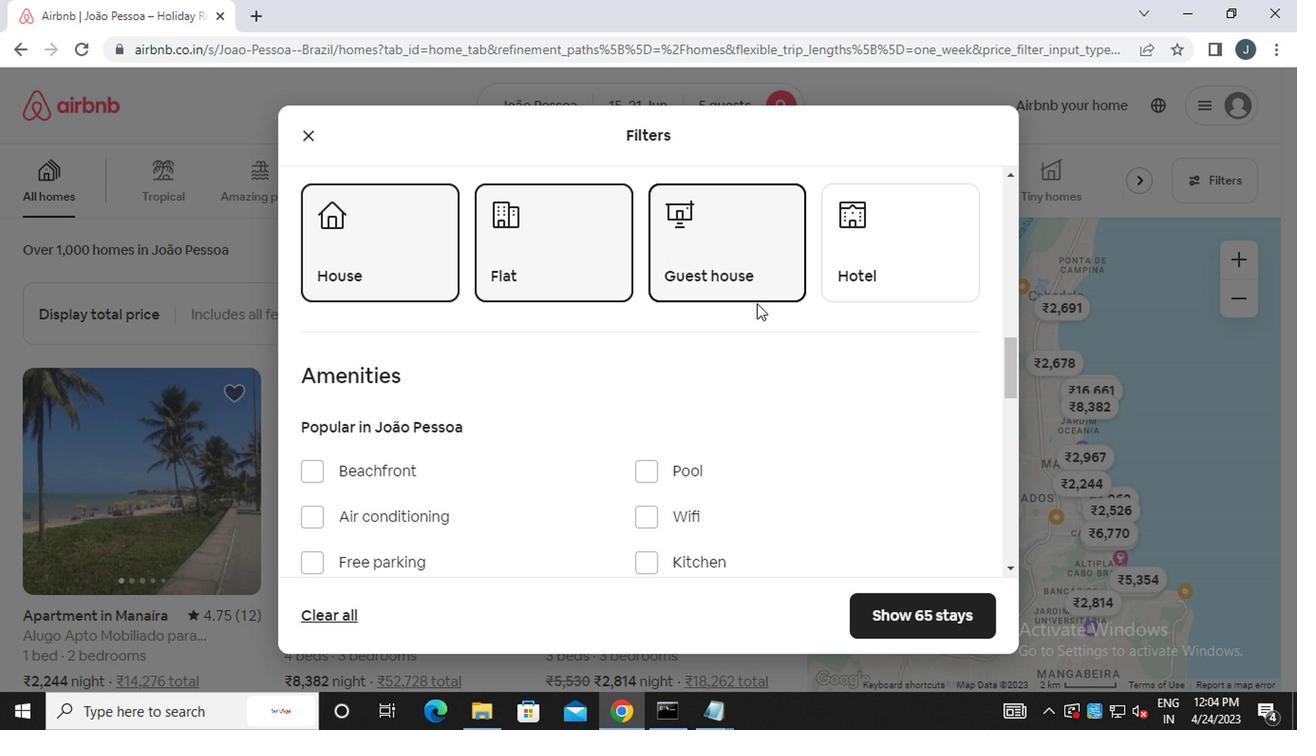 
Action: Mouse moved to (756, 315)
Screenshot: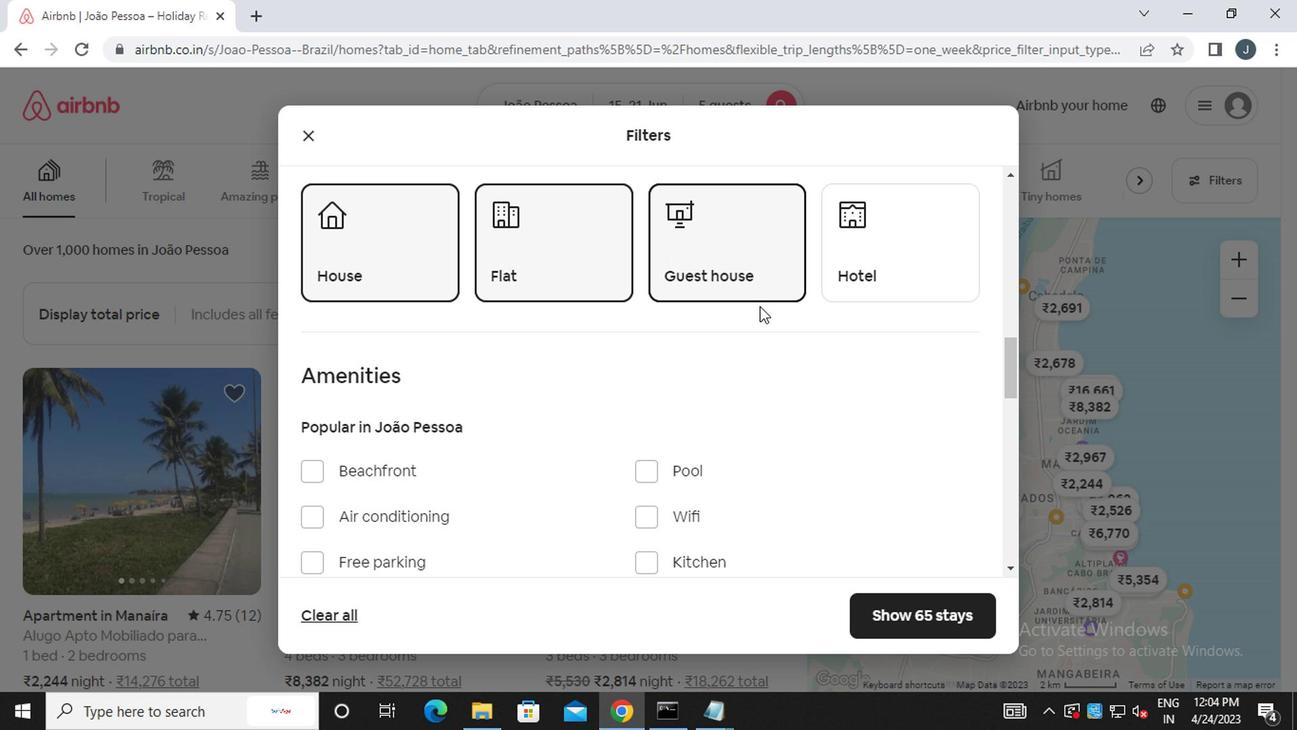 
Action: Mouse scrolled (756, 313) with delta (0, -1)
Screenshot: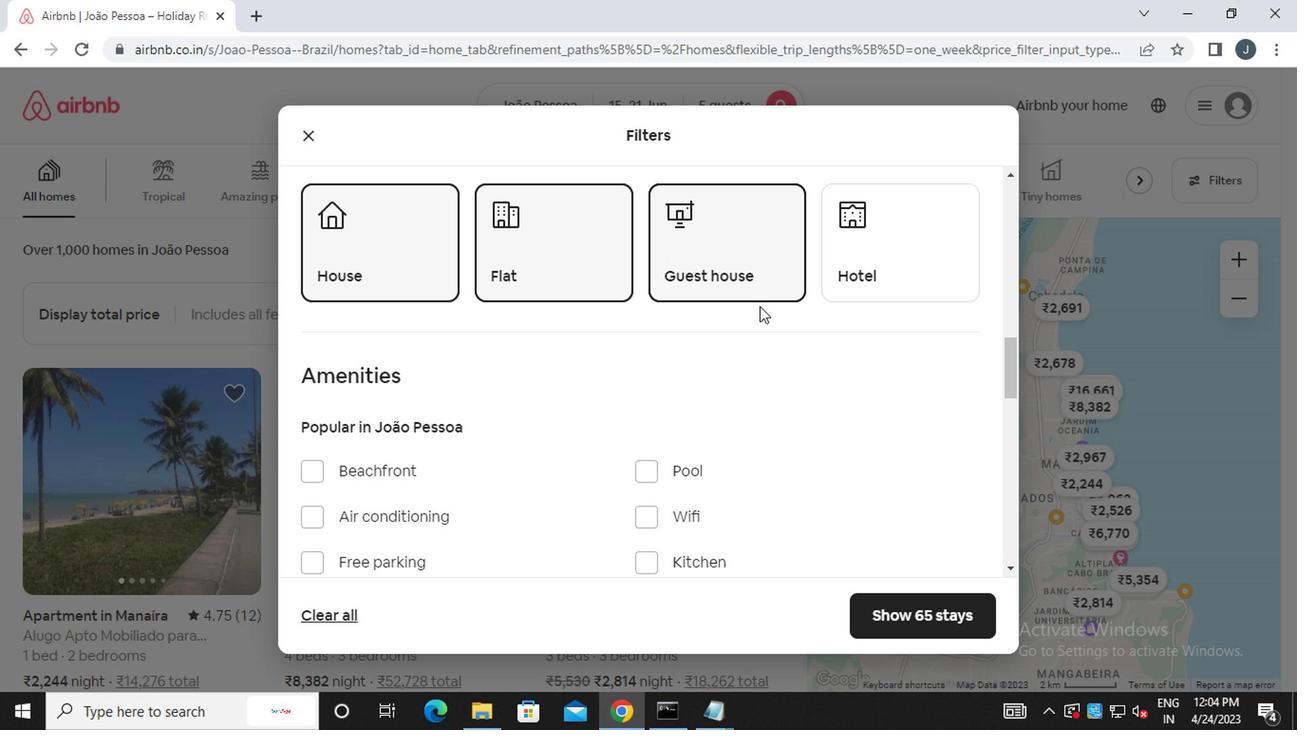 
Action: Mouse scrolled (756, 313) with delta (0, -1)
Screenshot: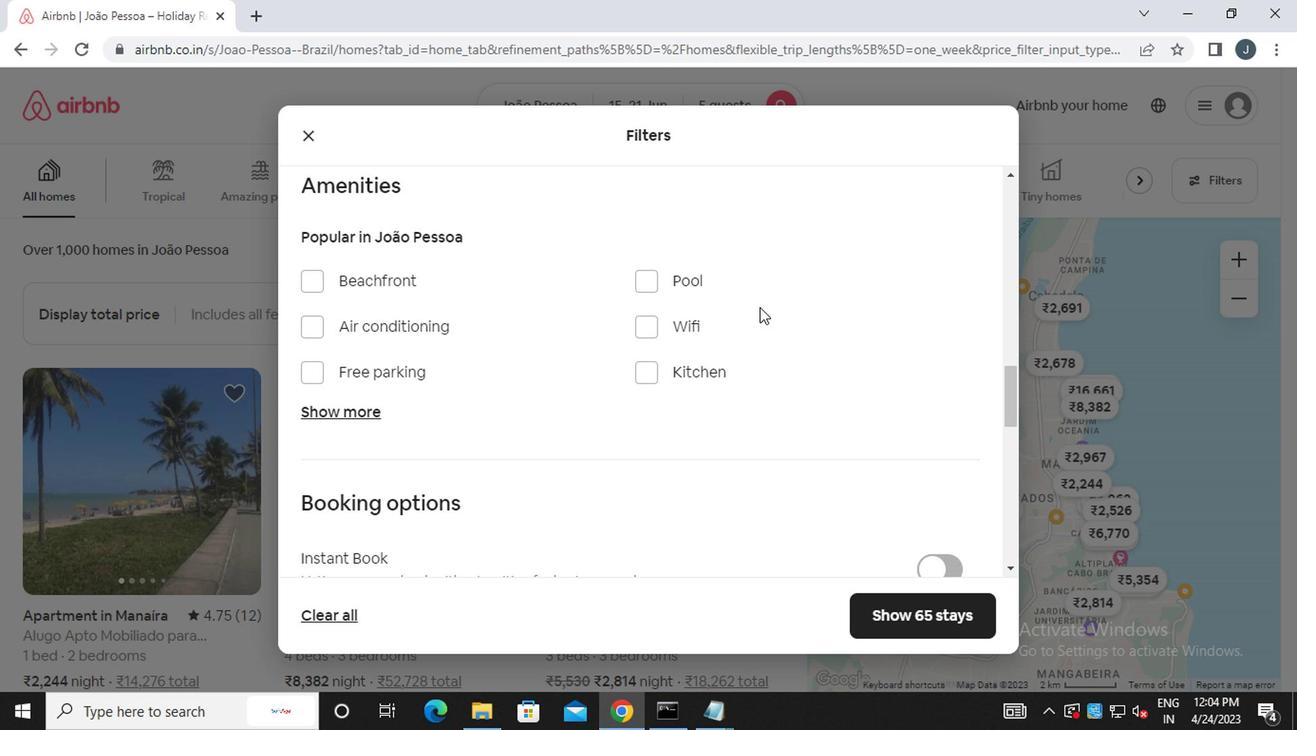 
Action: Mouse scrolled (756, 313) with delta (0, -1)
Screenshot: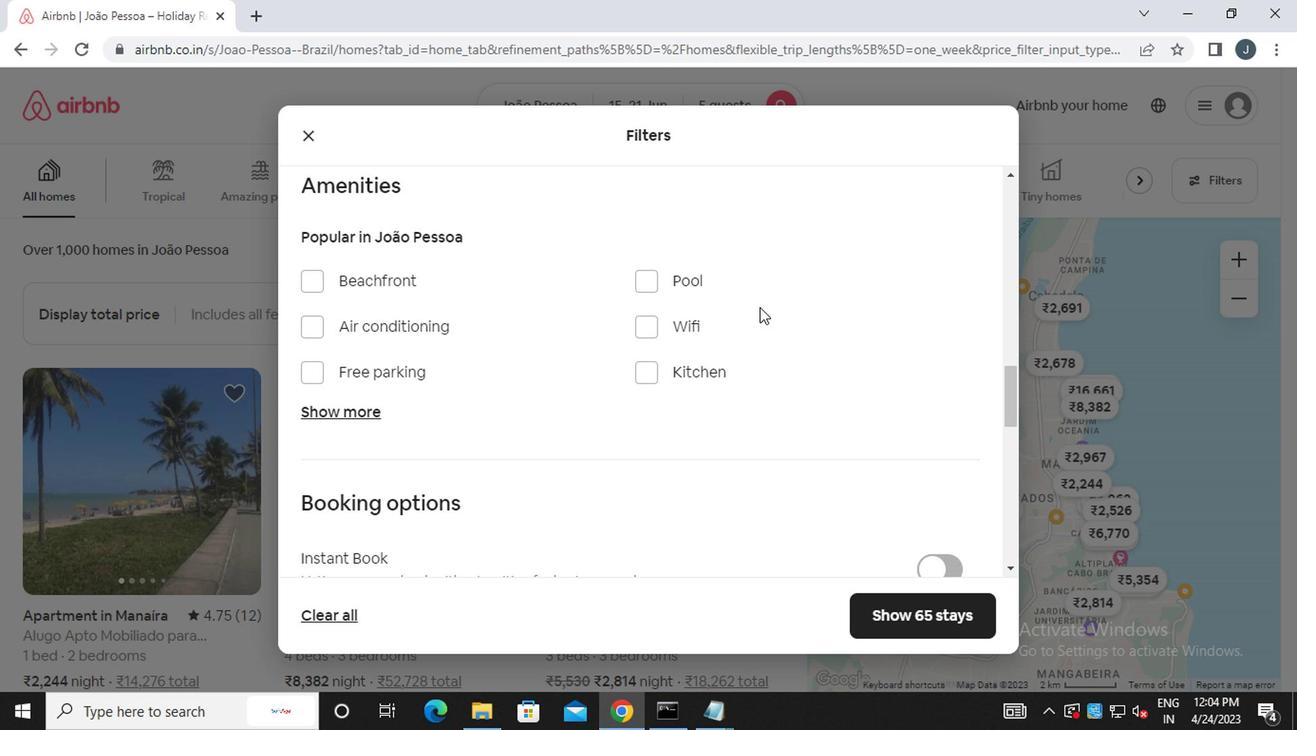 
Action: Mouse moved to (754, 316)
Screenshot: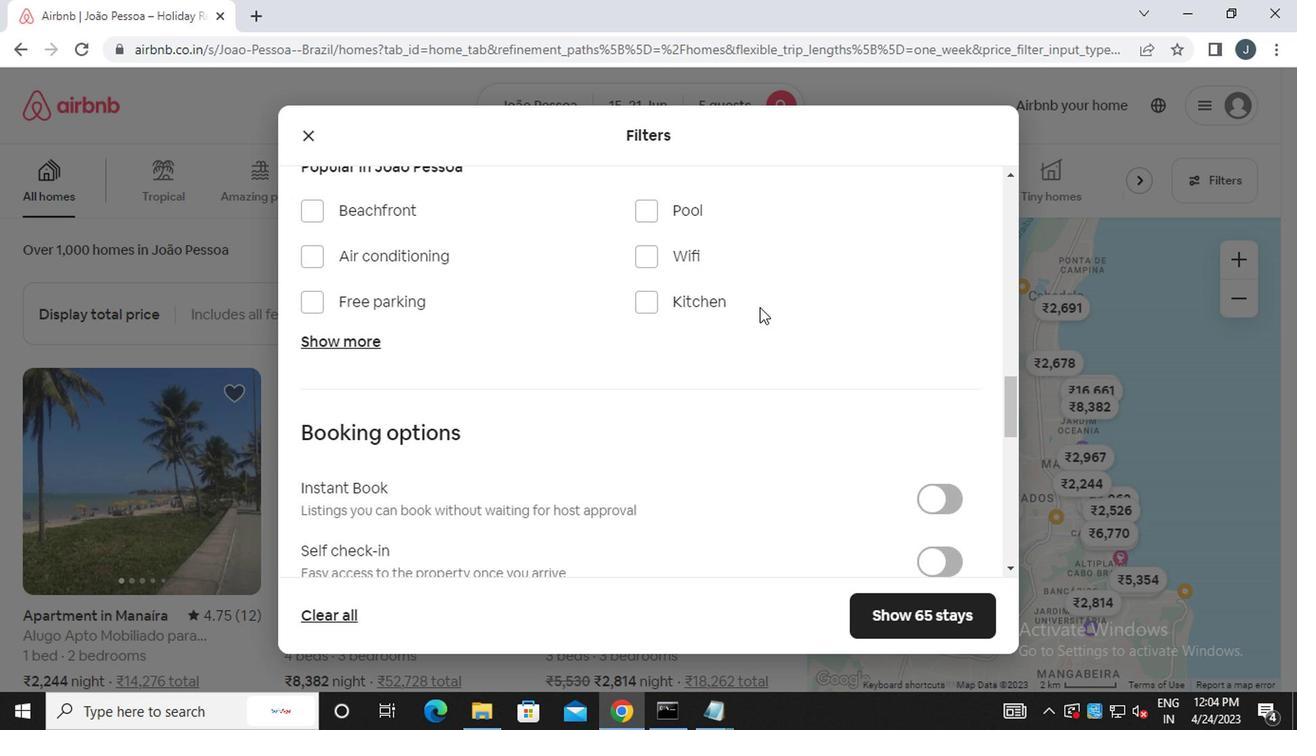 
Action: Mouse scrolled (754, 315) with delta (0, 0)
Screenshot: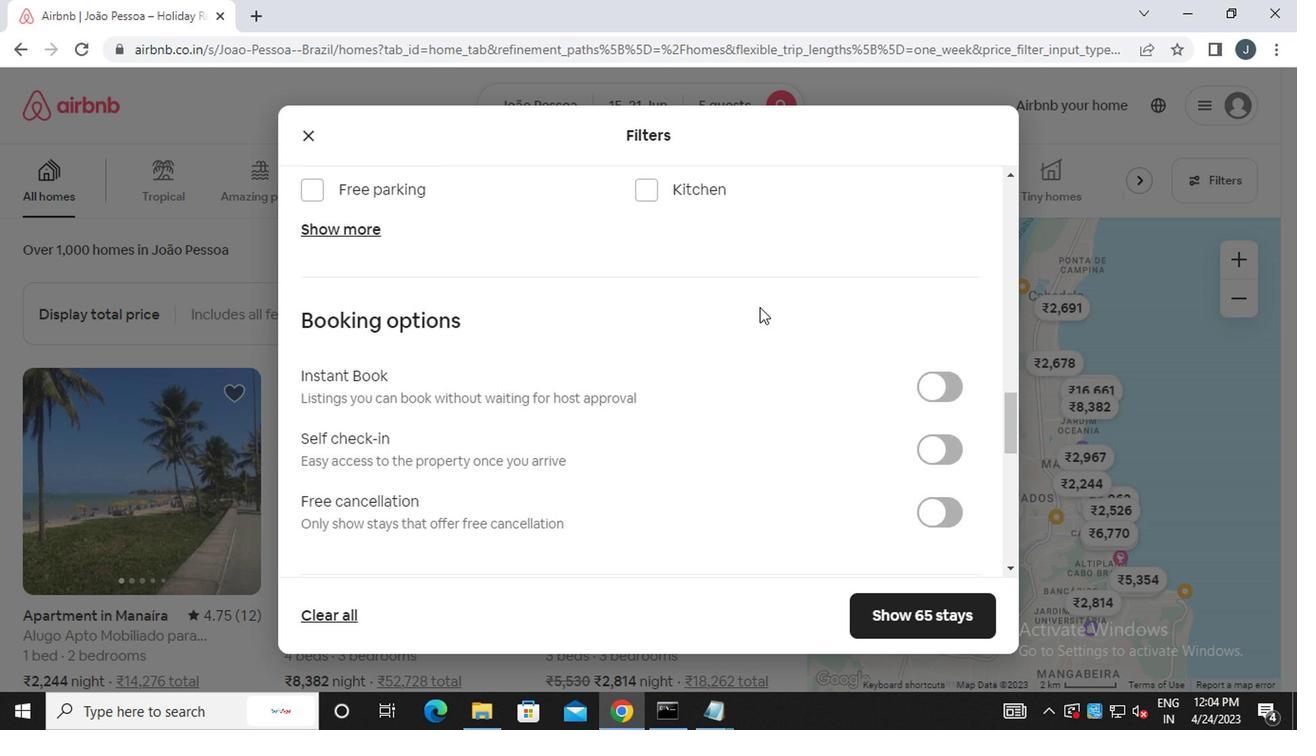 
Action: Mouse moved to (928, 354)
Screenshot: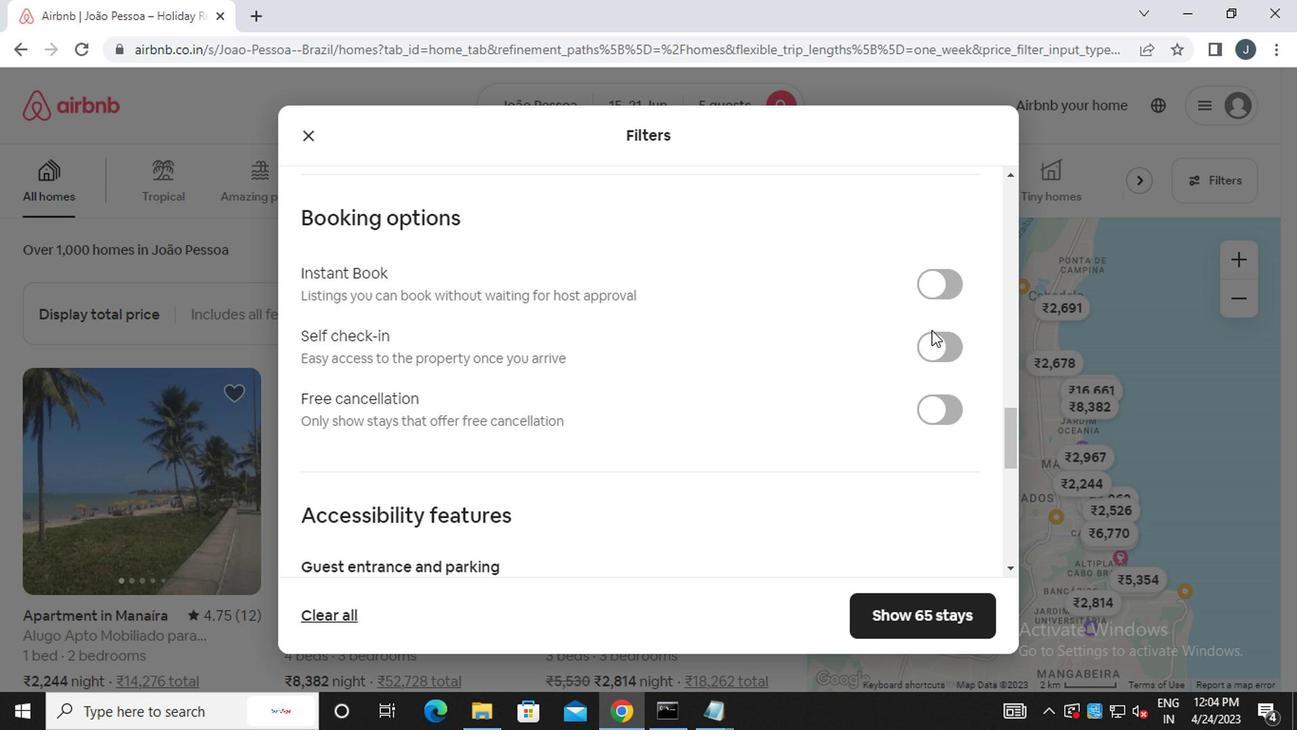 
Action: Mouse pressed left at (928, 354)
Screenshot: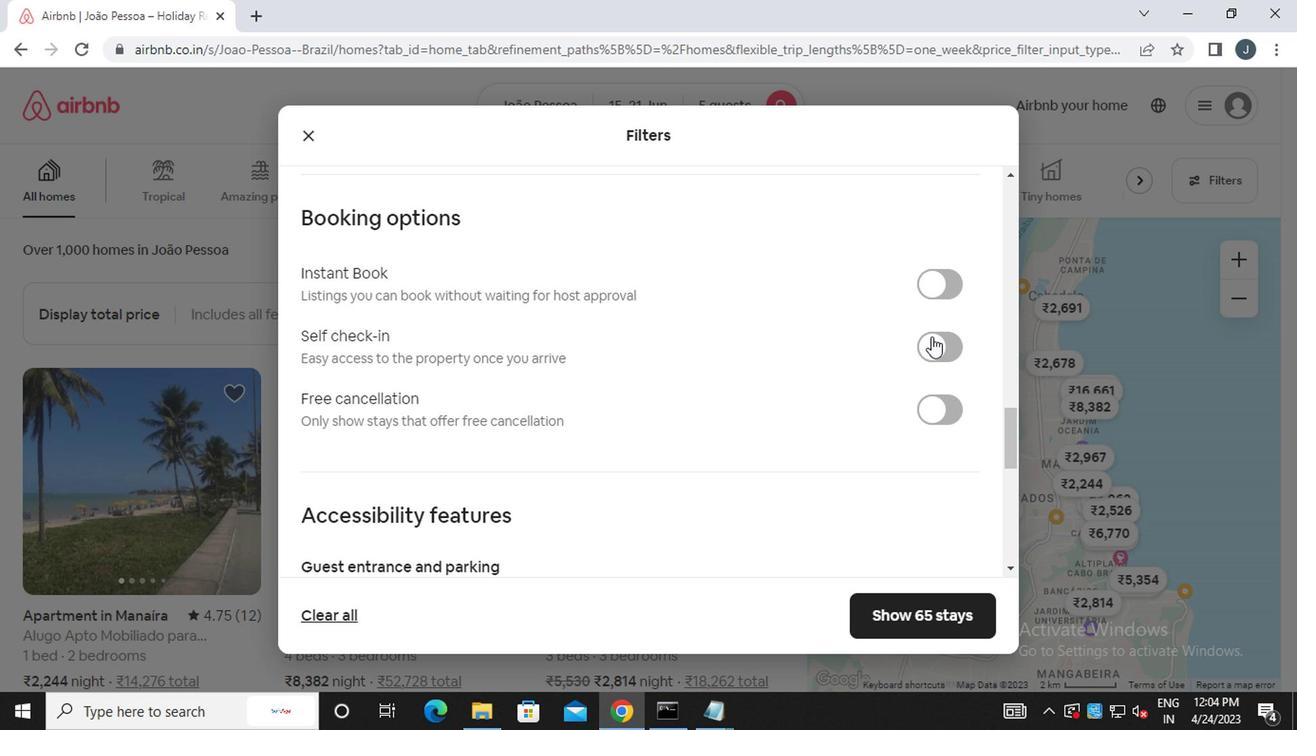 
Action: Mouse moved to (659, 430)
Screenshot: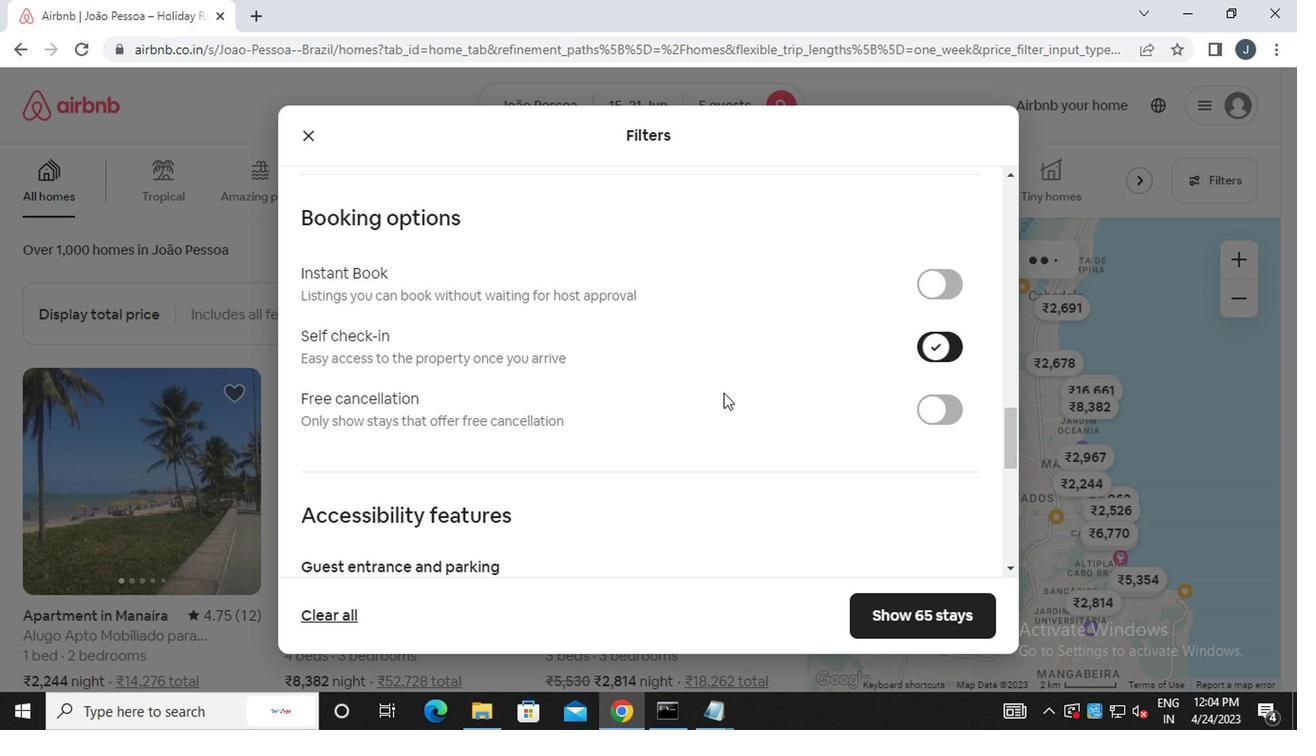 
Action: Mouse scrolled (659, 429) with delta (0, -1)
Screenshot: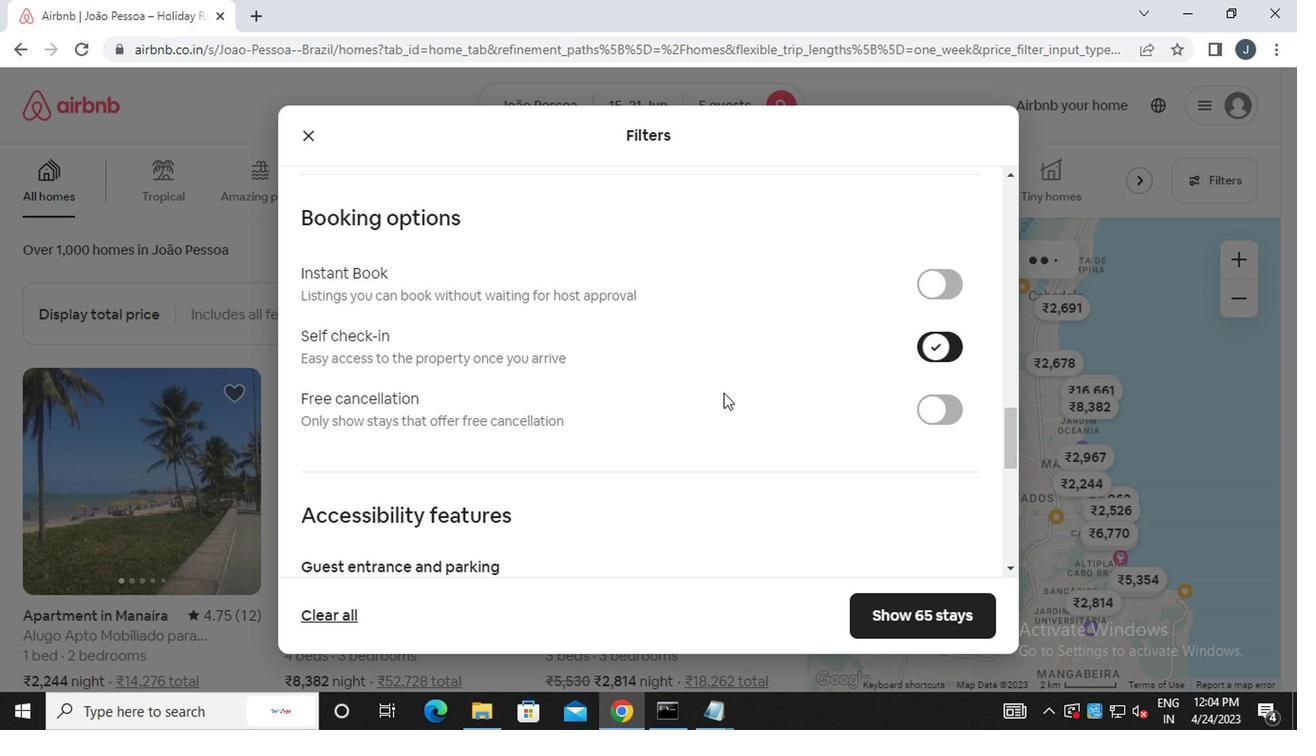 
Action: Mouse moved to (658, 431)
Screenshot: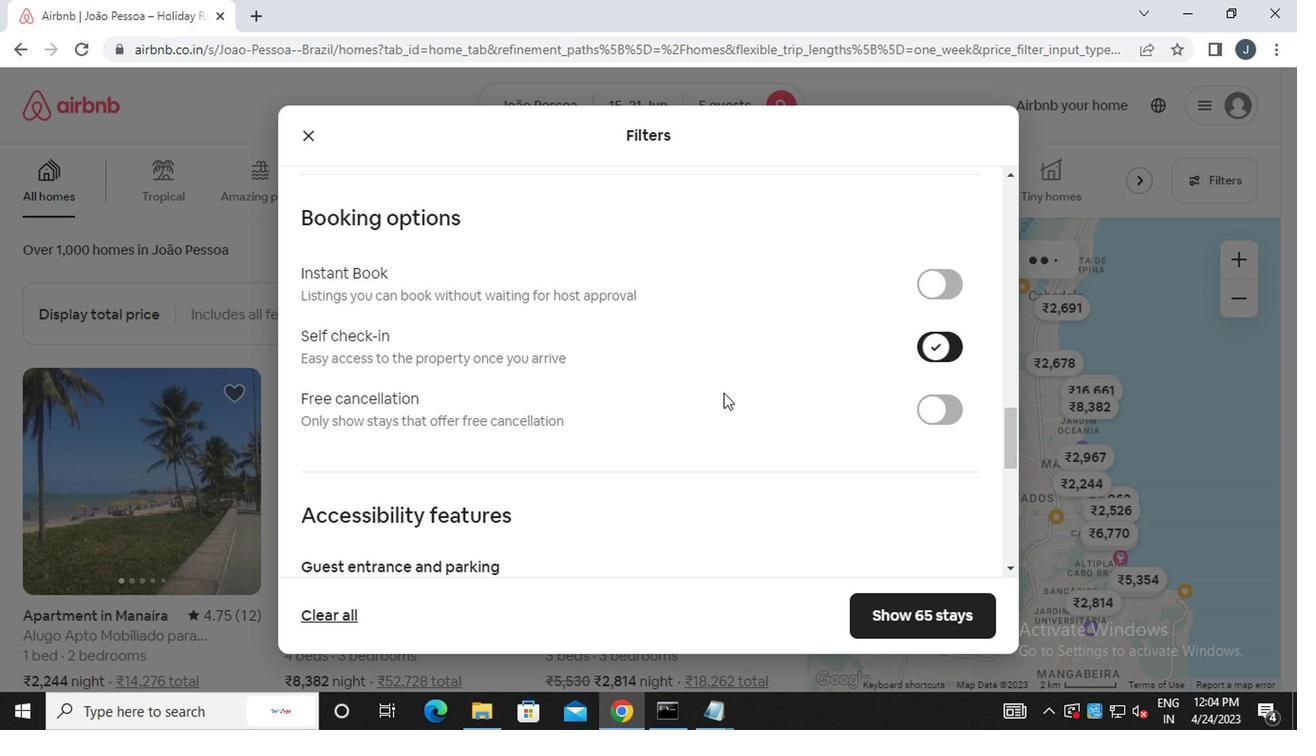 
Action: Mouse scrolled (658, 430) with delta (0, 0)
Screenshot: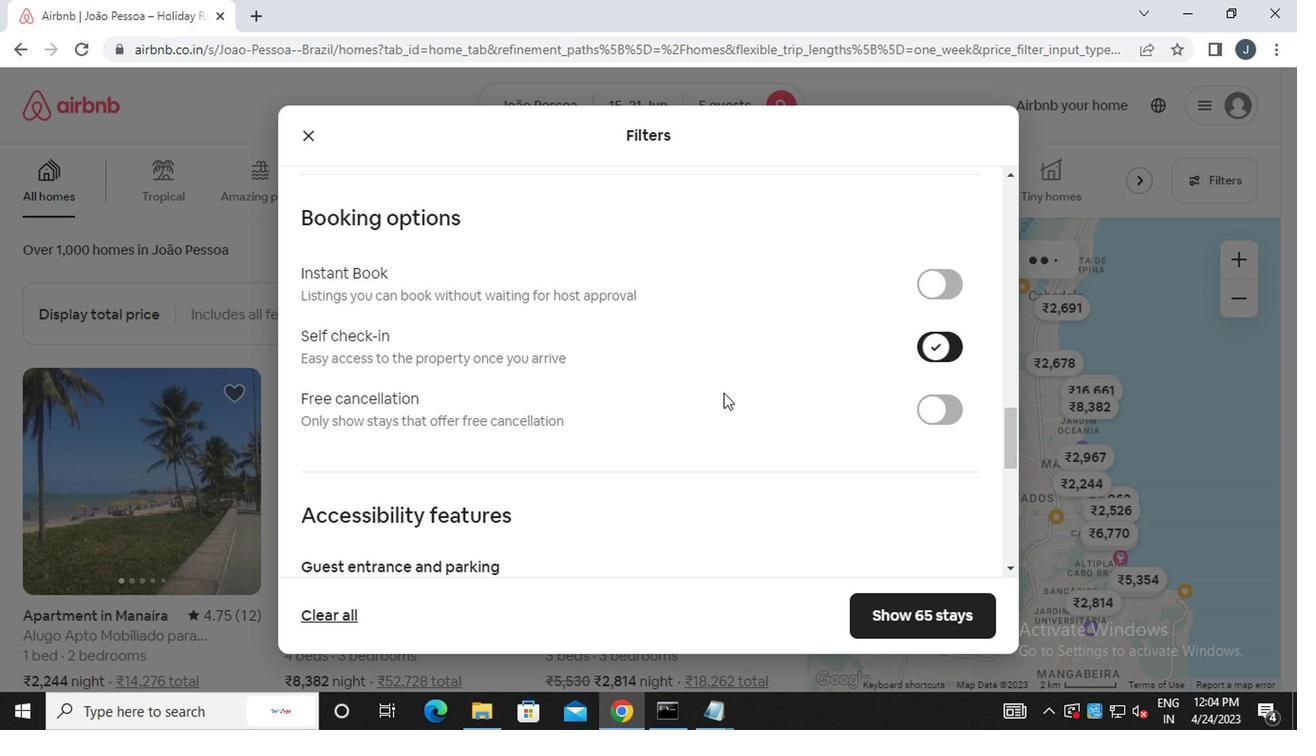 
Action: Mouse moved to (658, 431)
Screenshot: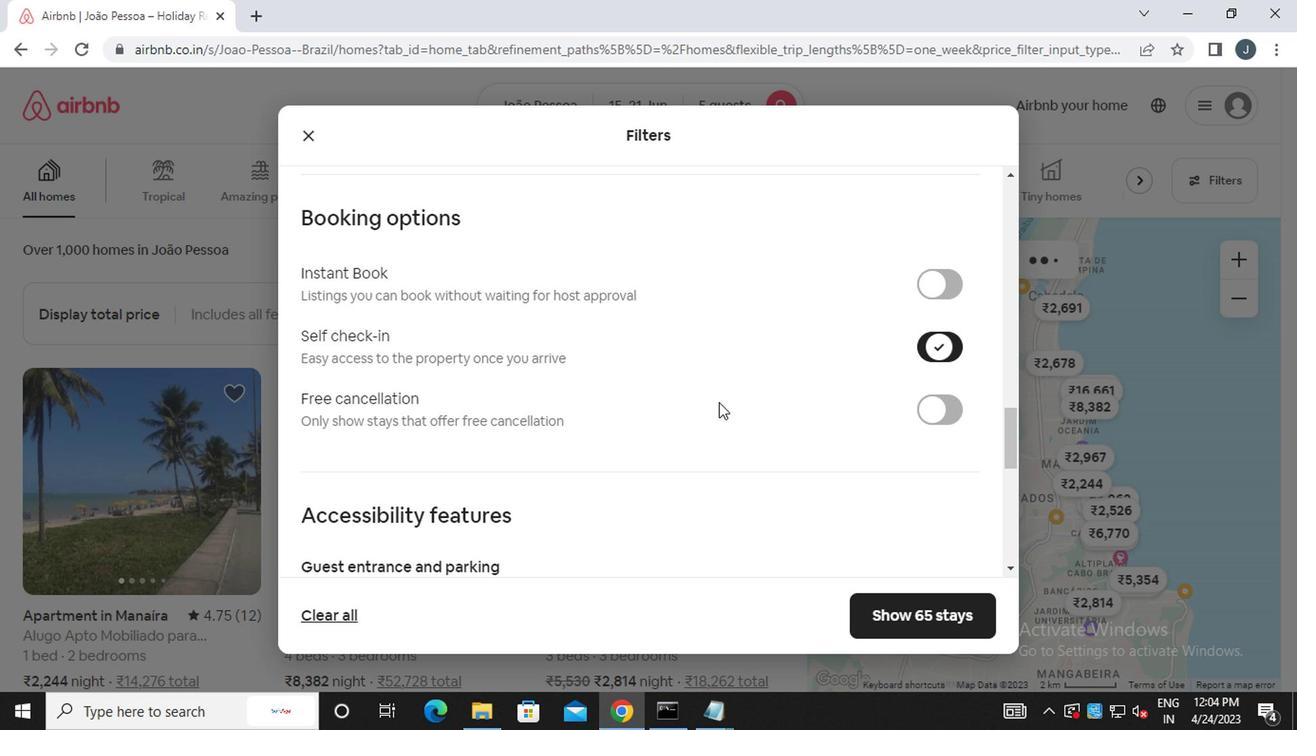 
Action: Mouse scrolled (658, 430) with delta (0, 0)
Screenshot: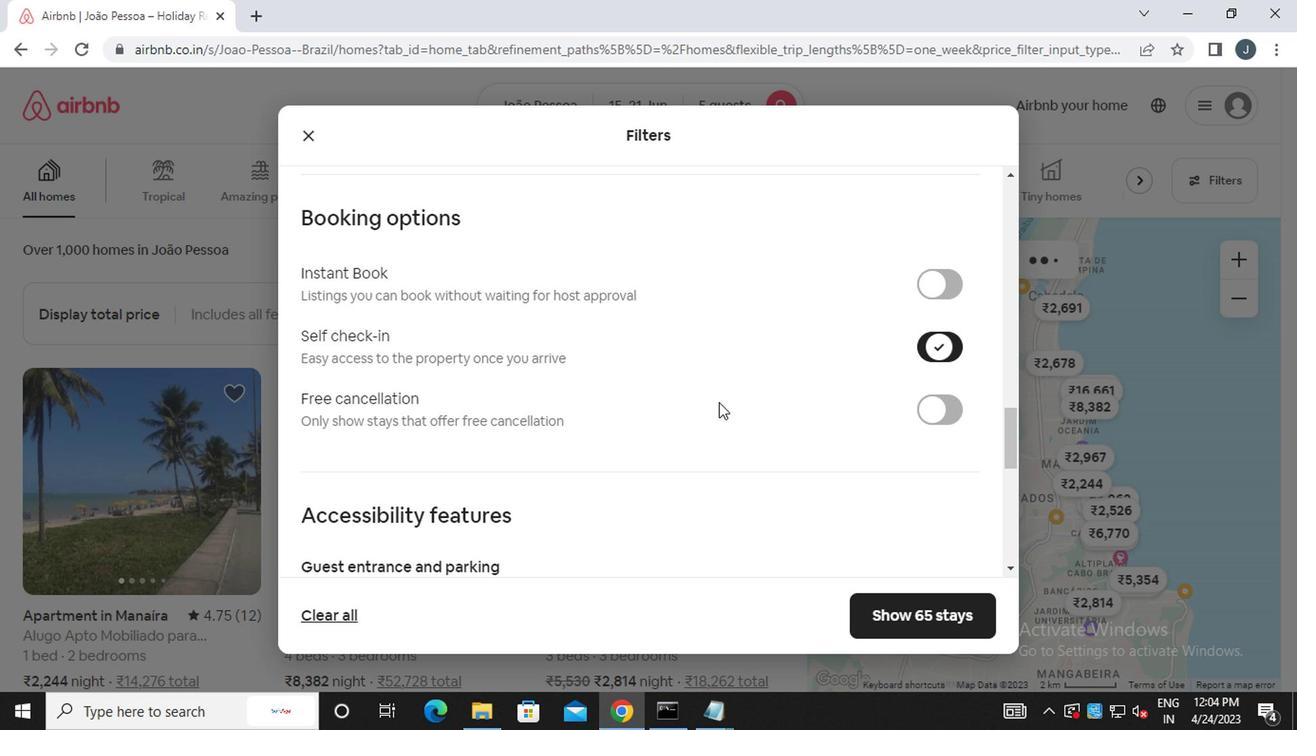 
Action: Mouse scrolled (658, 430) with delta (0, 0)
Screenshot: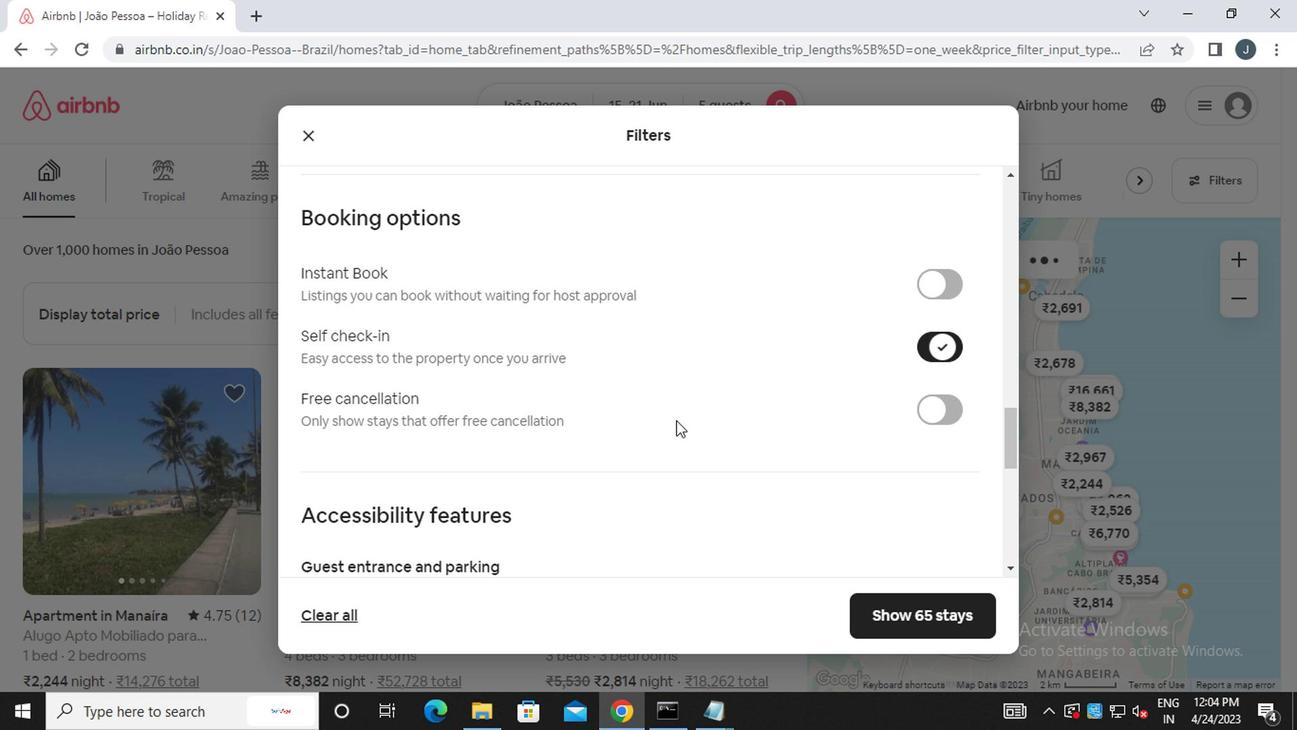 
Action: Mouse scrolled (658, 430) with delta (0, 0)
Screenshot: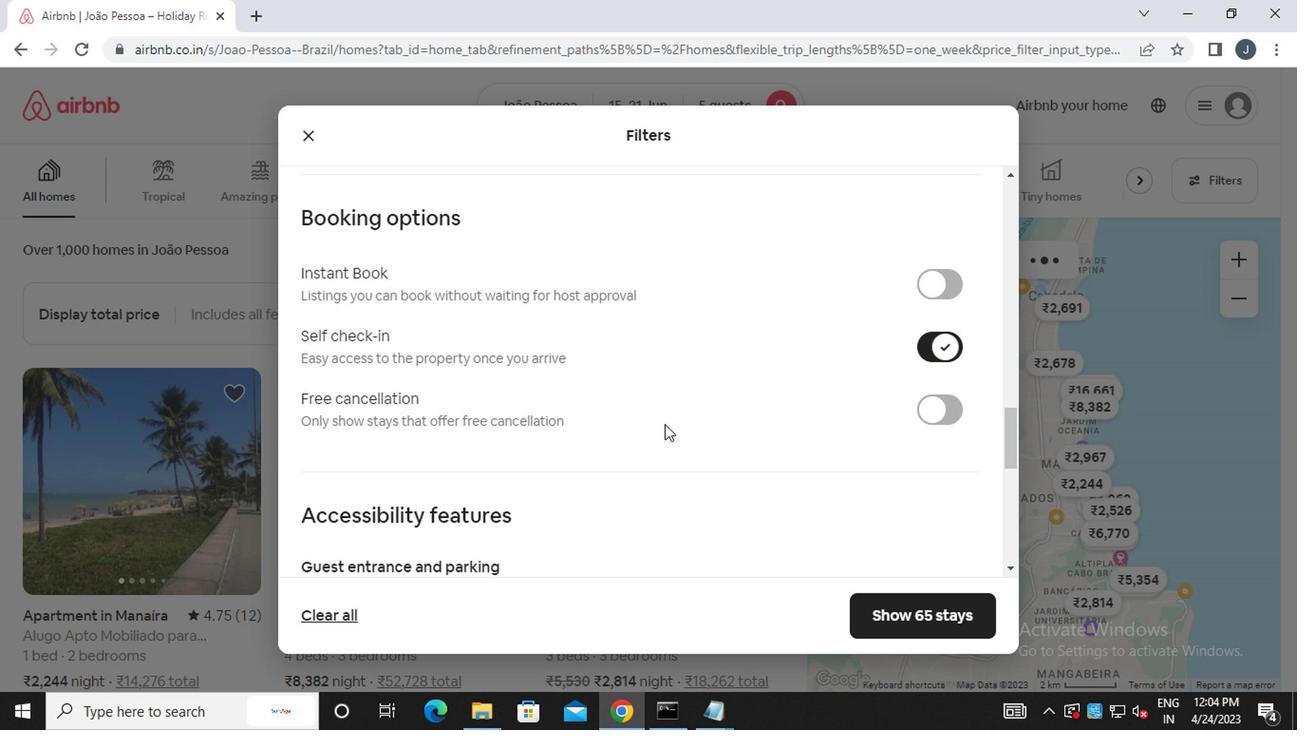 
Action: Mouse moved to (657, 431)
Screenshot: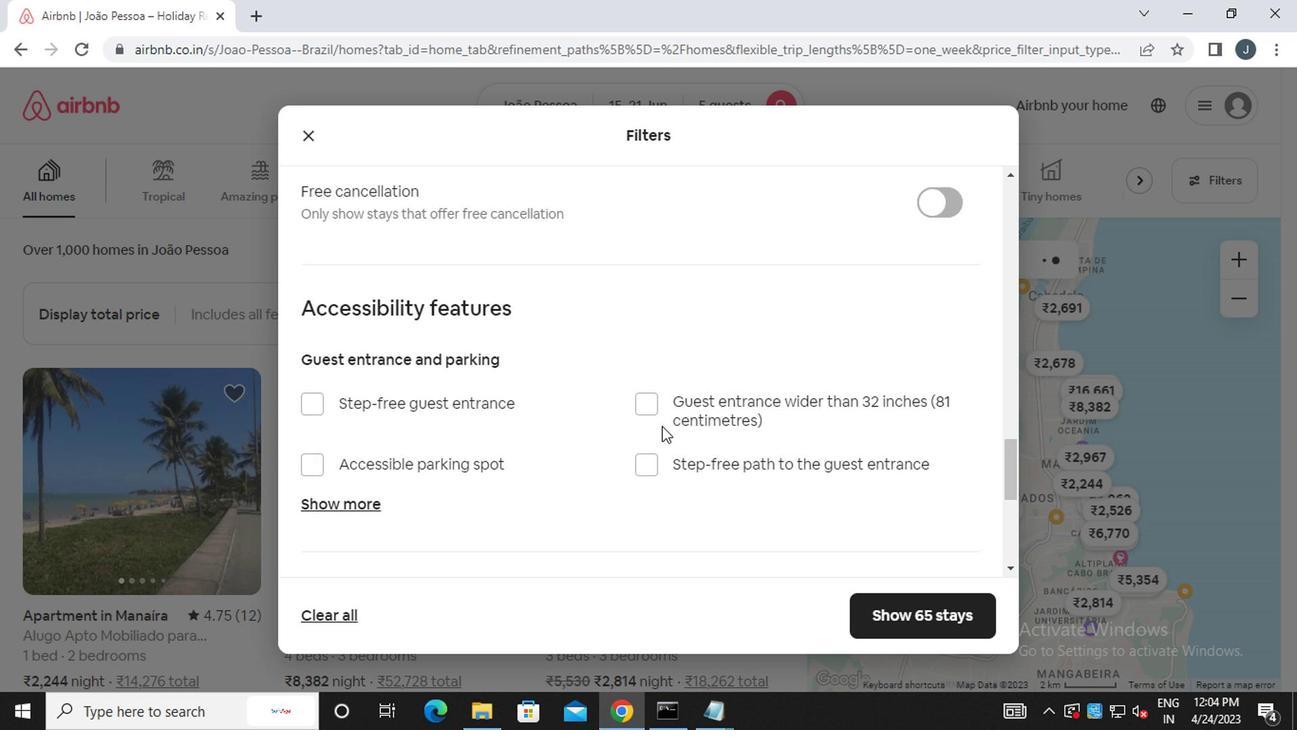 
Action: Mouse scrolled (657, 431) with delta (0, 0)
Screenshot: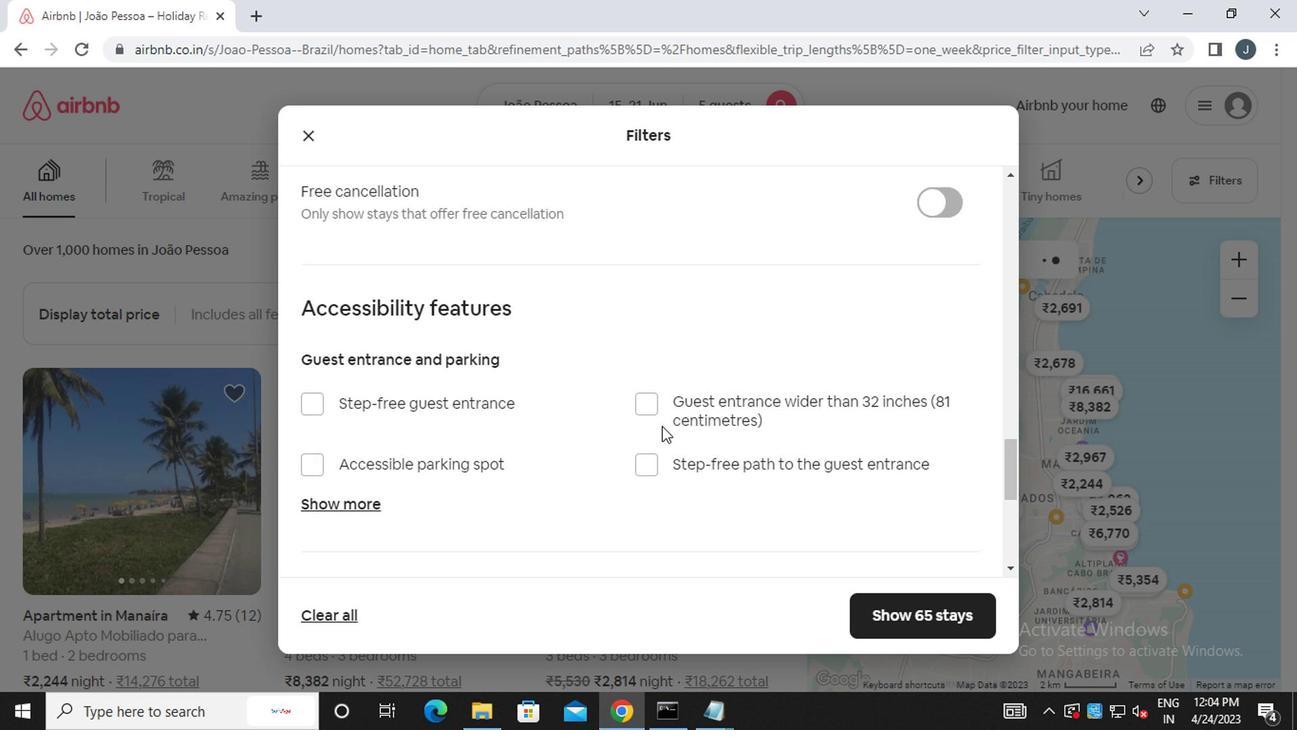 
Action: Mouse moved to (656, 434)
Screenshot: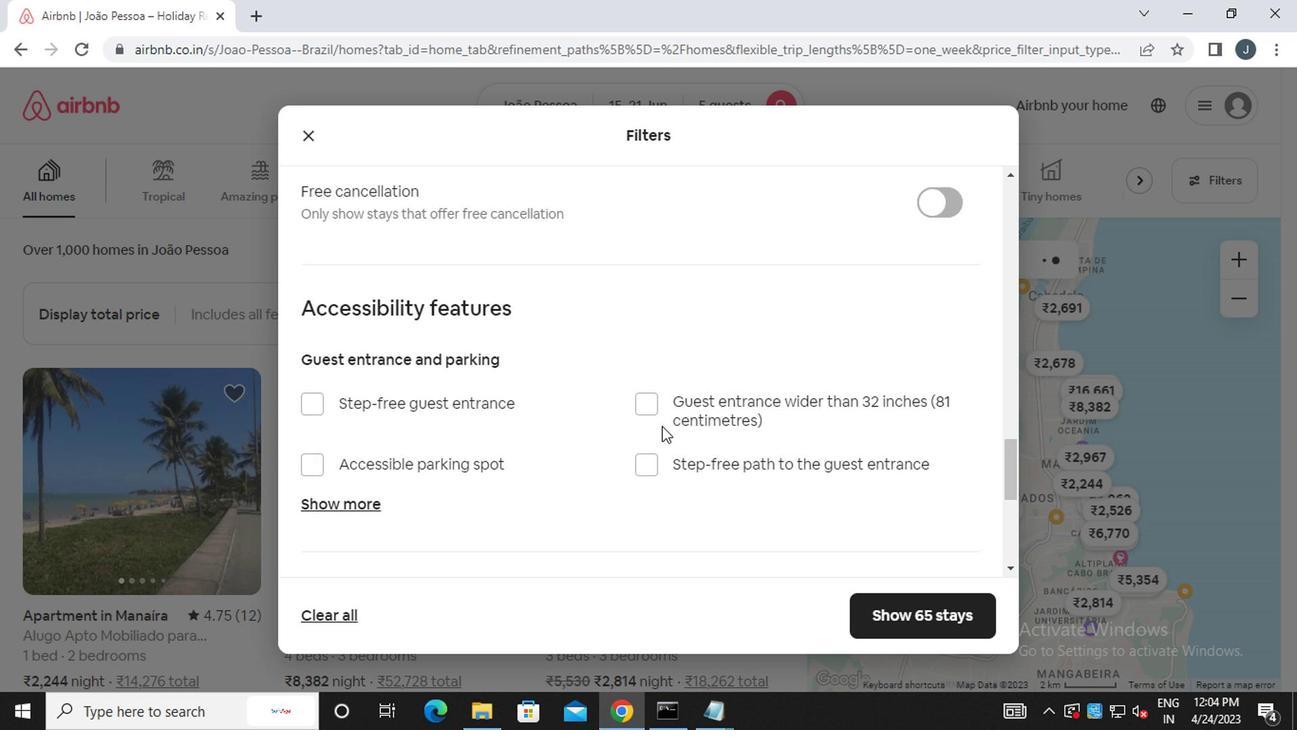 
Action: Mouse scrolled (656, 433) with delta (0, 0)
Screenshot: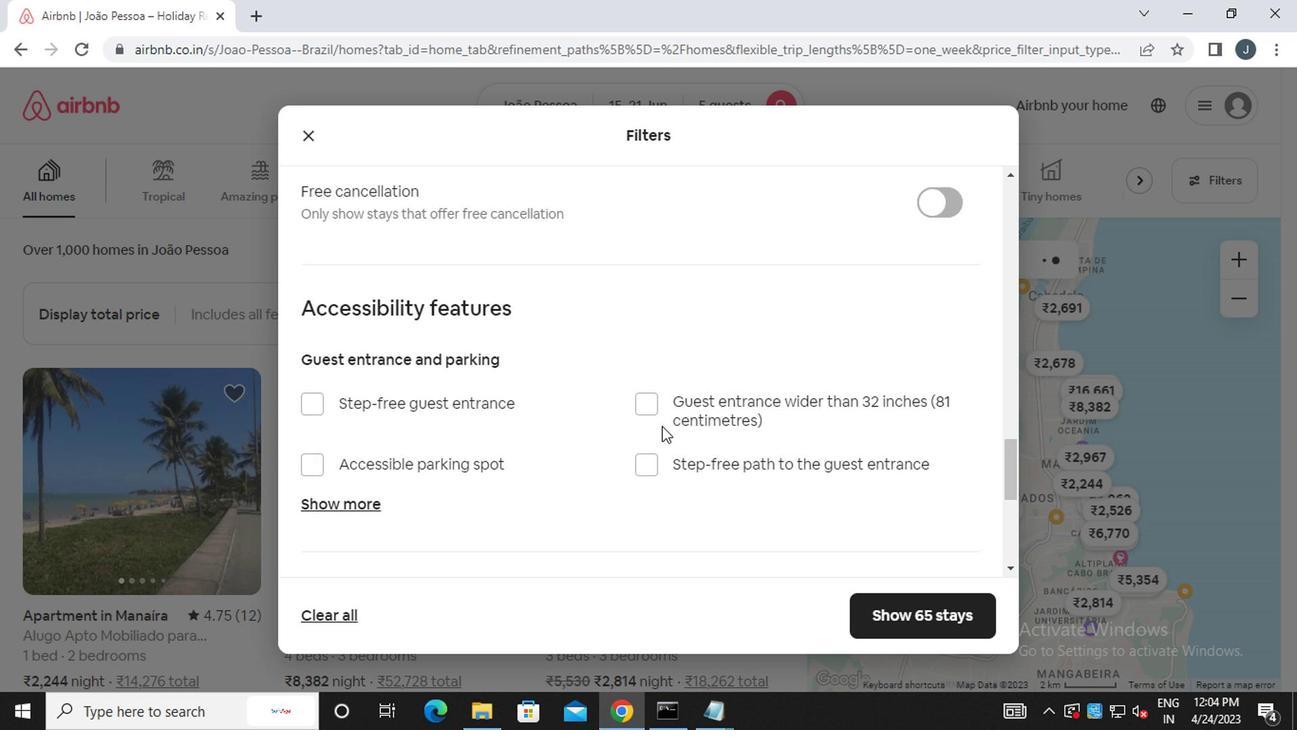 
Action: Mouse moved to (655, 434)
Screenshot: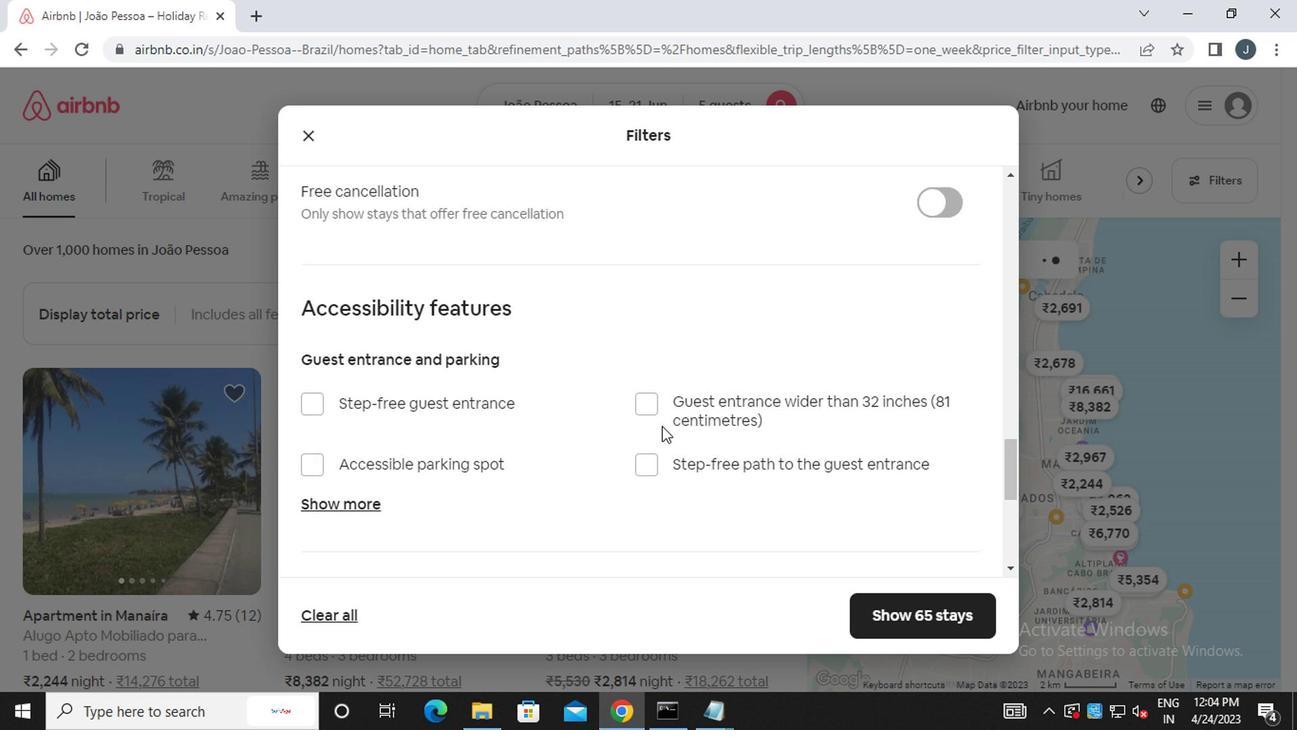 
Action: Mouse scrolled (655, 433) with delta (0, 0)
Screenshot: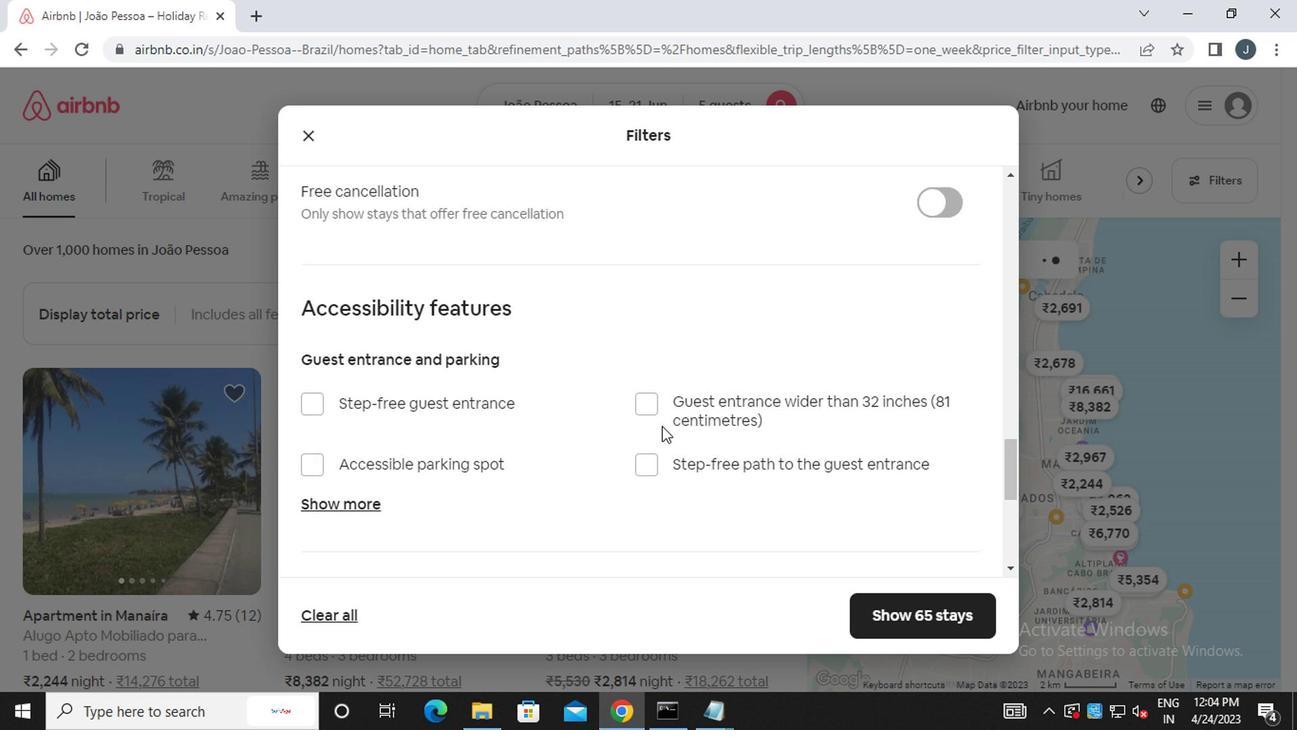 
Action: Mouse scrolled (655, 433) with delta (0, 0)
Screenshot: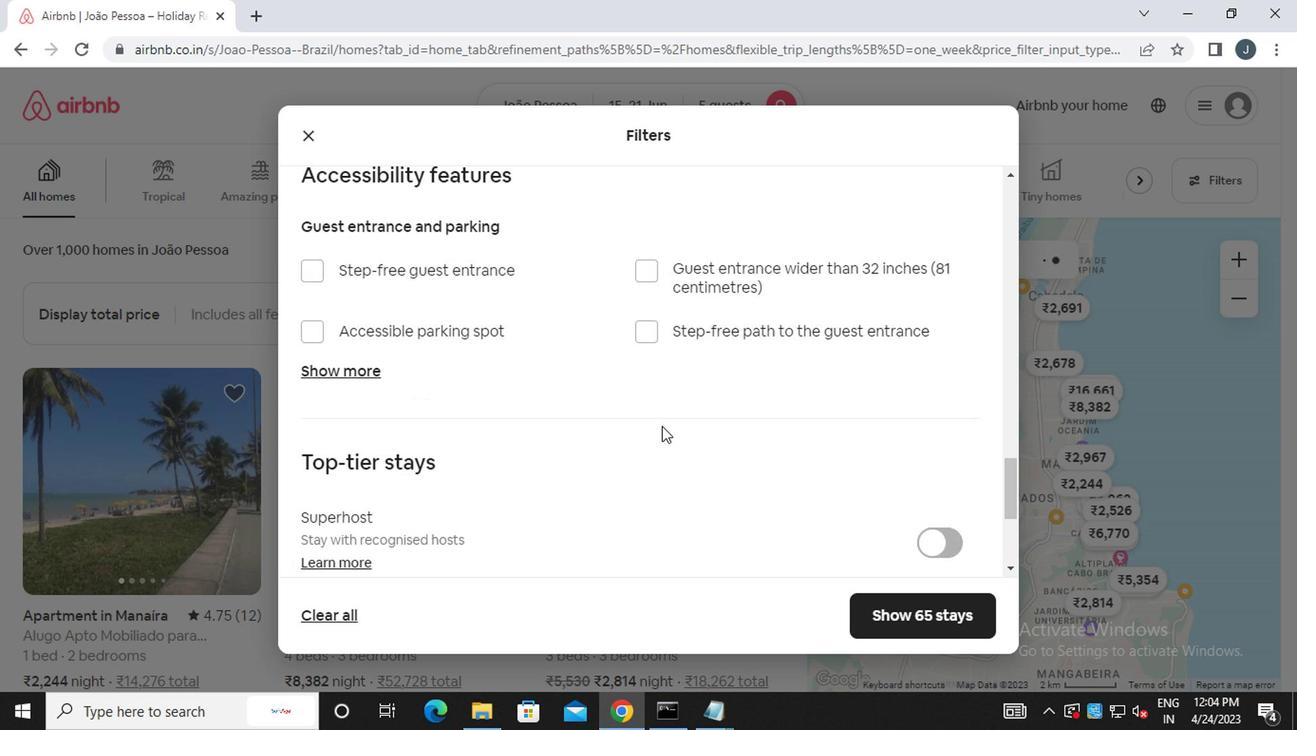 
Action: Mouse scrolled (655, 433) with delta (0, 0)
Screenshot: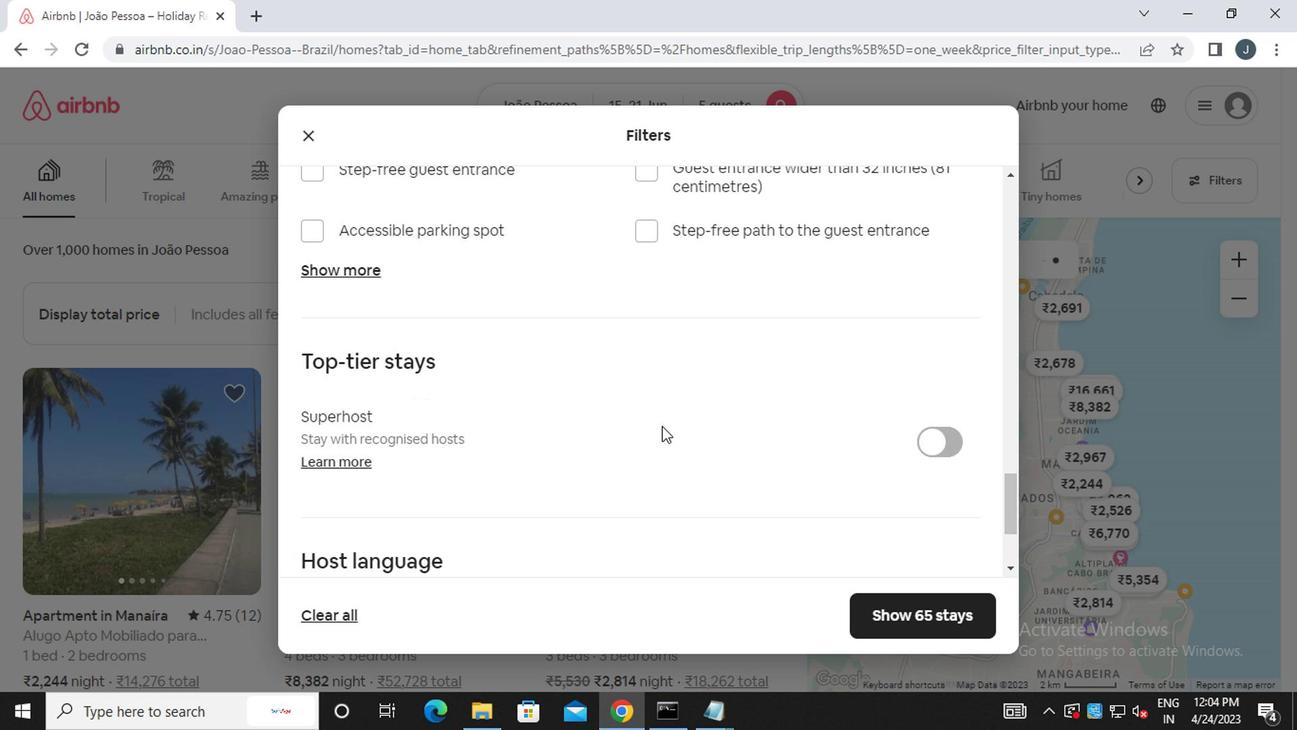 
Action: Mouse scrolled (655, 433) with delta (0, 0)
Screenshot: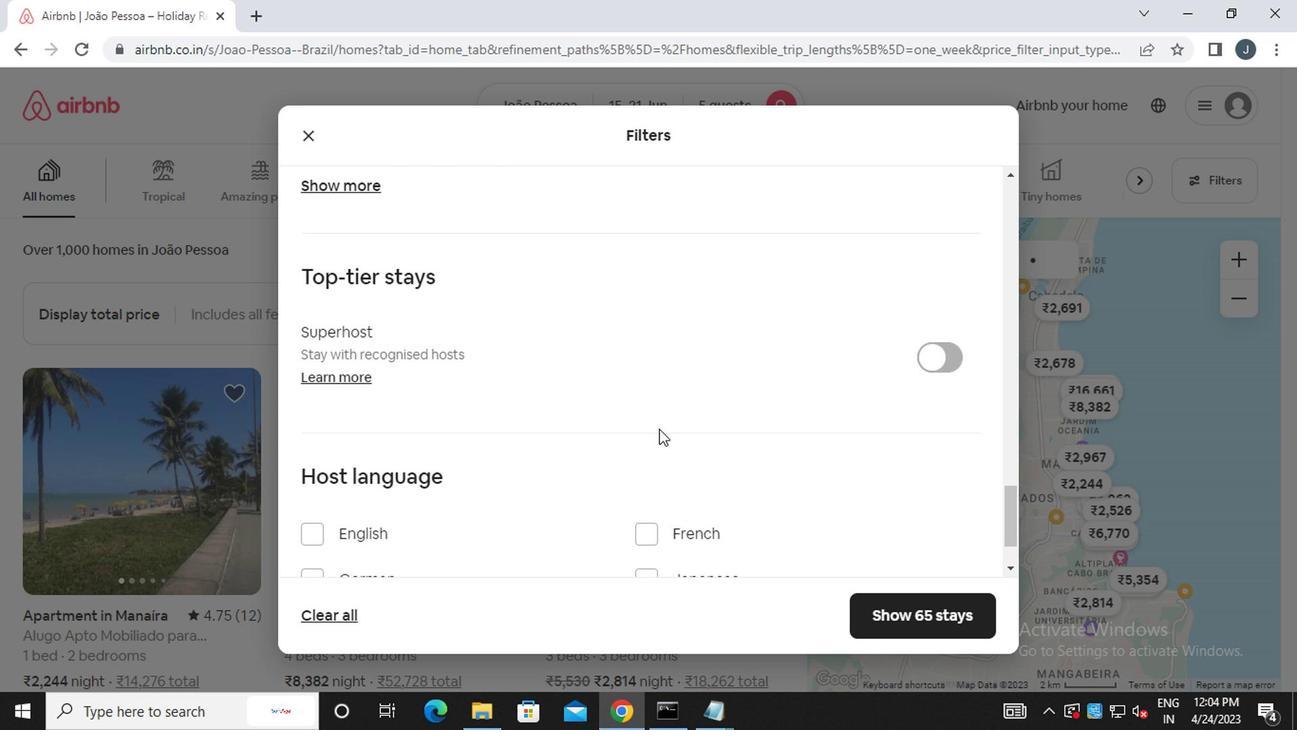 
Action: Mouse moved to (655, 434)
Screenshot: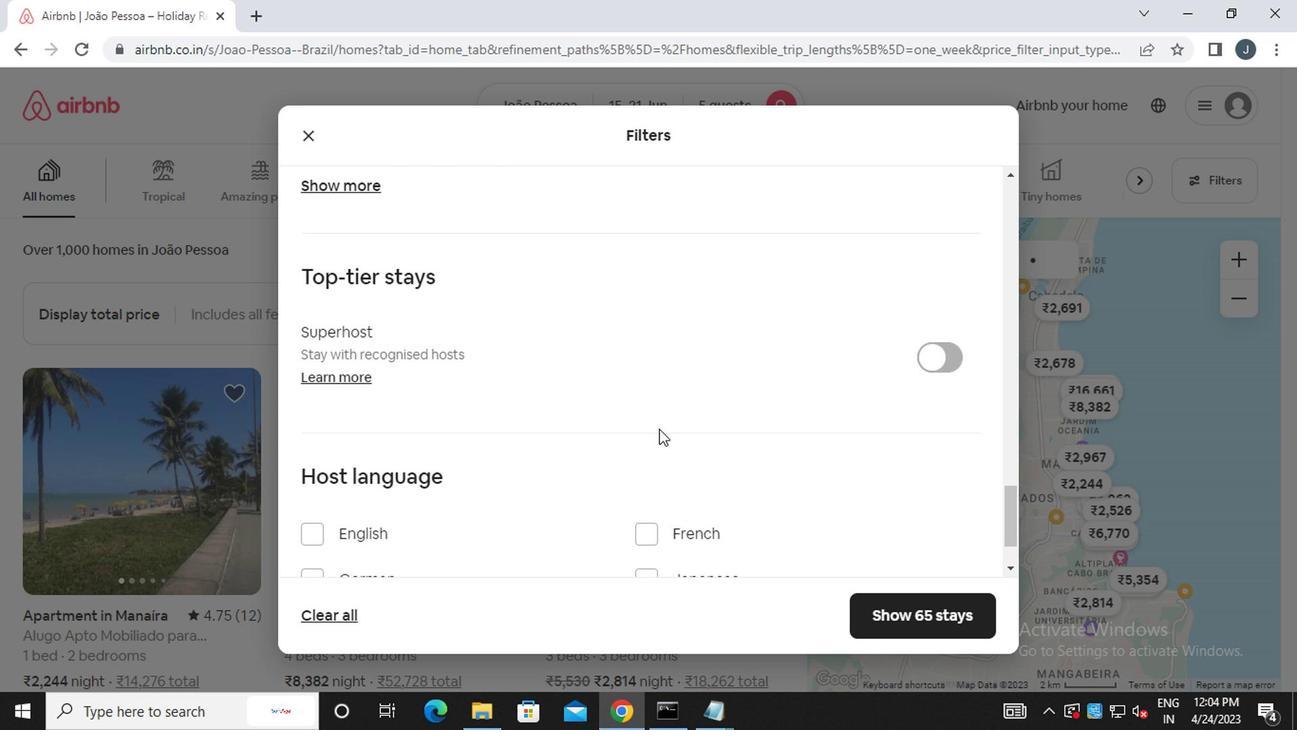 
Action: Mouse scrolled (655, 433) with delta (0, 0)
Screenshot: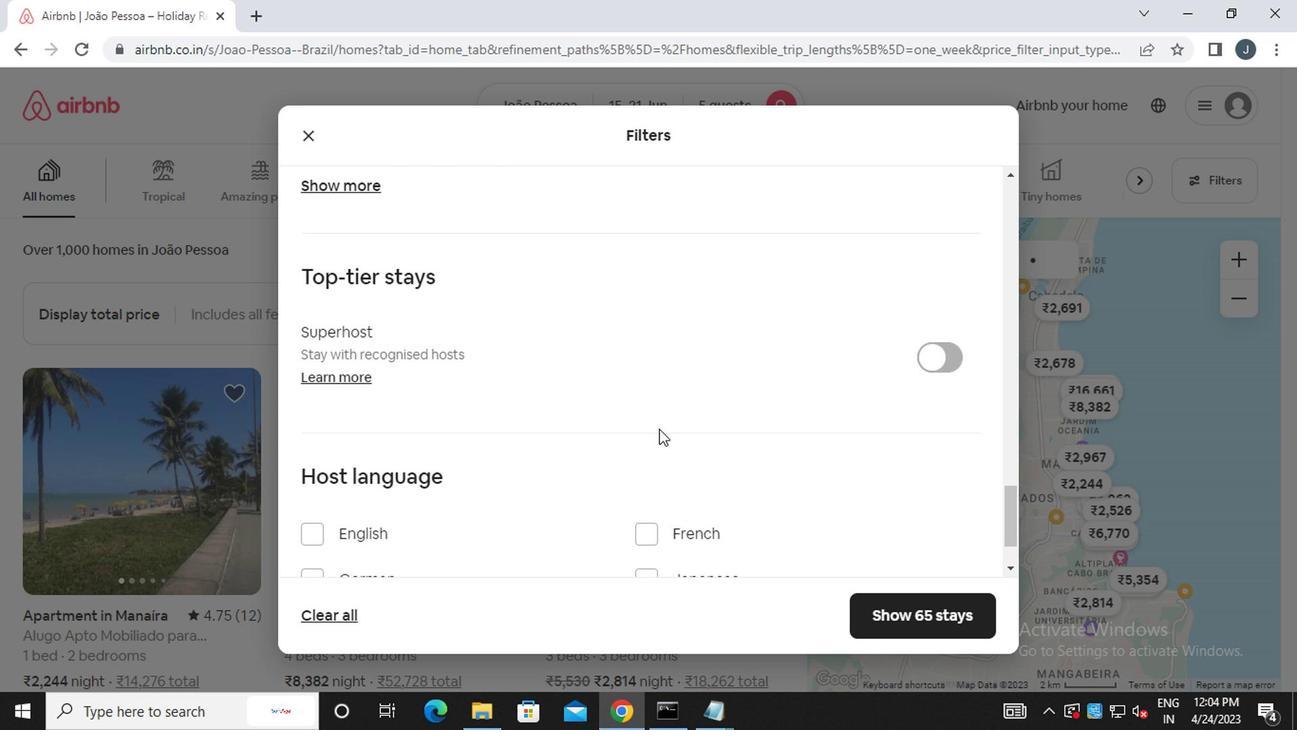 
Action: Mouse scrolled (655, 433) with delta (0, 0)
Screenshot: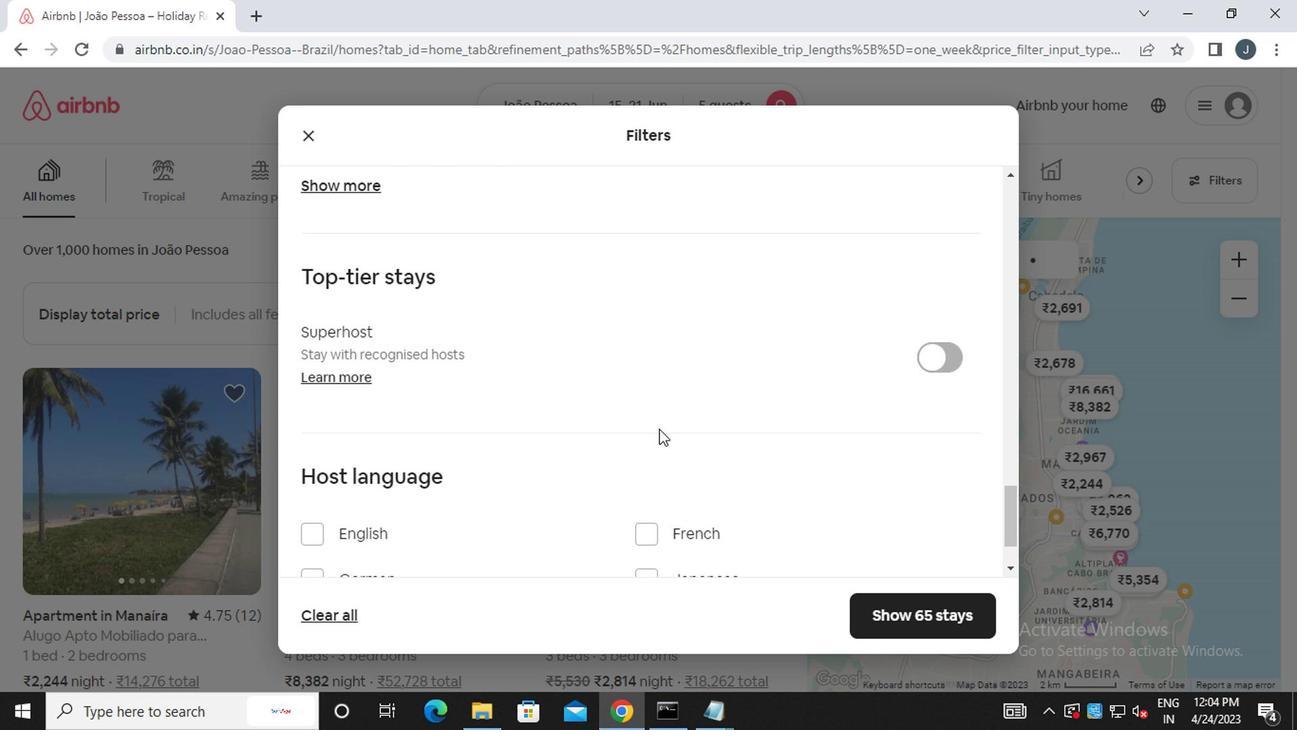 
Action: Mouse scrolled (655, 433) with delta (0, 0)
Screenshot: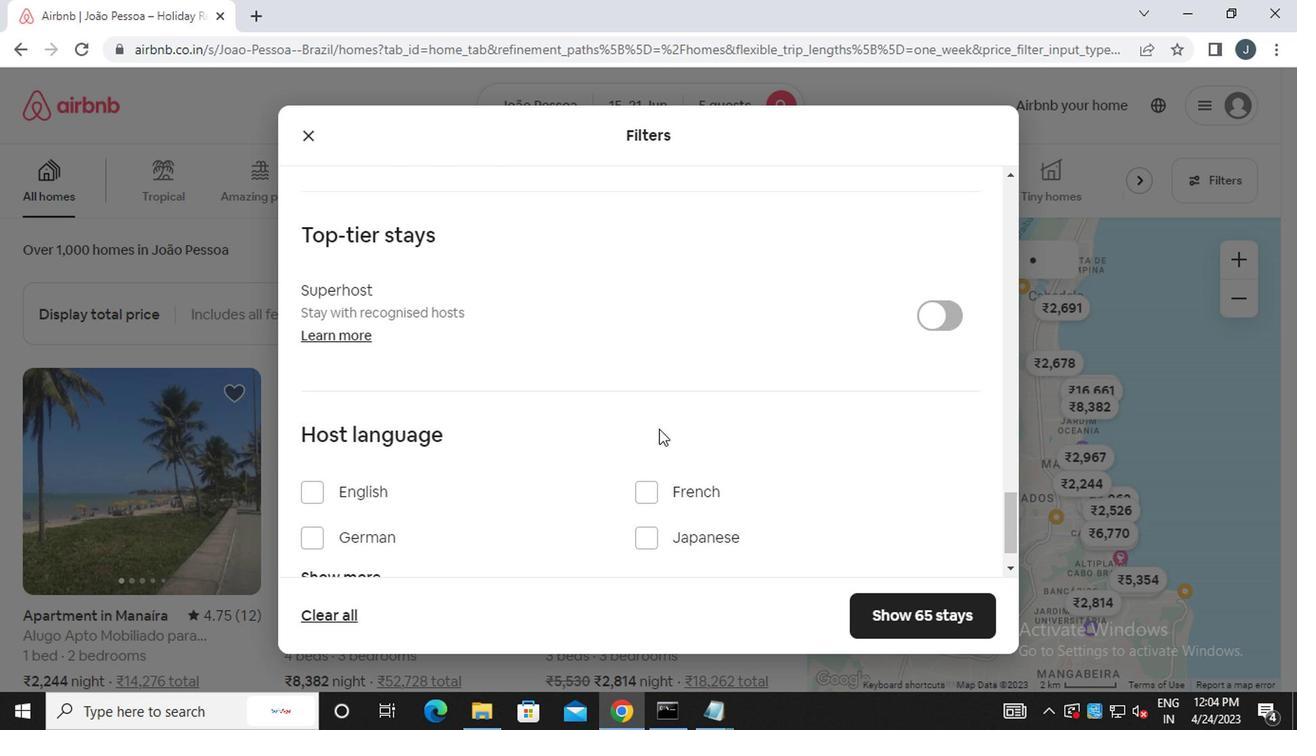 
Action: Mouse moved to (655, 434)
Screenshot: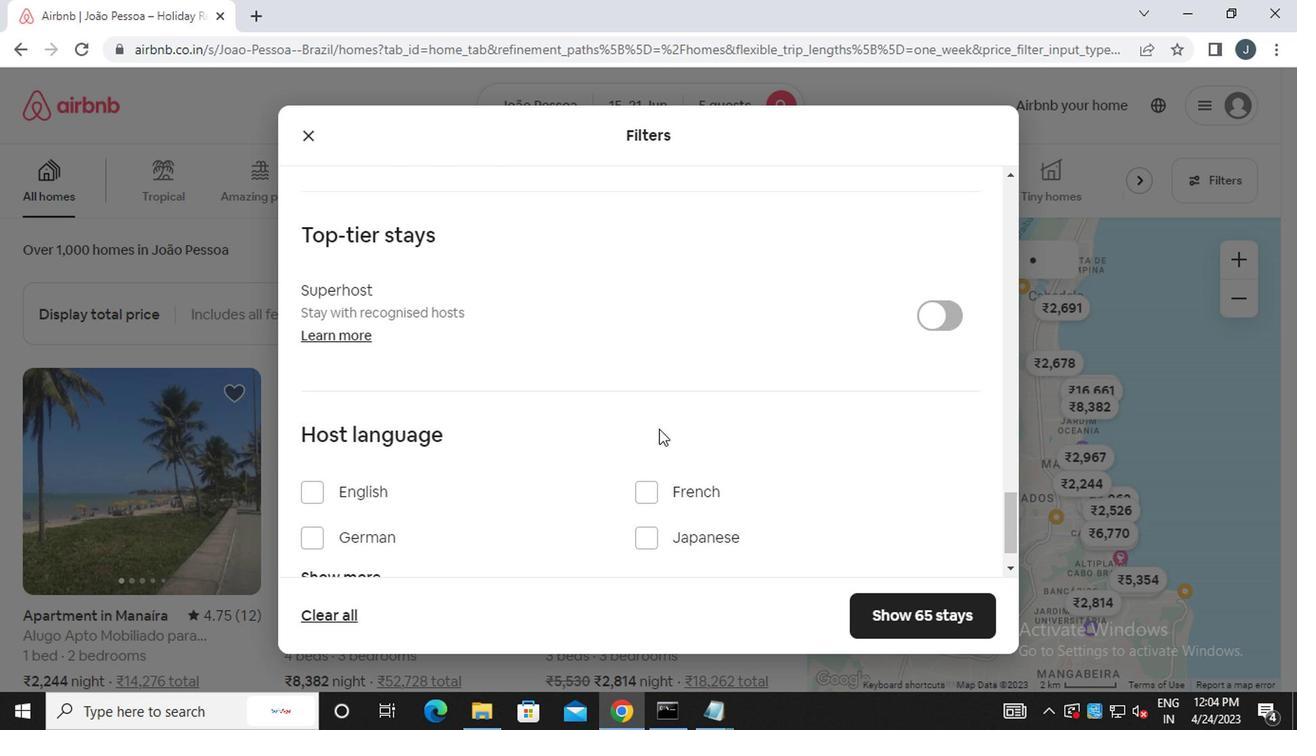 
Action: Mouse scrolled (655, 434) with delta (0, 0)
Screenshot: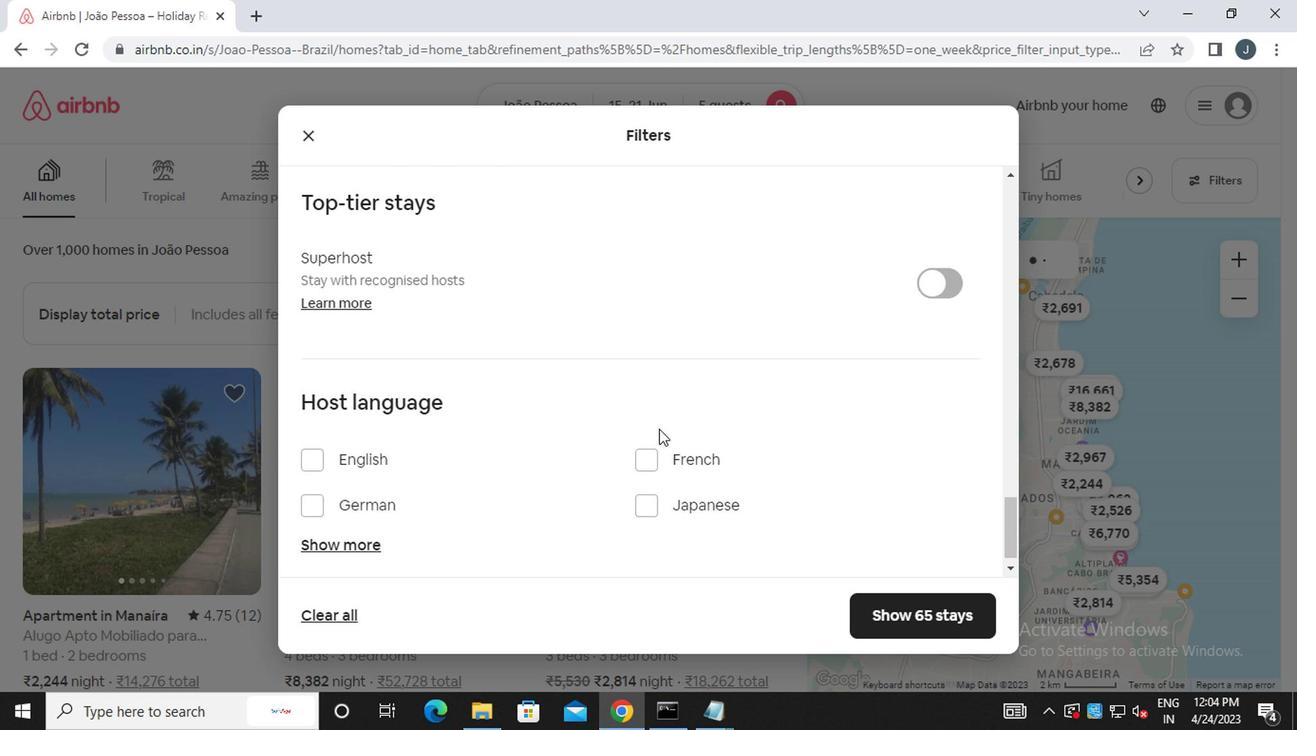 
Action: Mouse moved to (340, 532)
Screenshot: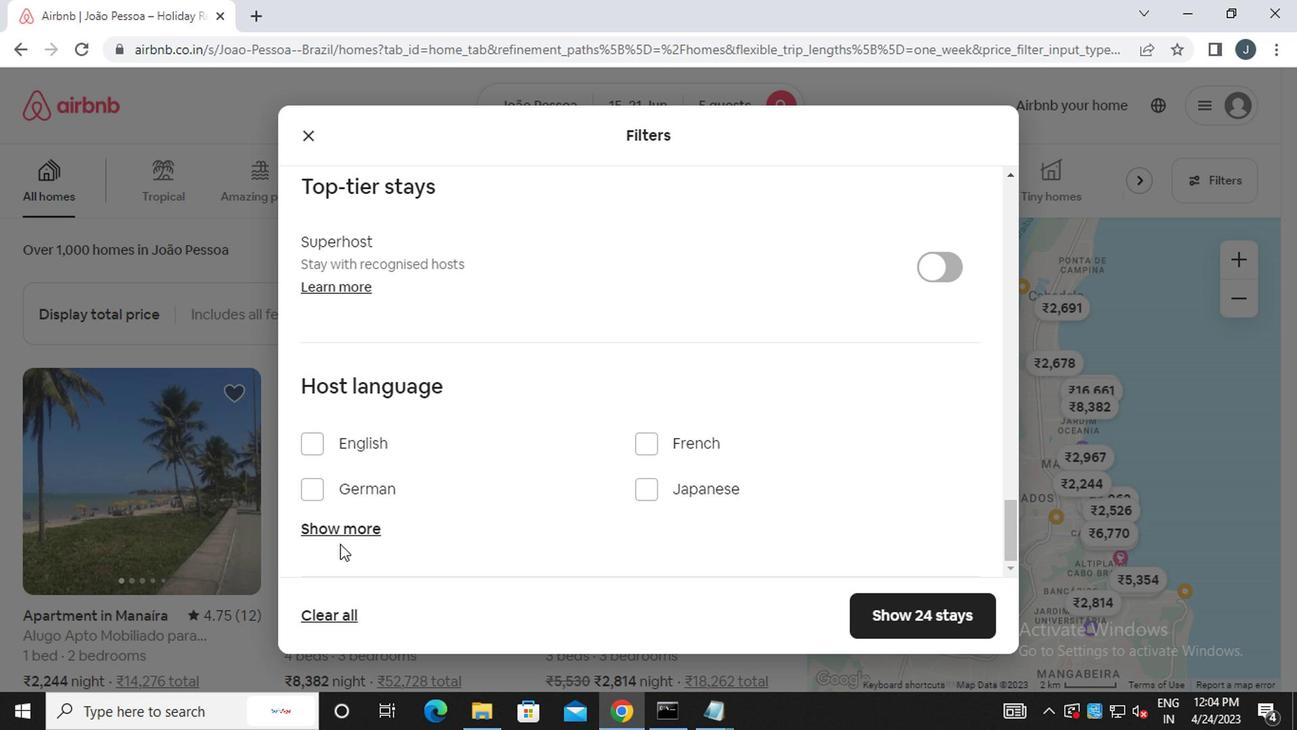 
Action: Mouse pressed left at (340, 532)
Screenshot: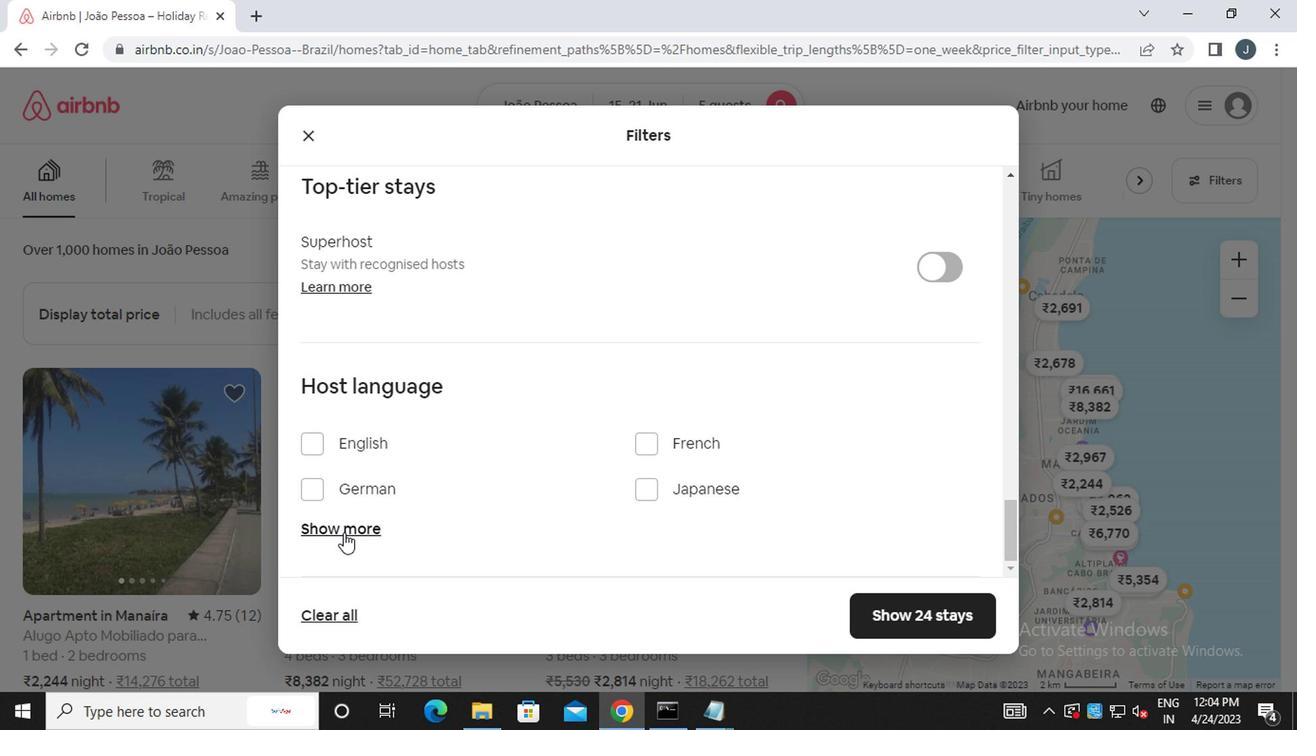 
Action: Mouse moved to (443, 511)
Screenshot: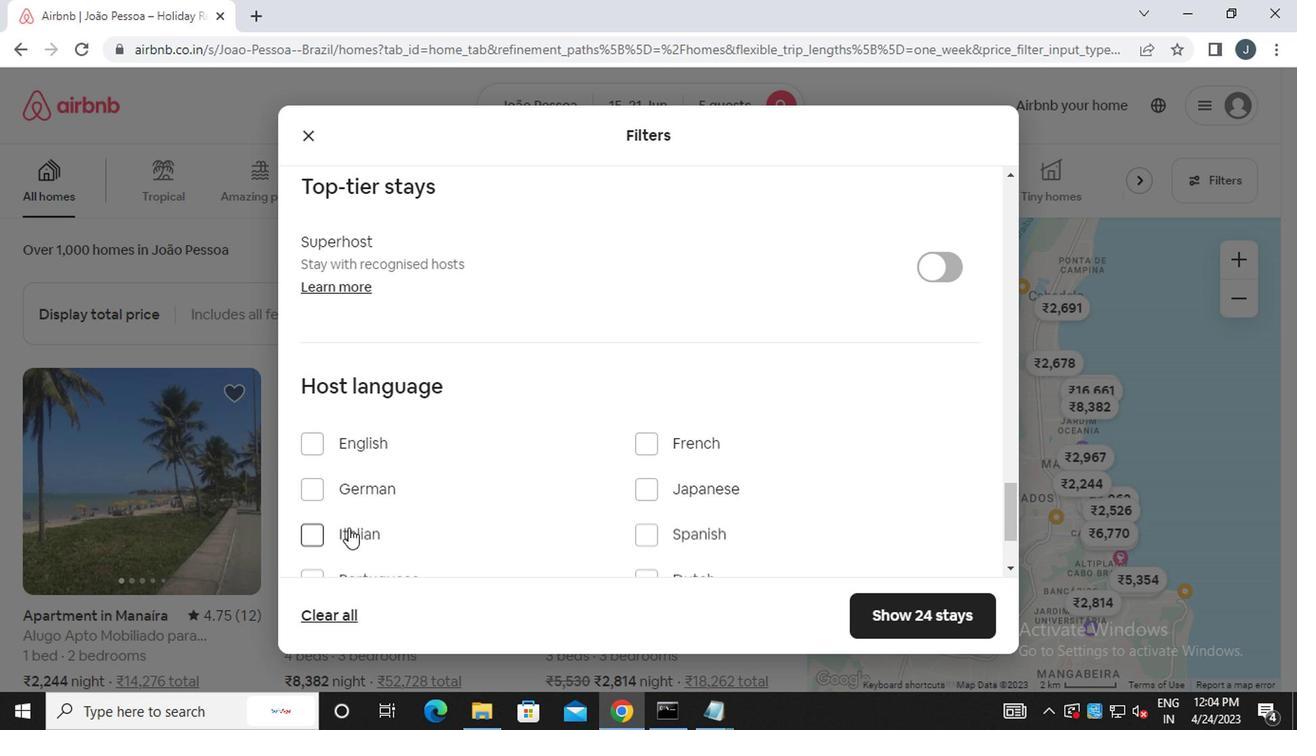 
Action: Mouse scrolled (443, 510) with delta (0, -1)
Screenshot: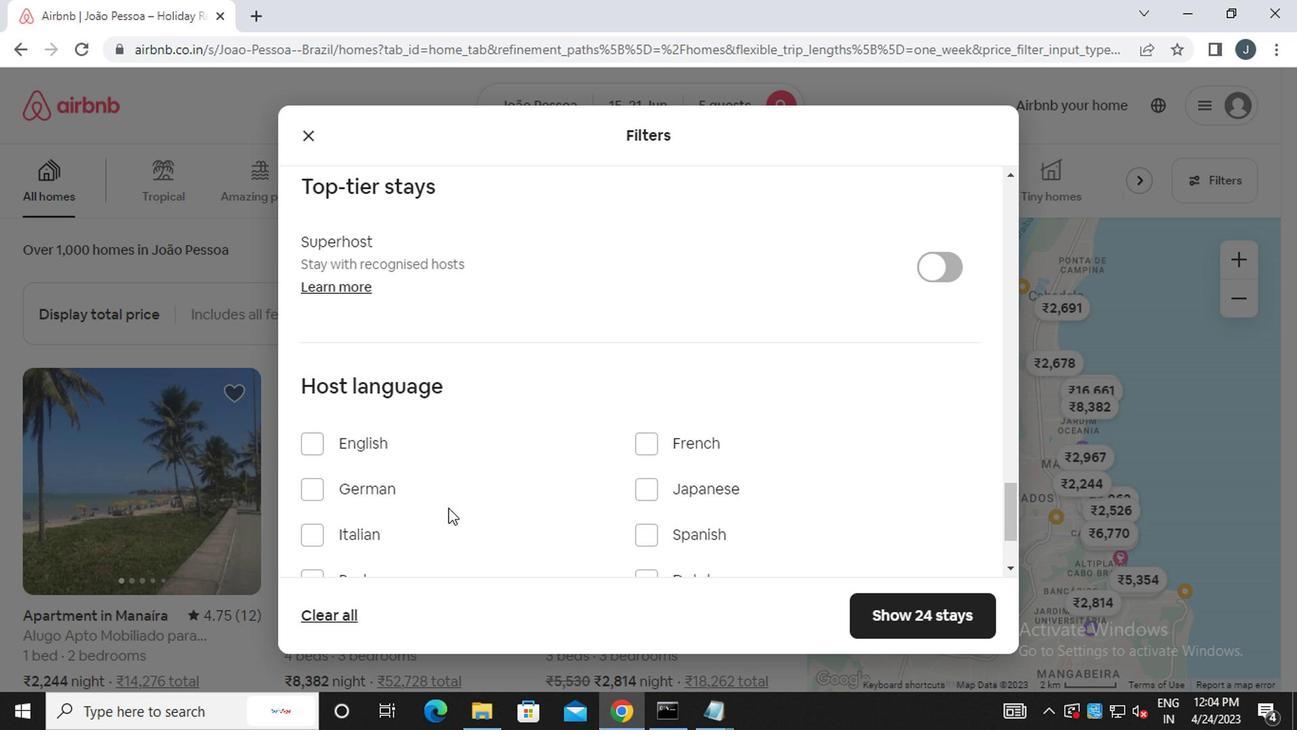 
Action: Mouse moved to (663, 440)
Screenshot: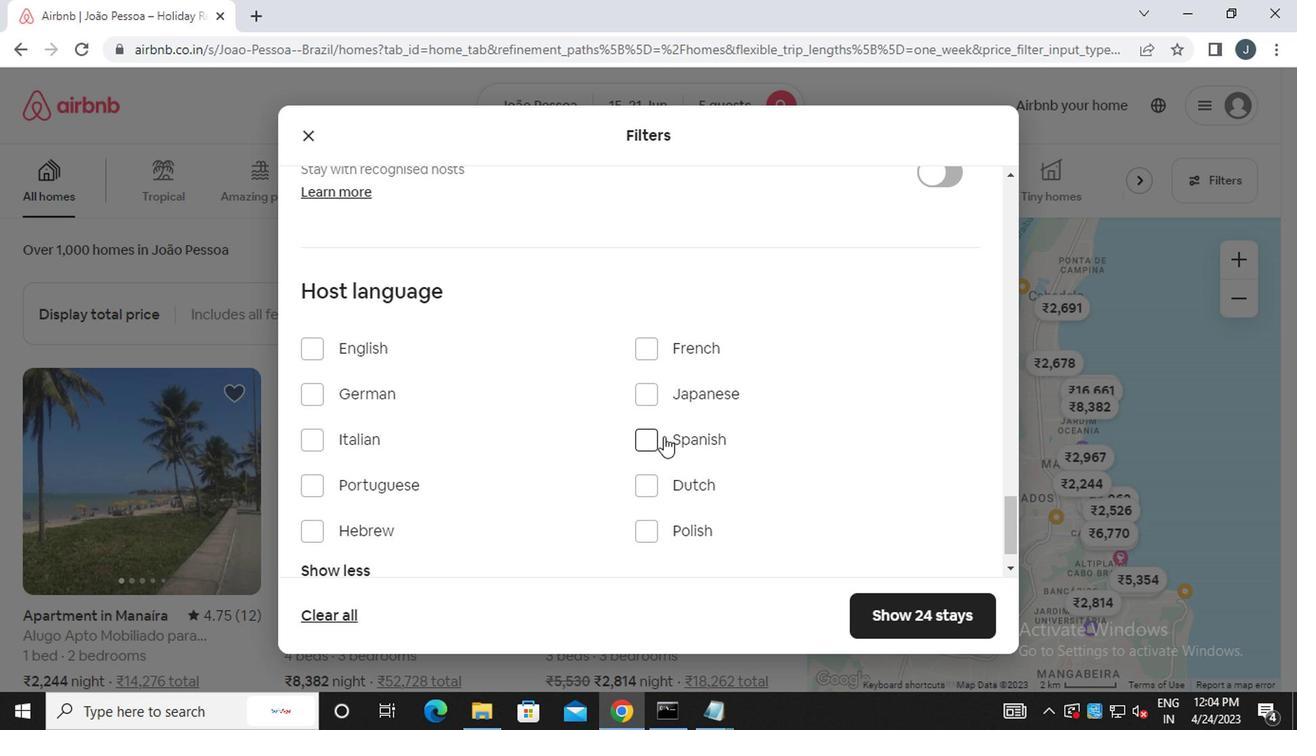 
Action: Mouse pressed left at (663, 440)
Screenshot: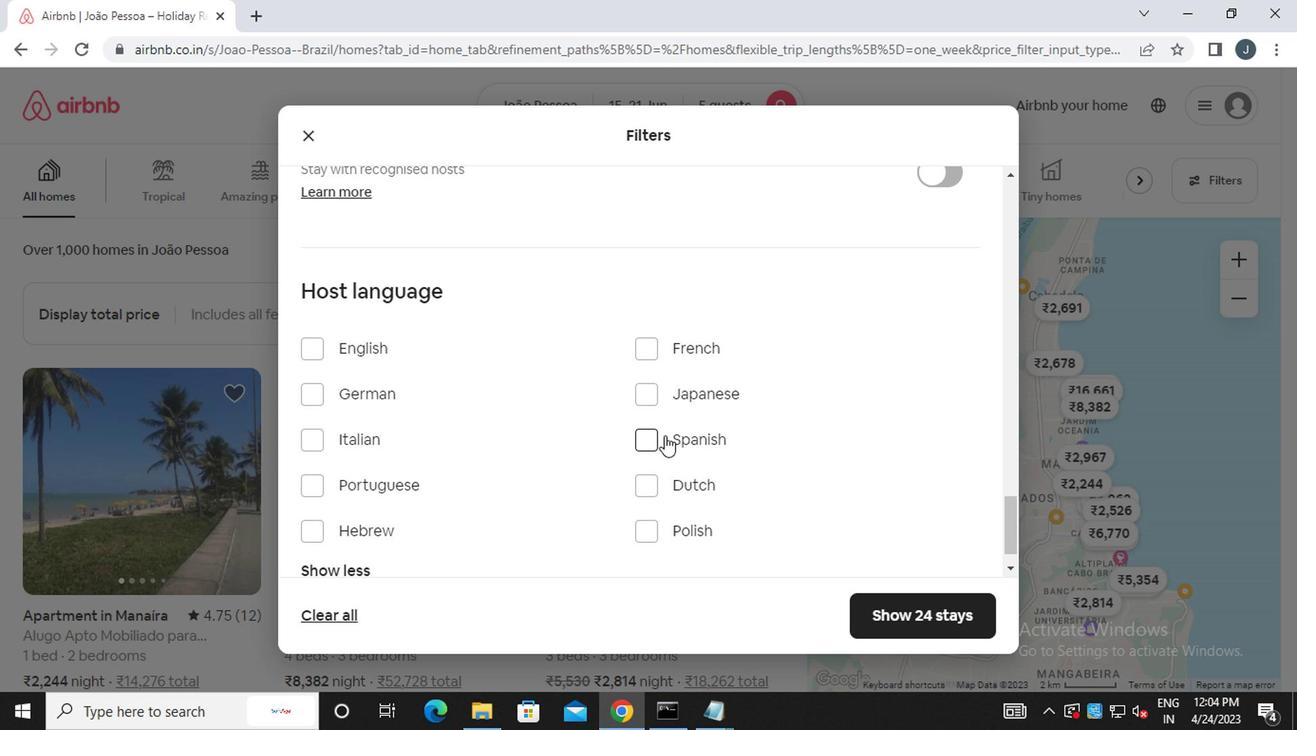 
Action: Mouse moved to (888, 625)
Screenshot: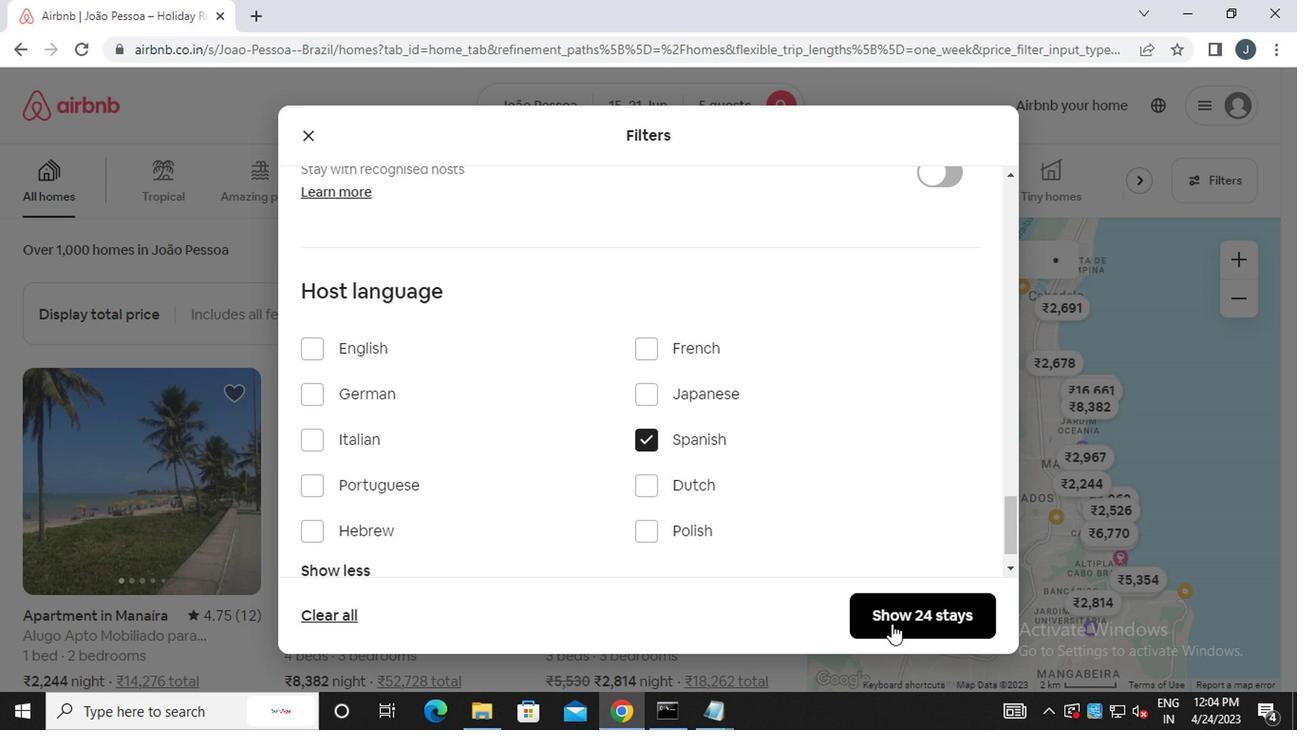 
Action: Mouse pressed left at (888, 625)
Screenshot: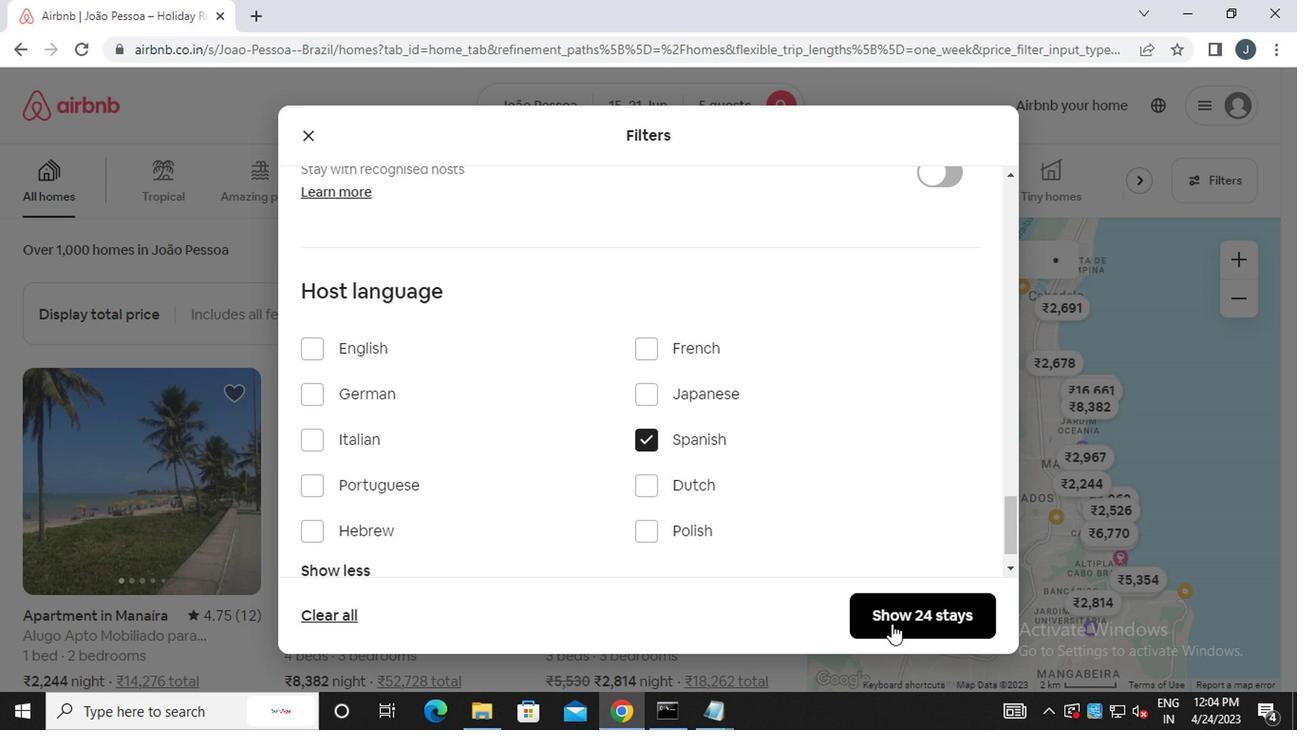 
Action: Mouse moved to (886, 613)
Screenshot: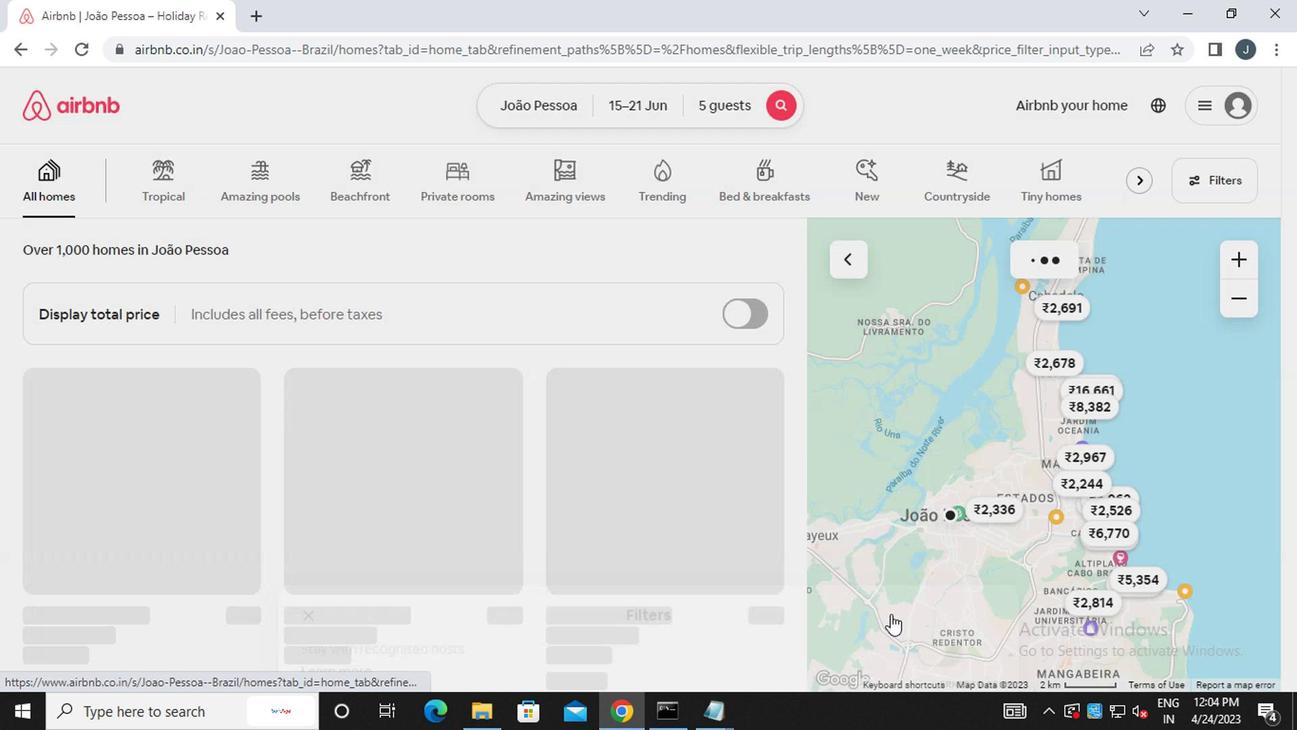
